 Task: Forward as attachment   from vinny@softage.net including the signature Sign0000000001 to parteek.kumar@softage.net with a cc to Aakash.mishra@softage.net and bcc to Ayush@softage.net with a subject Subject0000000001 and add a message Message0000000003. Forward as attachment   from vinny@softage.net including the signature Sign0000000001 to parteek.kumar@softage.net; aakash.mishra@softage.net with a cc to Ayush@softage.net; pooja.chaudhary@softage.net and bcc to Vanshu.thakur@softage.net with a subject Subject0000000001 and add a message Message0000000003. Forward as attachment   from vinny@softage.net including the signature Sign0000000001 to parteek.kumar@softage.net with a cc to Aakash.mishra@softage.net with a subject Subject0000000001 and add a message Message0000000003 and with an attachment of Attach0000000002. Forward as attachment   from vinny@softage.net including the signature Sign0000000001 to parteek.kumar@softage.net with a cc to Aakash.mishra@softage.net and bcc to Ayush@softage.net with a subject Subject0000000001 and add a message Message0000000003 and with an attachment of Attach0000000003. Forward as attachment   from vinny@softage.net including the signature Sign0000000001 to parteek.kumar@softage.net; aakash.mishra@softage.net with a cc to Ayush@softage.net; pooja.chaudhary@softage.net and bcc to Vanshu.thakur@softage.net with a subject Subject0000000001 and add a message Message0000000003 and with an attachment of Attach0000000004
Action: Mouse moved to (1176, 326)
Screenshot: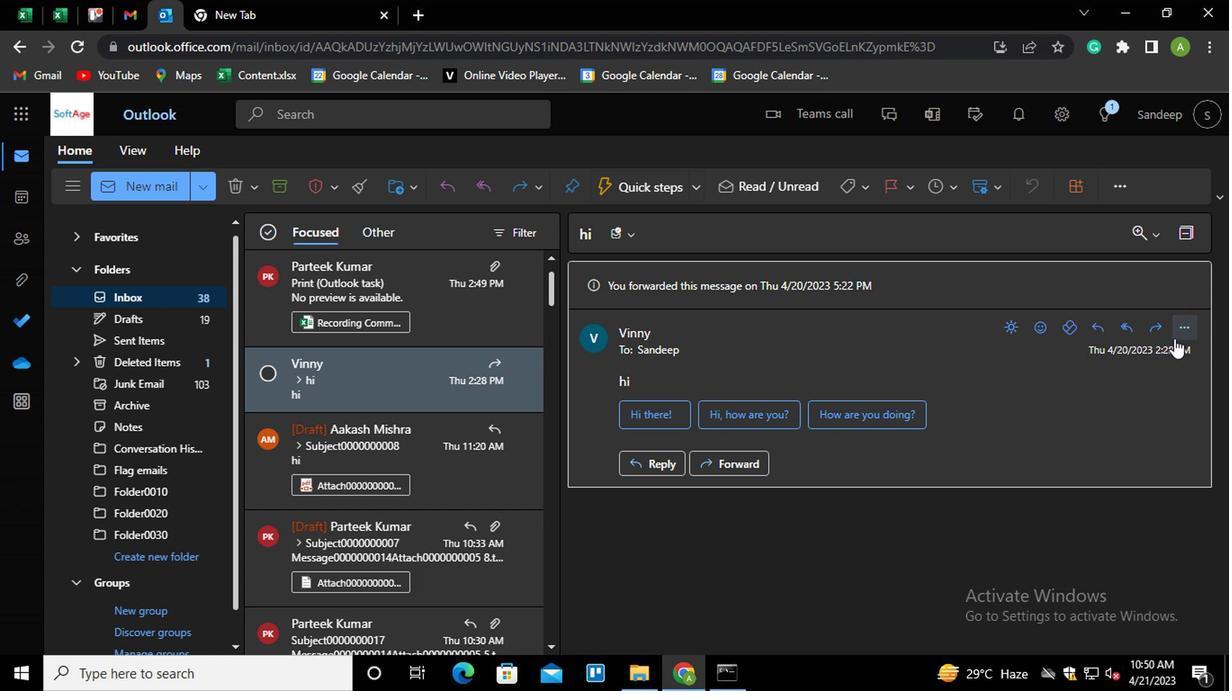 
Action: Mouse pressed left at (1176, 326)
Screenshot: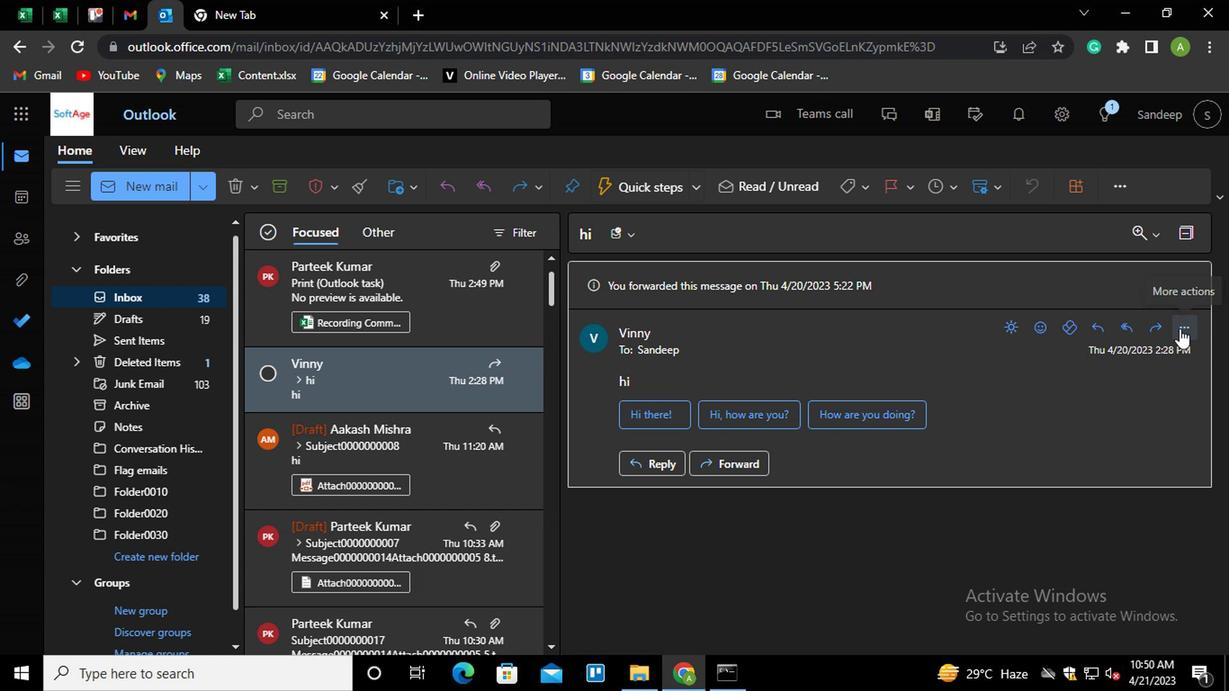 
Action: Mouse moved to (934, 247)
Screenshot: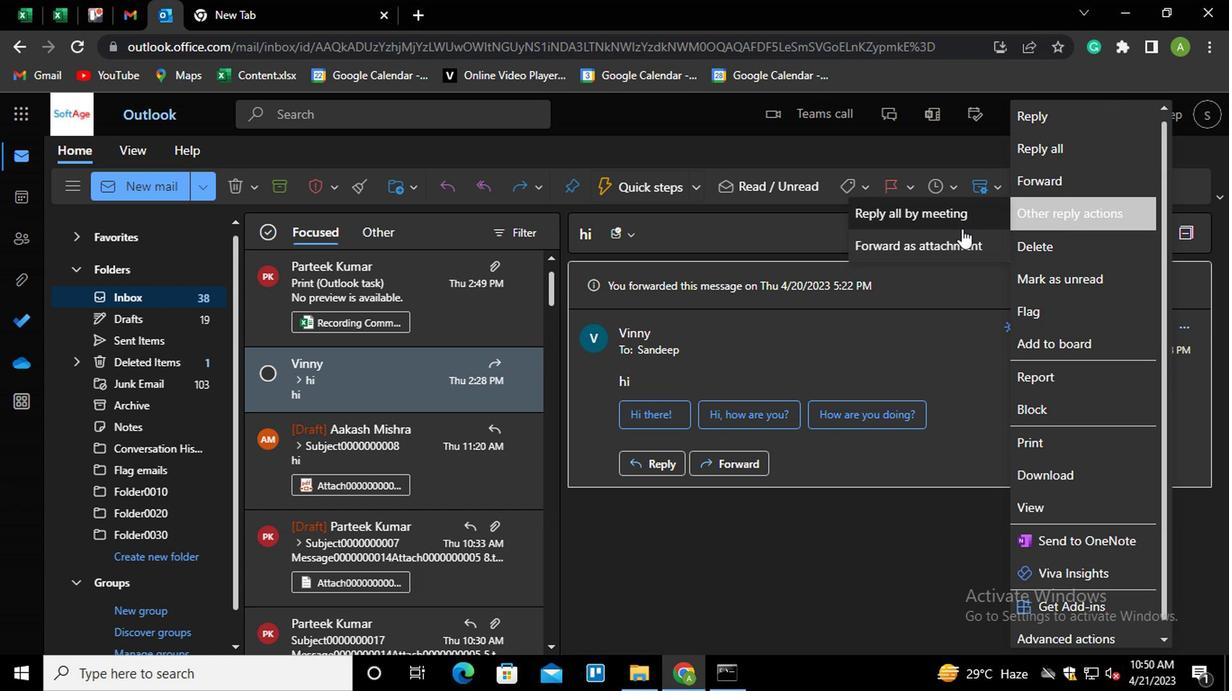 
Action: Mouse pressed left at (934, 247)
Screenshot: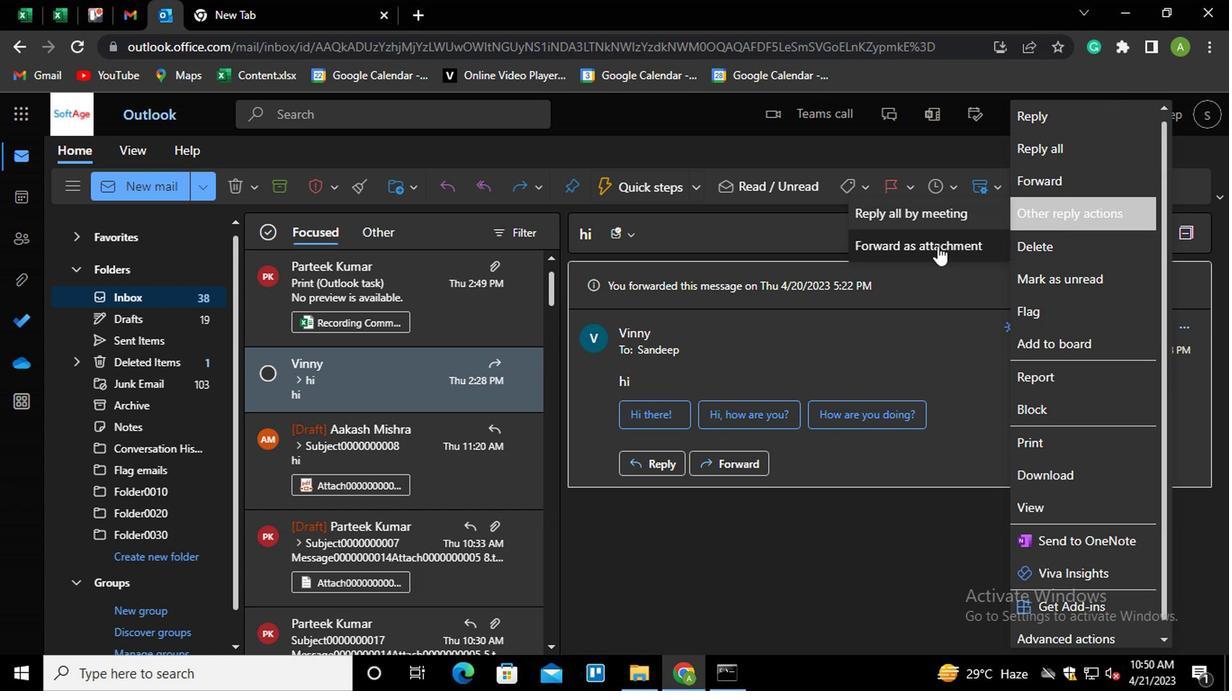 
Action: Mouse moved to (702, 288)
Screenshot: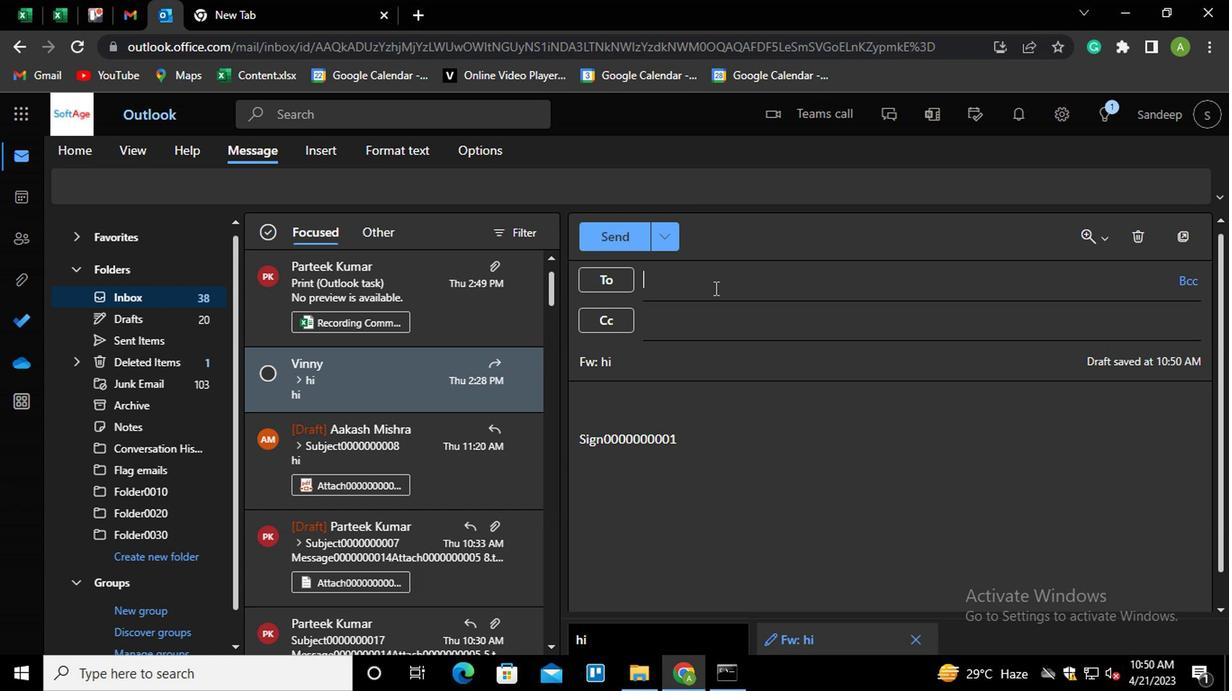 
Action: Mouse pressed left at (702, 288)
Screenshot: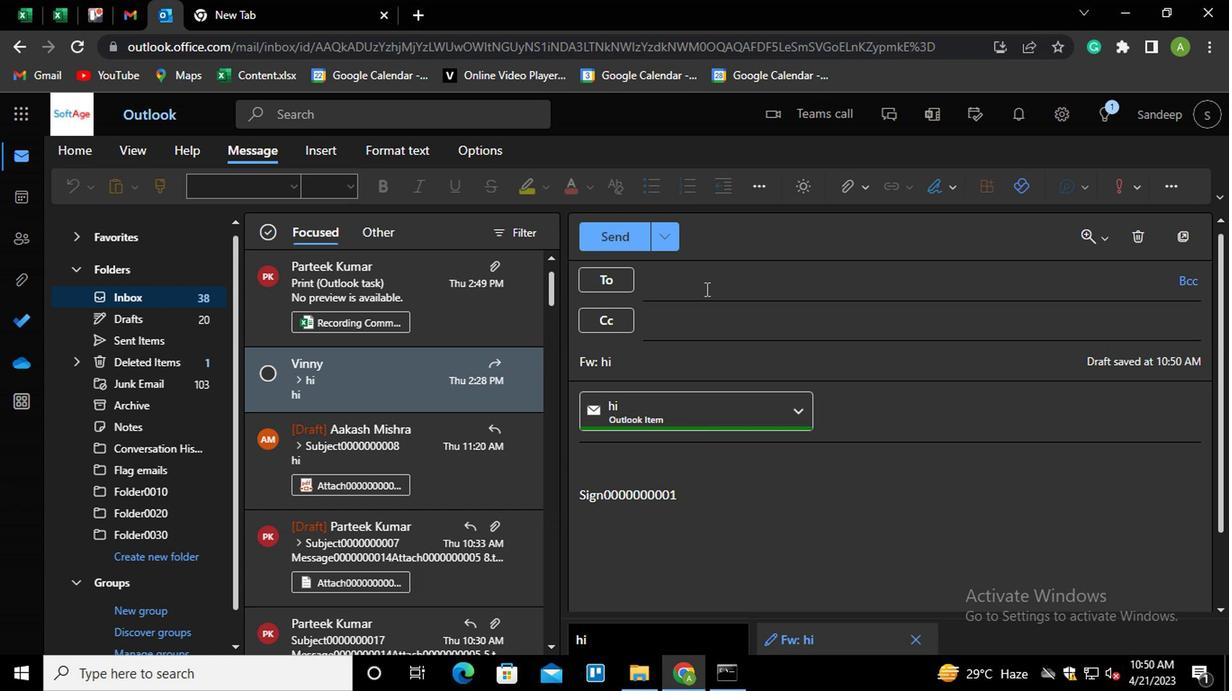 
Action: Key pressed part<Key.enter>
Screenshot: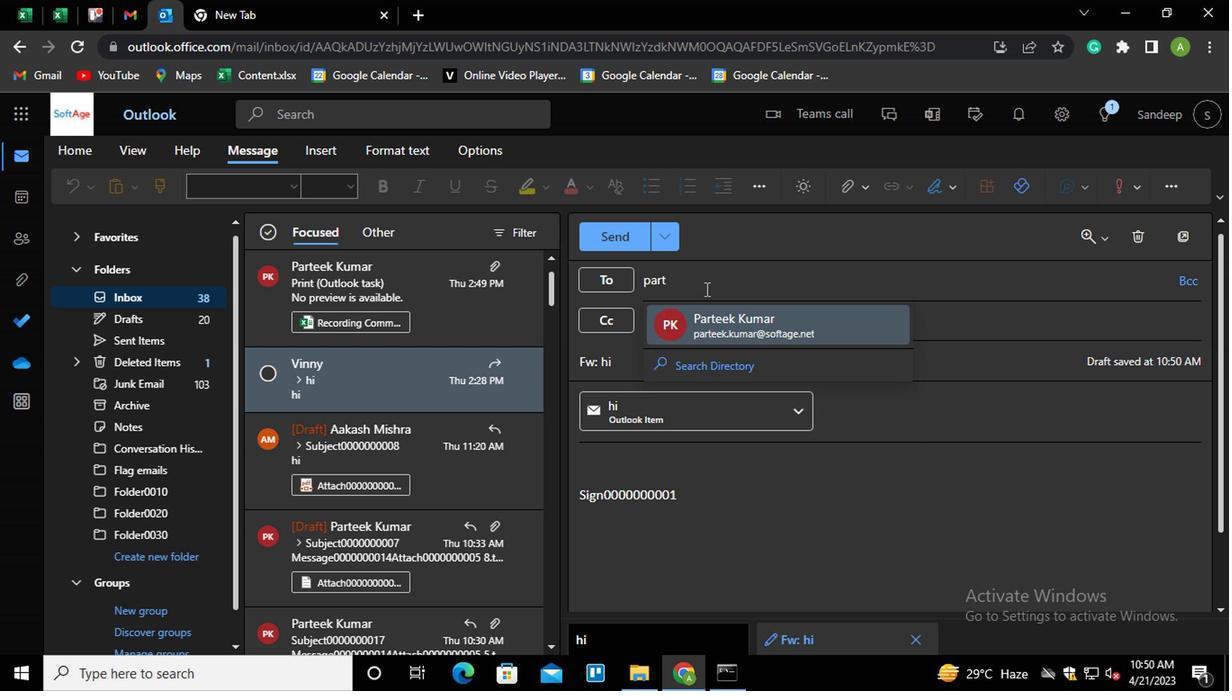 
Action: Mouse moved to (690, 326)
Screenshot: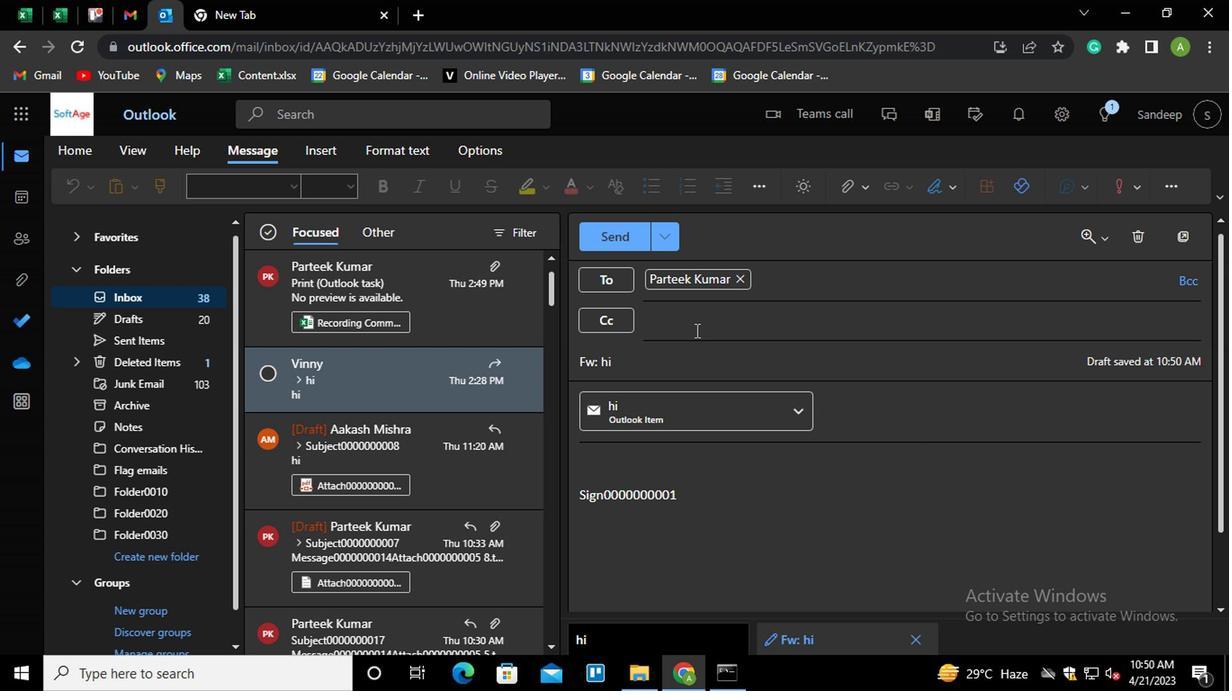 
Action: Mouse pressed left at (690, 326)
Screenshot: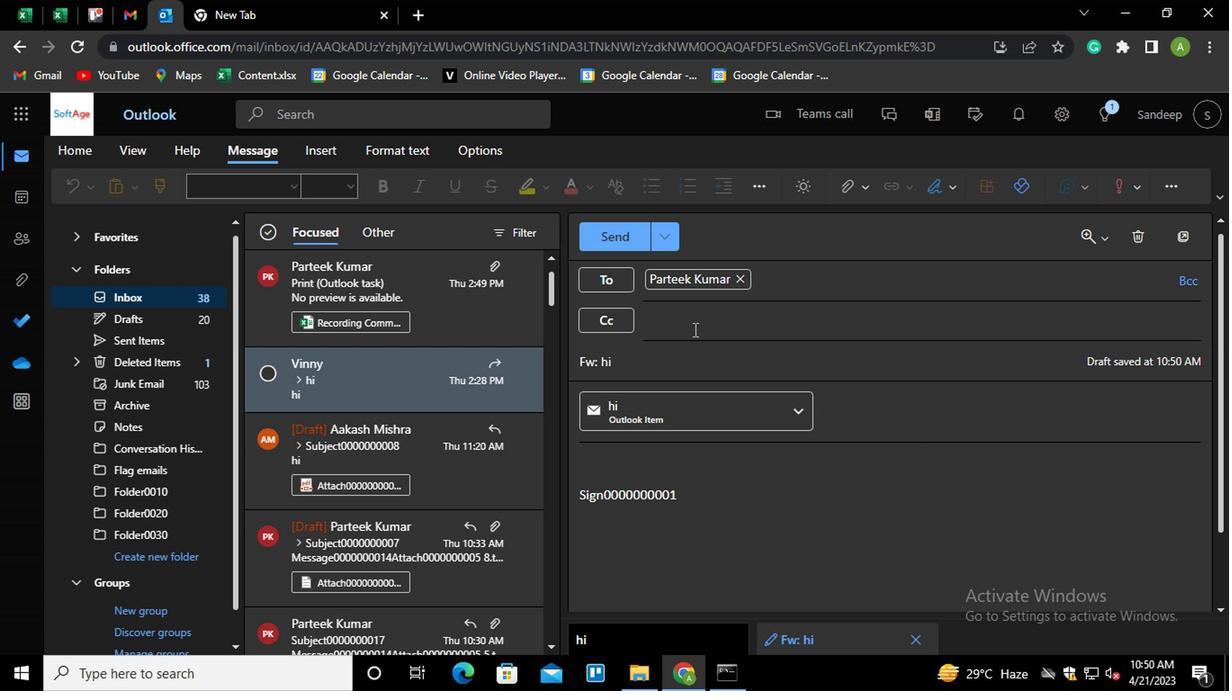 
Action: Mouse moved to (690, 326)
Screenshot: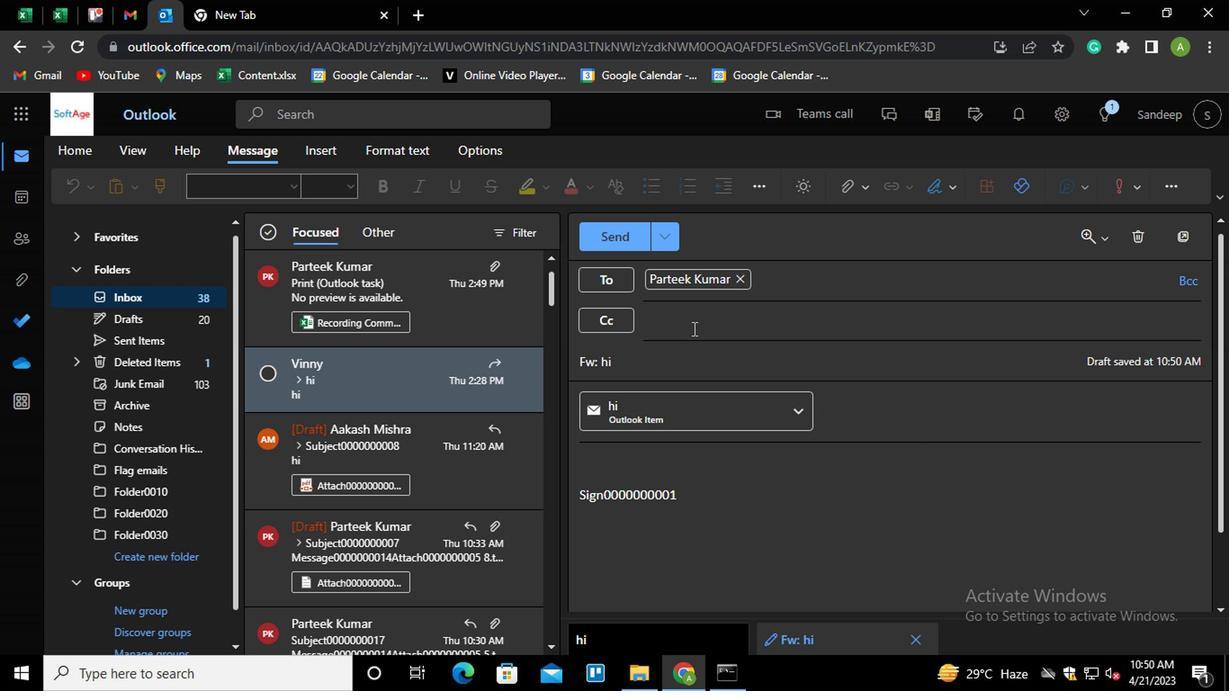 
Action: Key pressed aa<Key.enter>
Screenshot: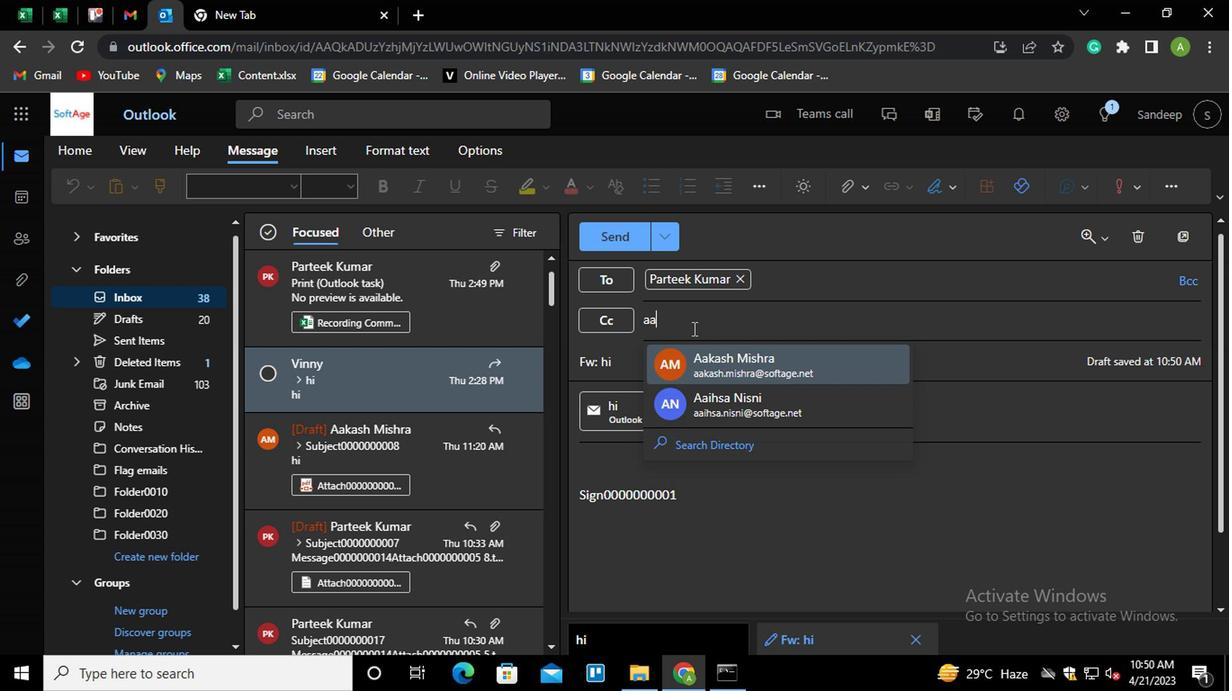 
Action: Mouse moved to (1180, 275)
Screenshot: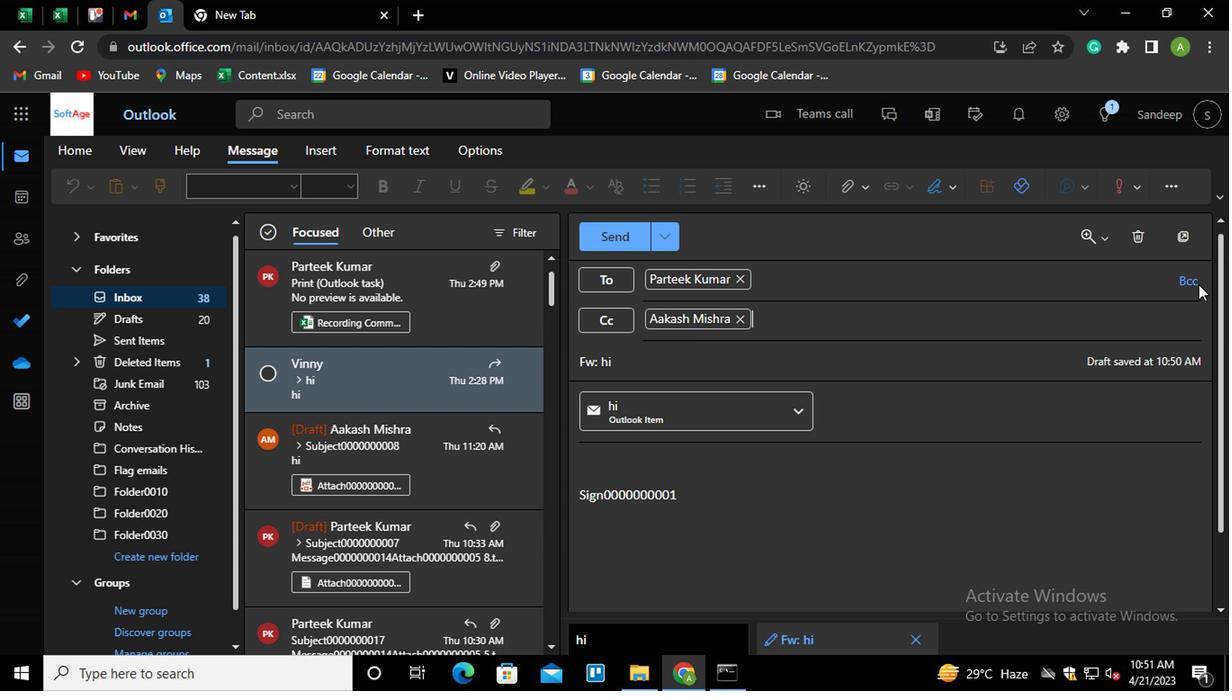 
Action: Mouse pressed left at (1180, 275)
Screenshot: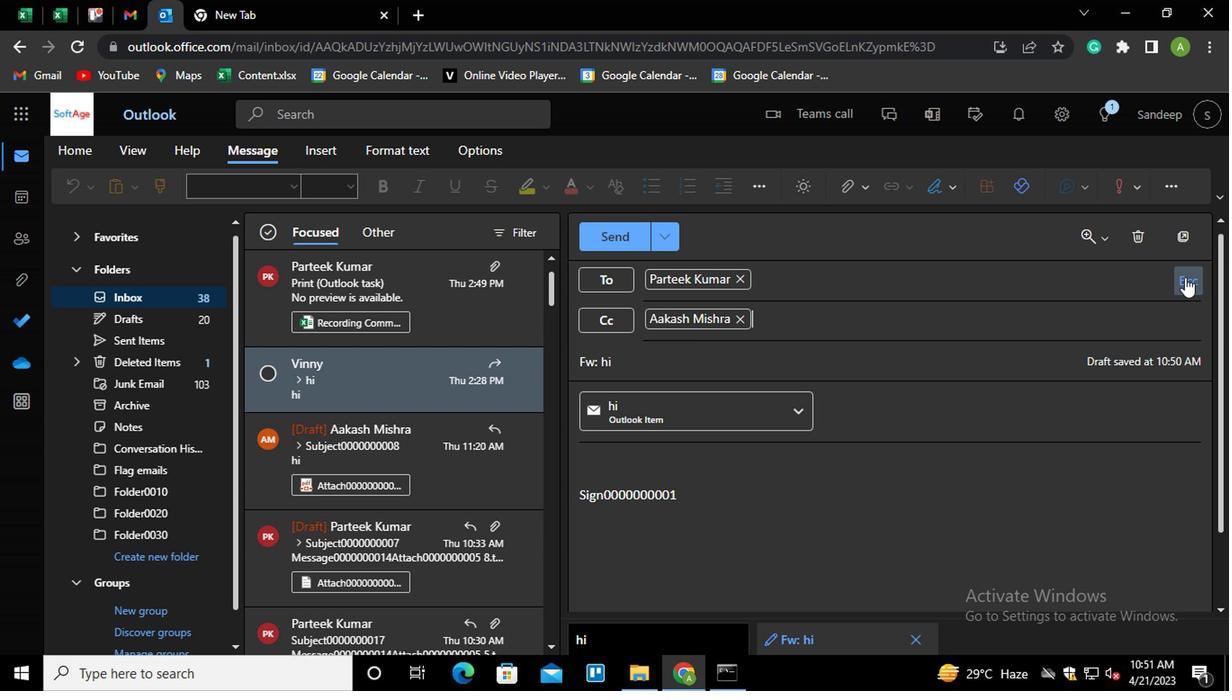 
Action: Mouse moved to (930, 343)
Screenshot: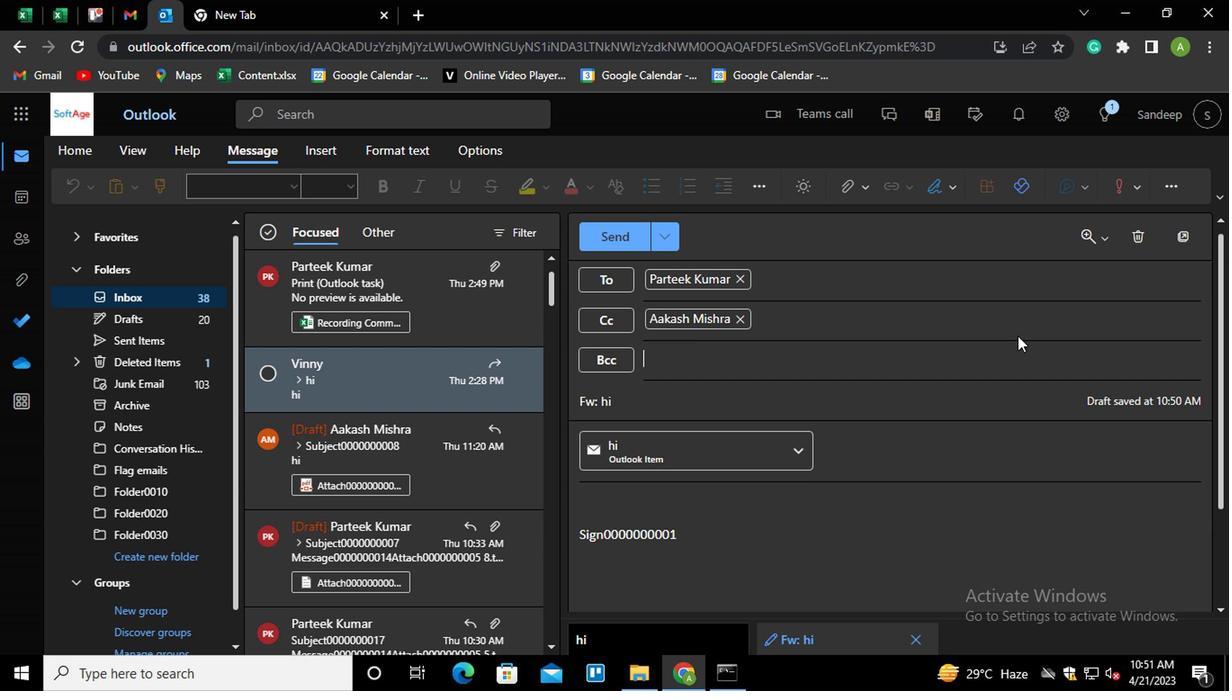 
Action: Key pressed ayu<Key.enter>
Screenshot: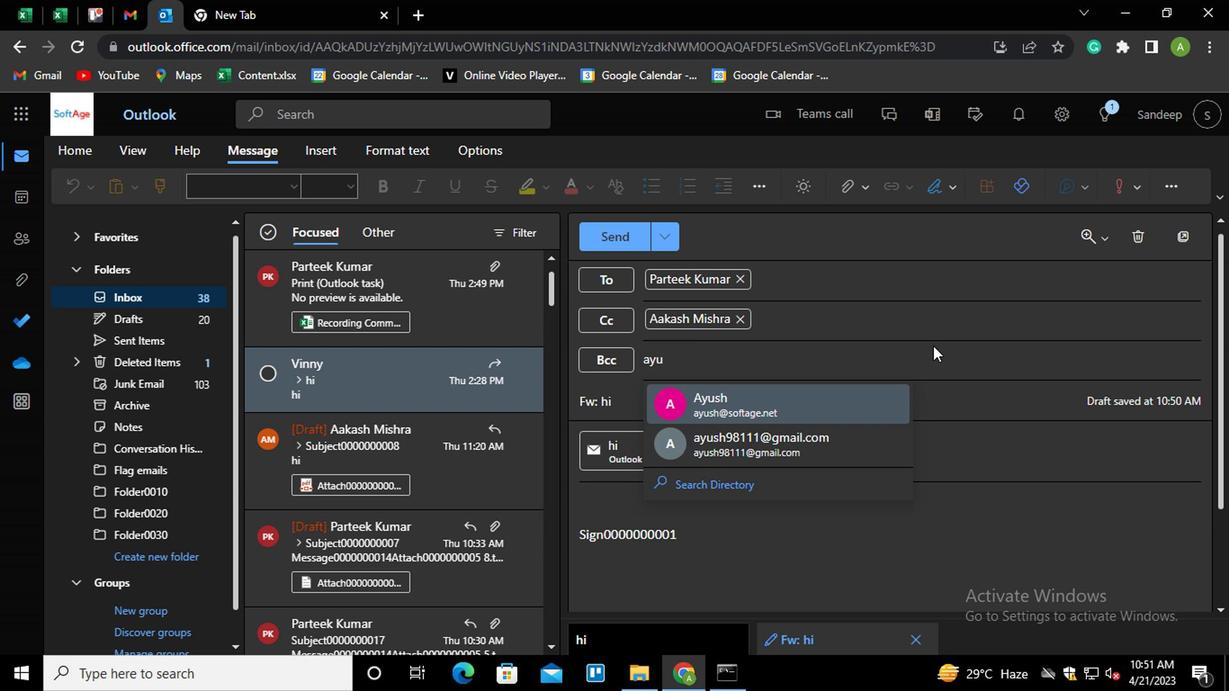 
Action: Mouse moved to (740, 393)
Screenshot: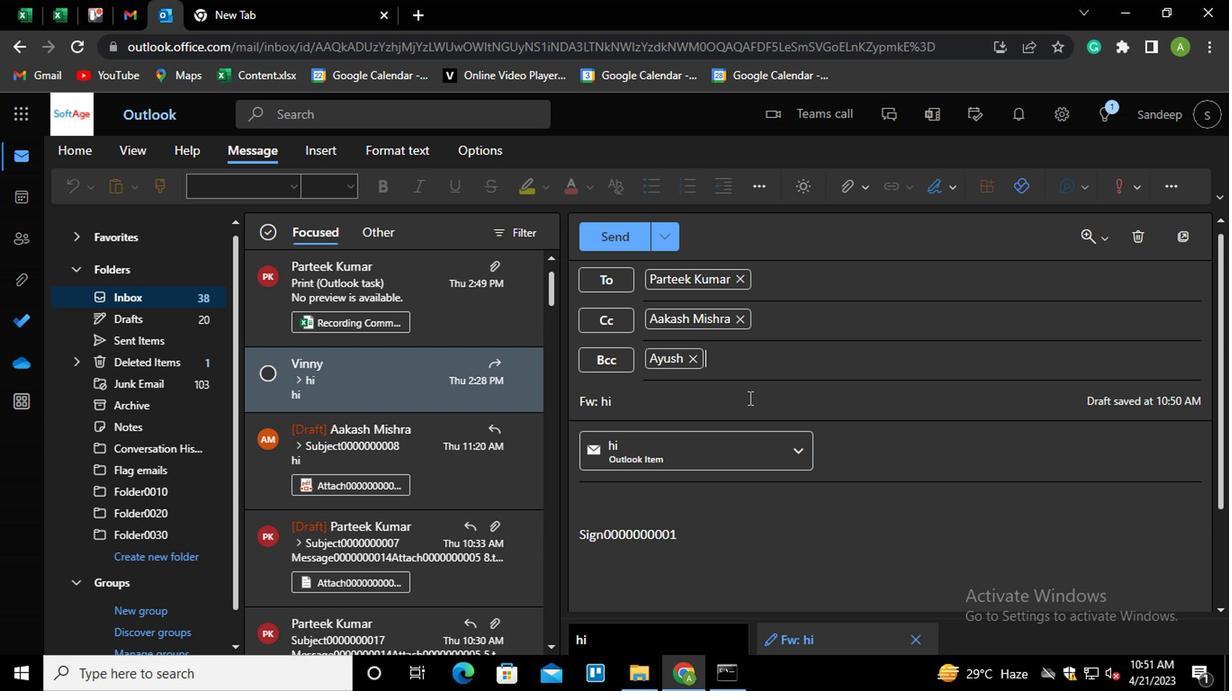 
Action: Mouse pressed left at (740, 393)
Screenshot: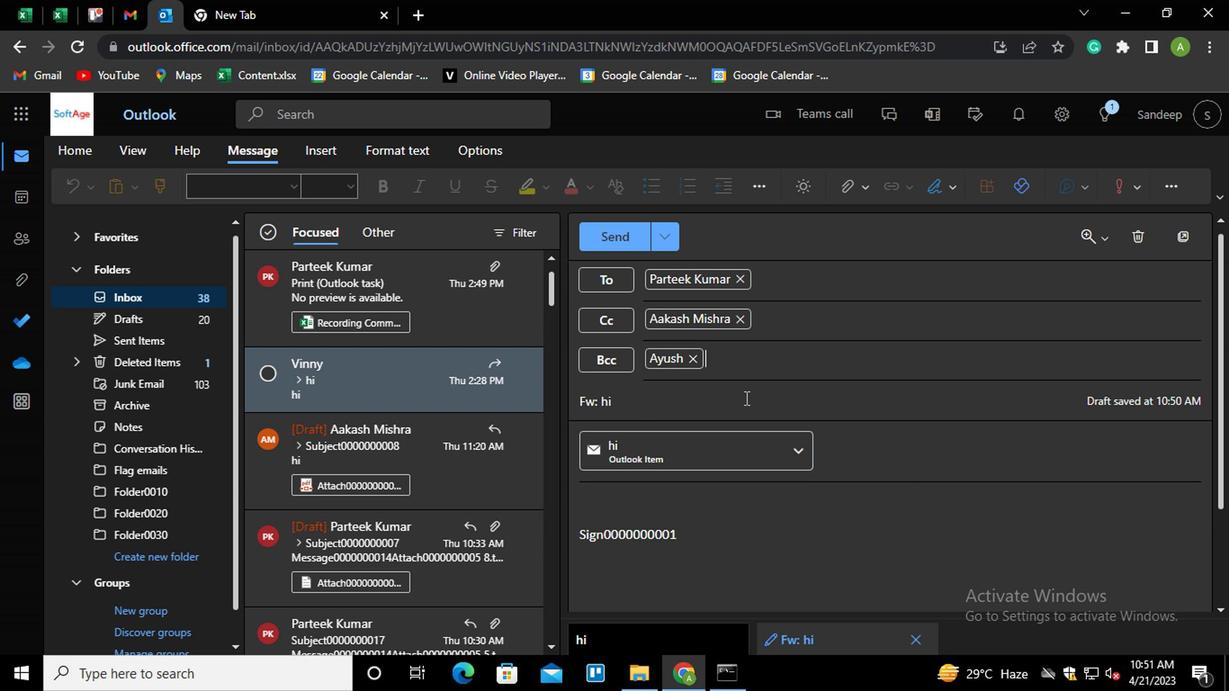 
Action: Key pressed <Key.shift_r><Key.home><Key.shift>SUBJECT0000000001
Screenshot: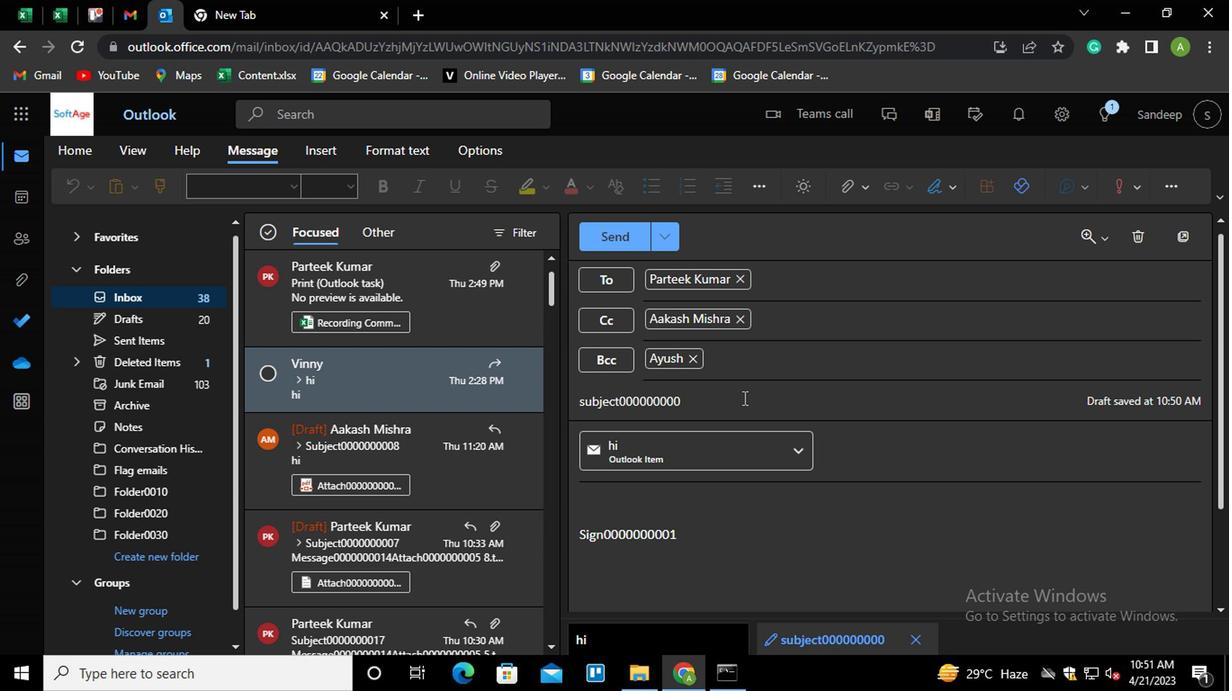 
Action: Mouse moved to (704, 523)
Screenshot: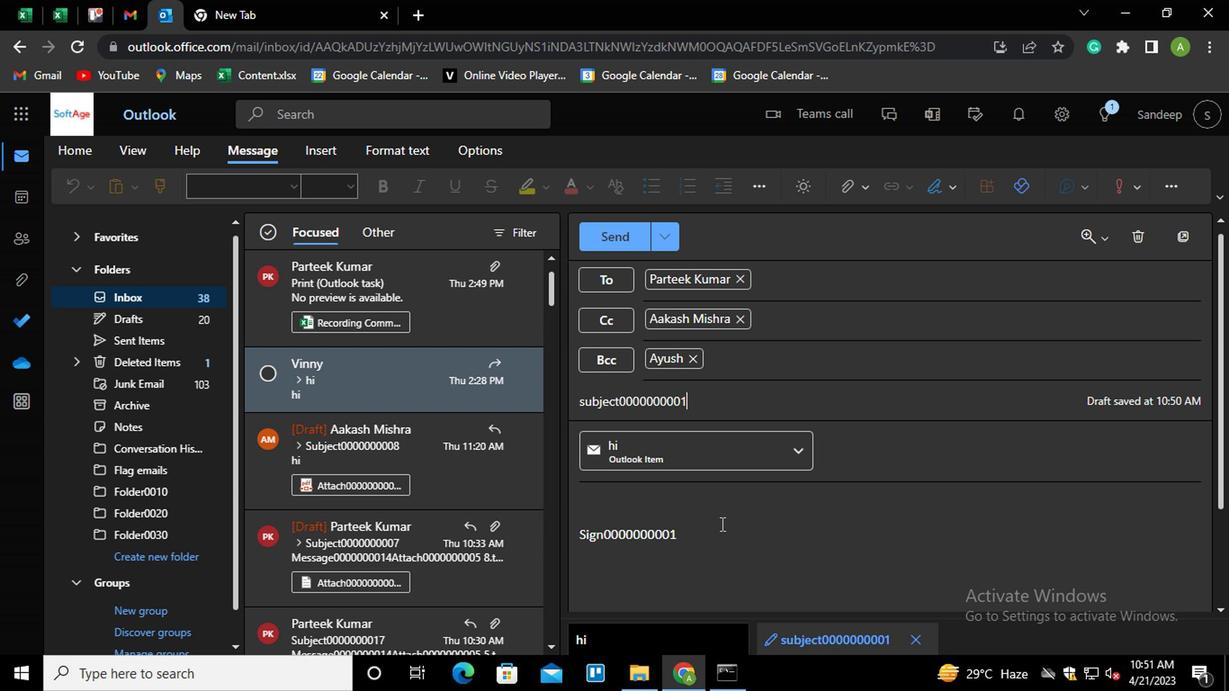 
Action: Mouse pressed left at (704, 523)
Screenshot: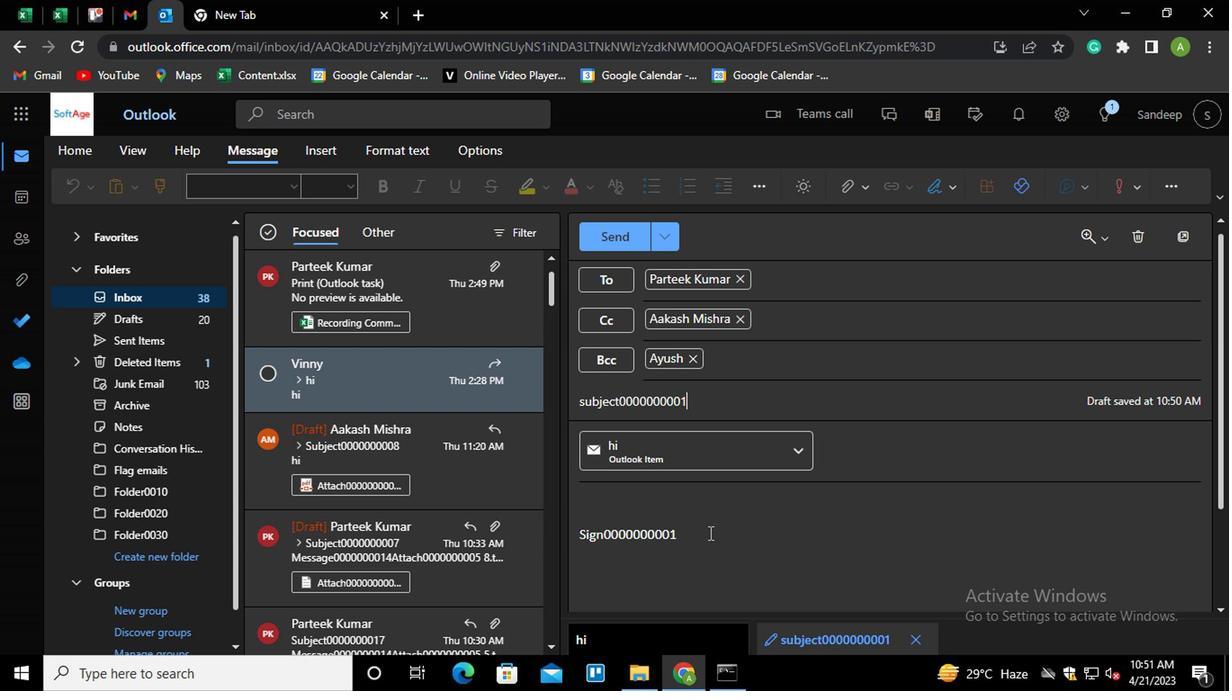 
Action: Mouse moved to (704, 523)
Screenshot: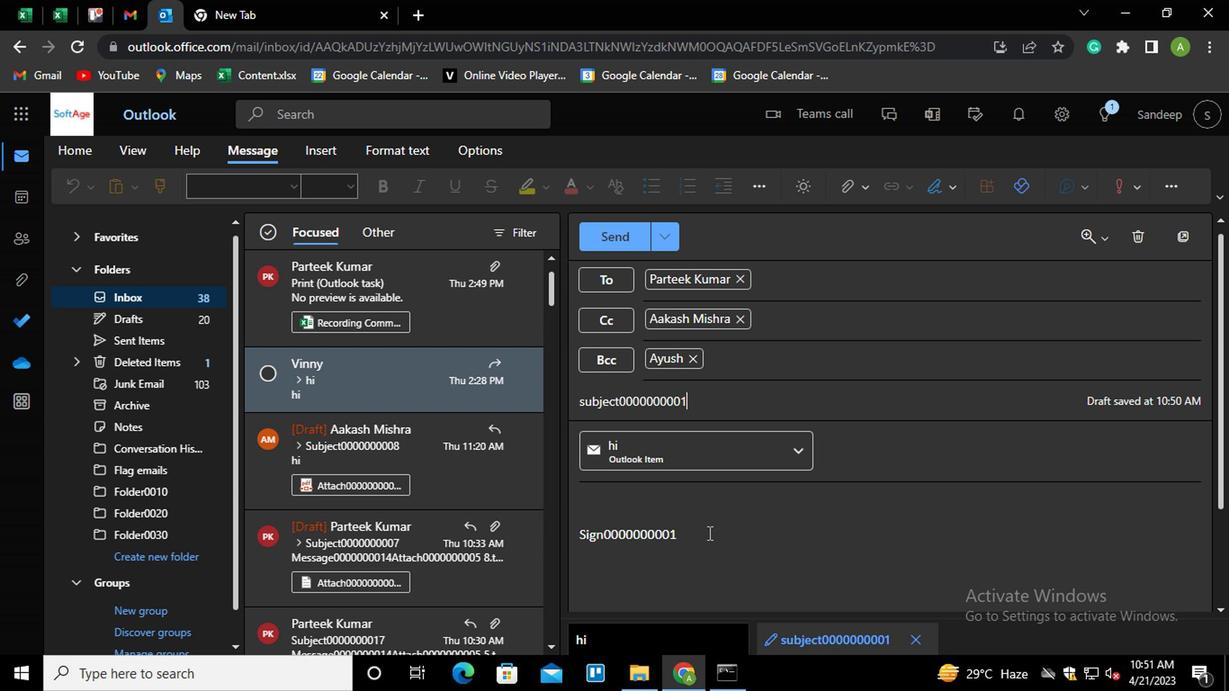 
Action: Key pressed <Key.shift_r><Key.enter><Key.shift_r>MESSAGE0000000003
Screenshot: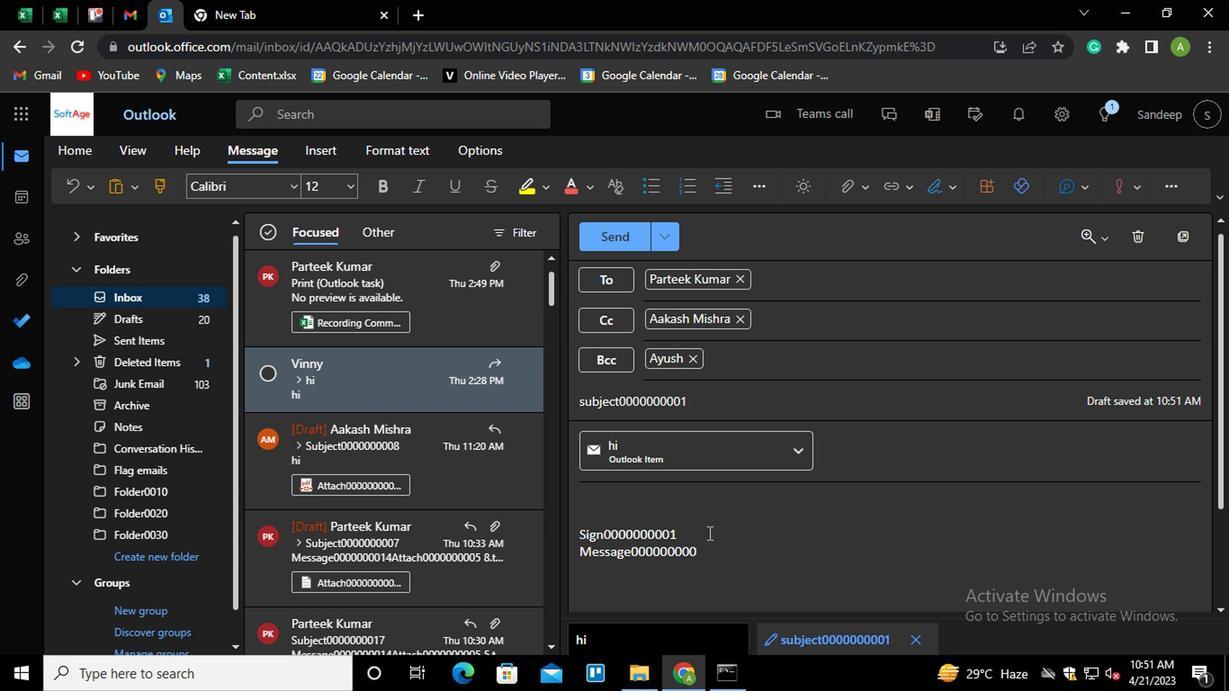 
Action: Mouse moved to (617, 236)
Screenshot: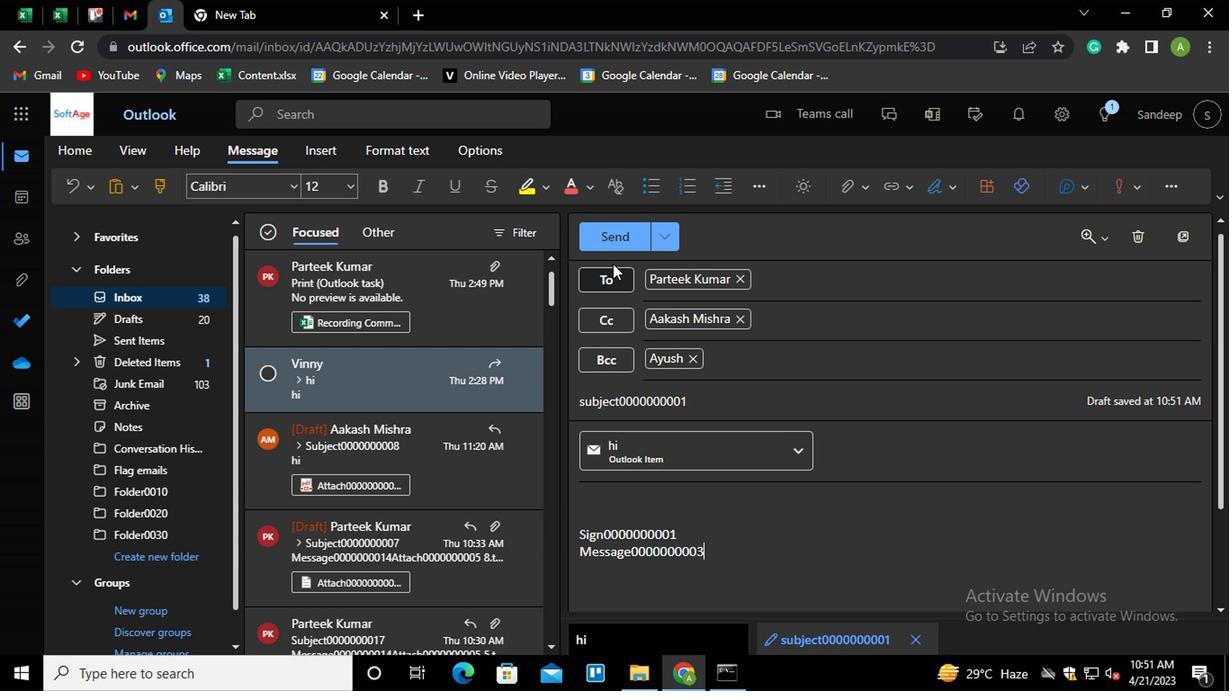 
Action: Mouse pressed left at (617, 236)
Screenshot: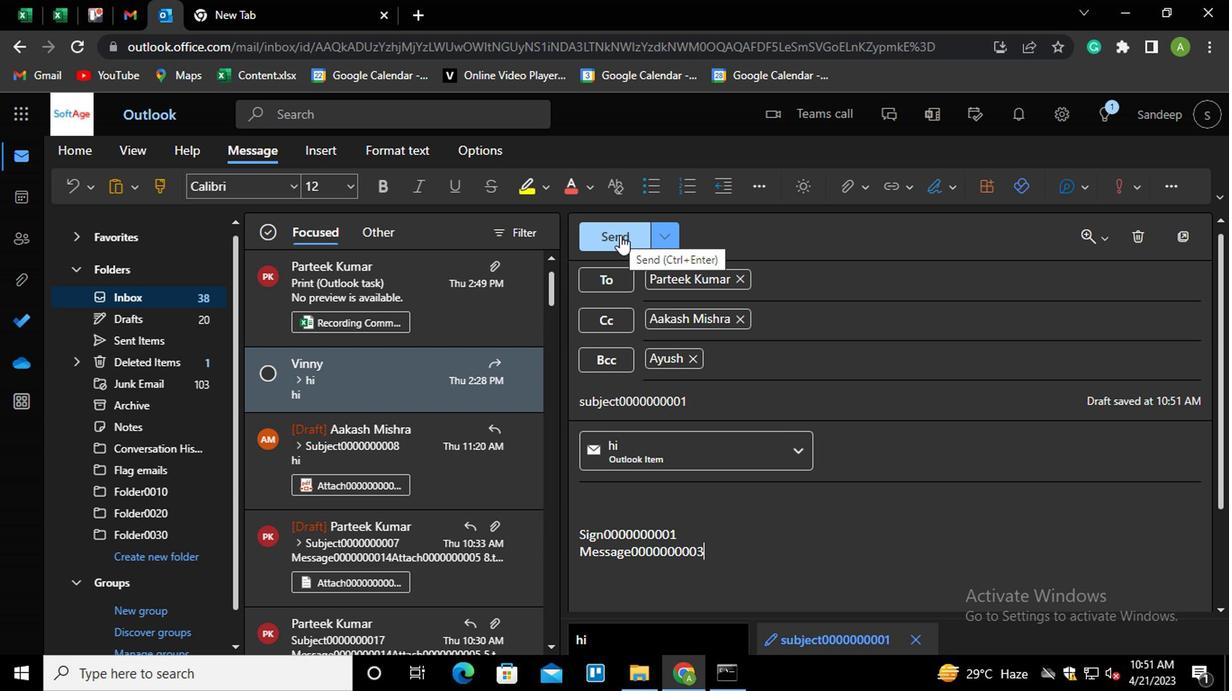 
Action: Mouse moved to (1181, 324)
Screenshot: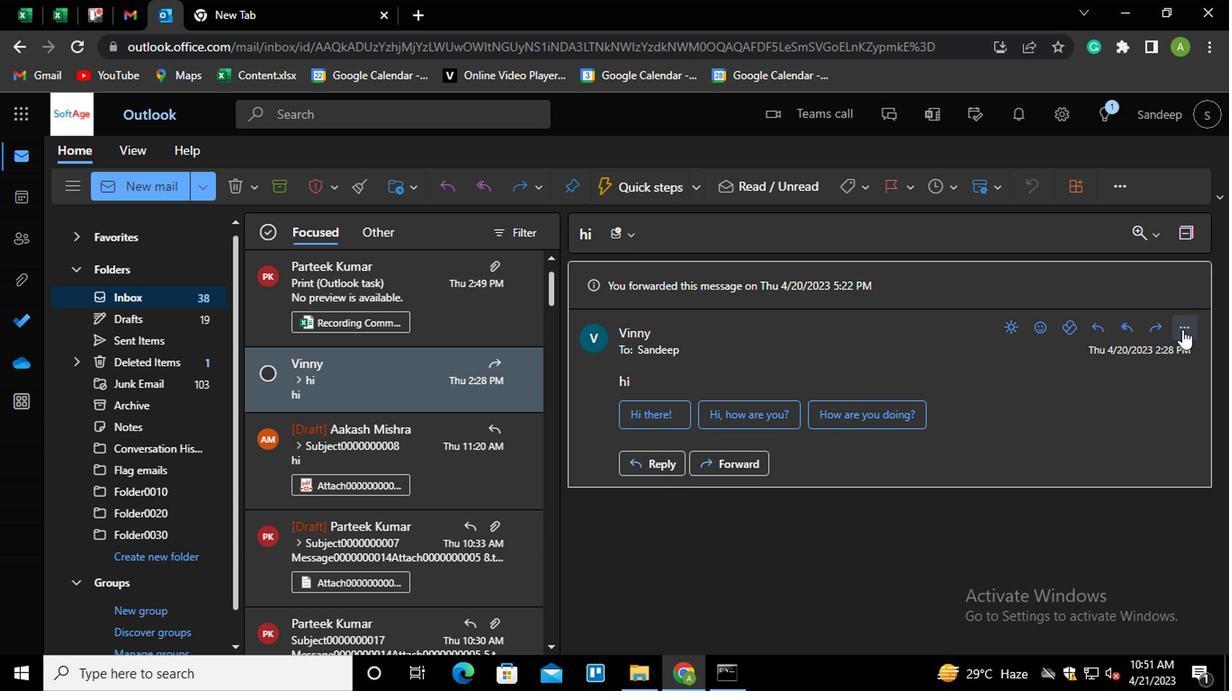 
Action: Mouse pressed left at (1181, 324)
Screenshot: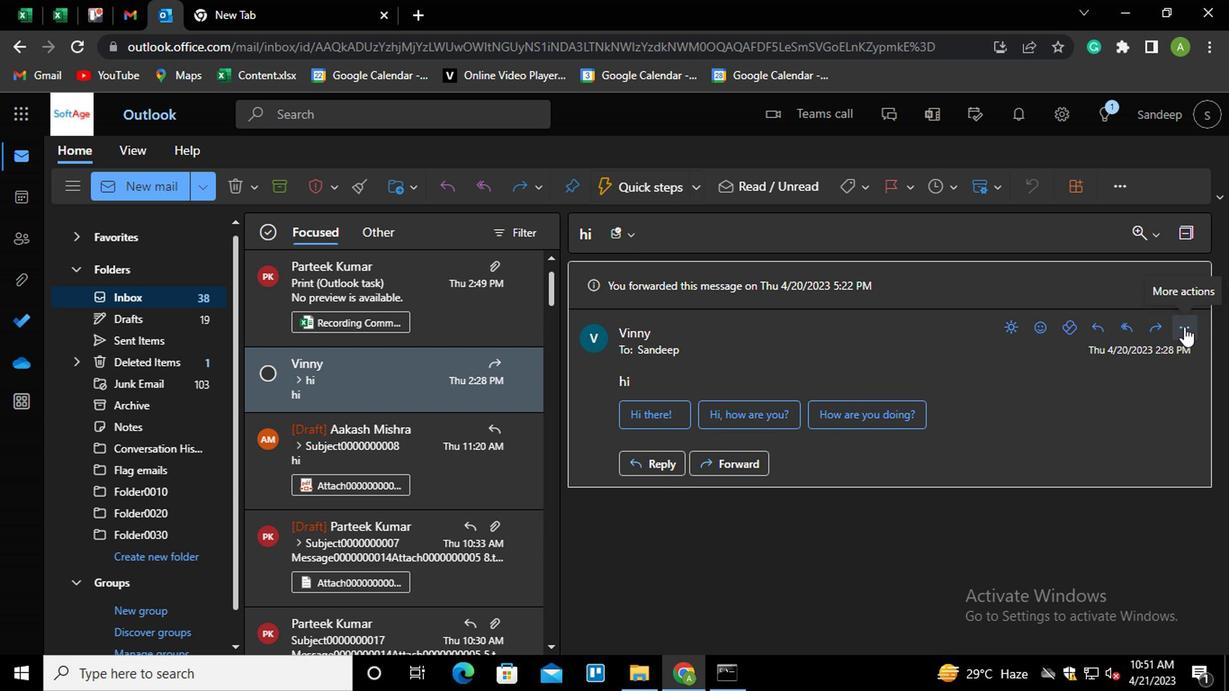 
Action: Mouse moved to (950, 248)
Screenshot: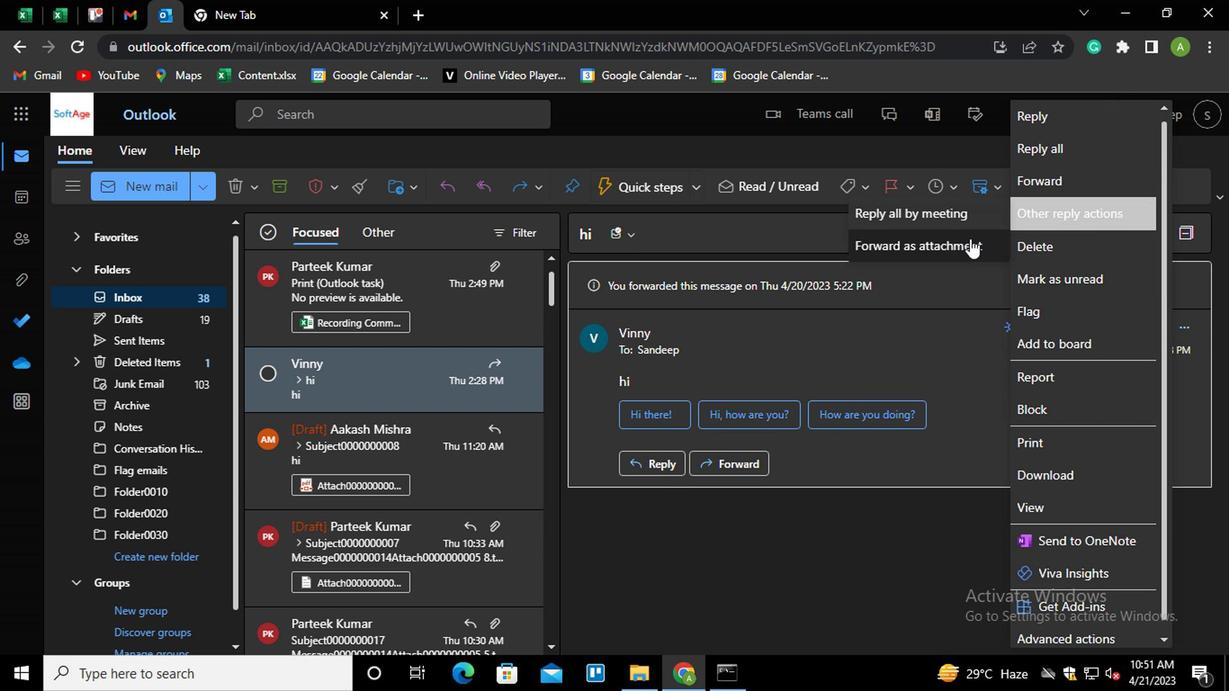 
Action: Mouse pressed left at (950, 248)
Screenshot: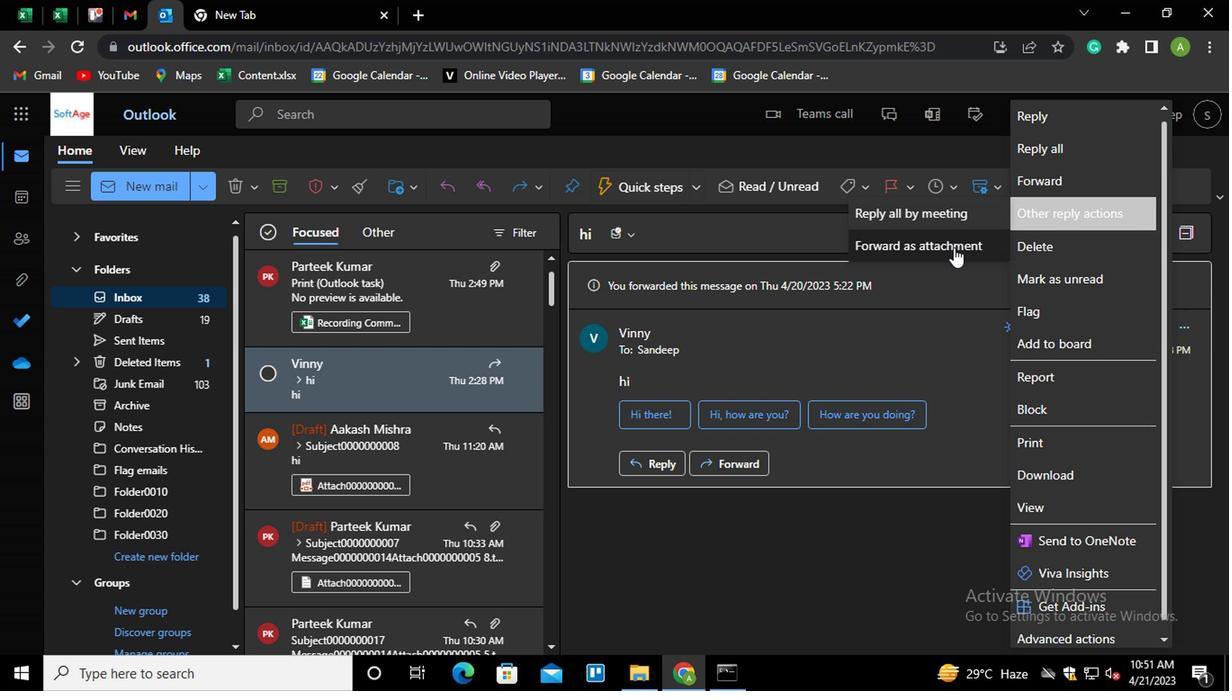 
Action: Mouse moved to (725, 273)
Screenshot: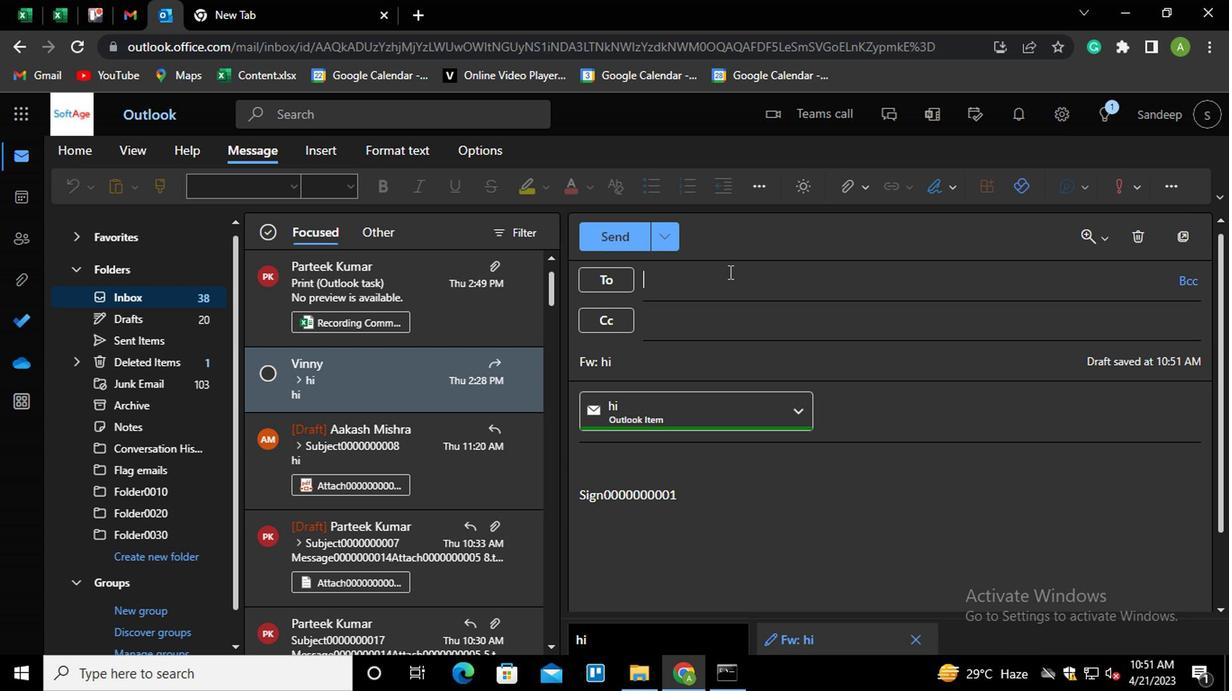 
Action: Mouse pressed left at (725, 273)
Screenshot: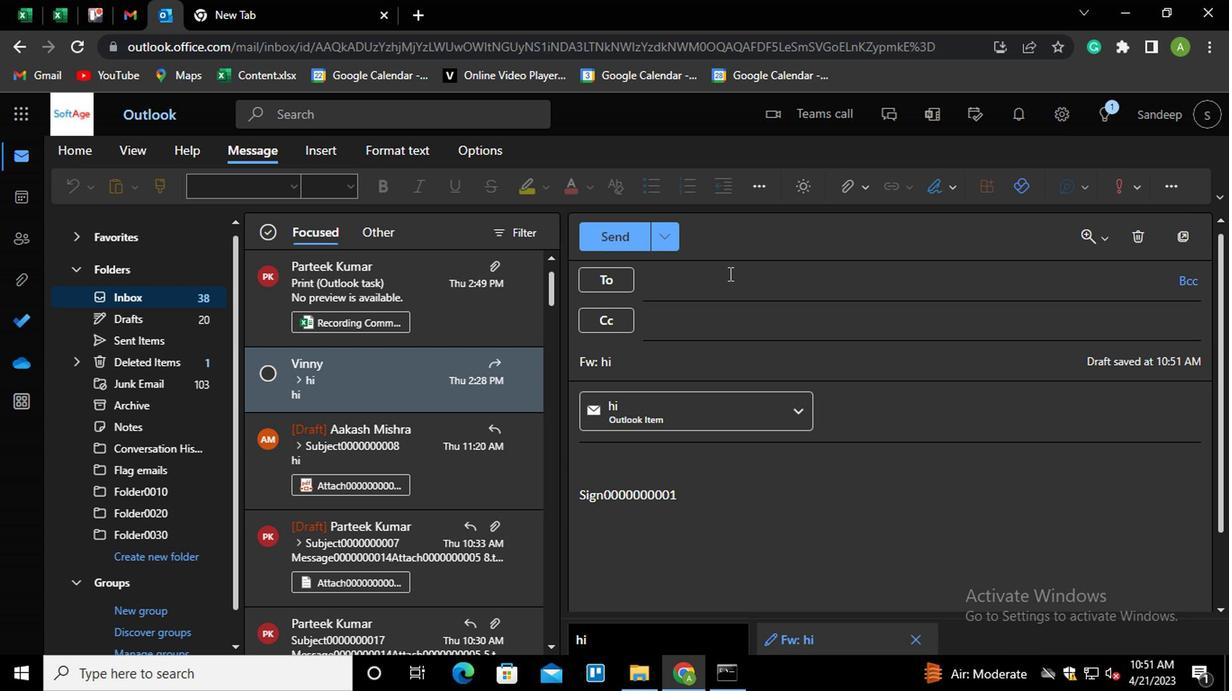 
Action: Key pressed PART<Key.enter>AA<Key.enter>
Screenshot: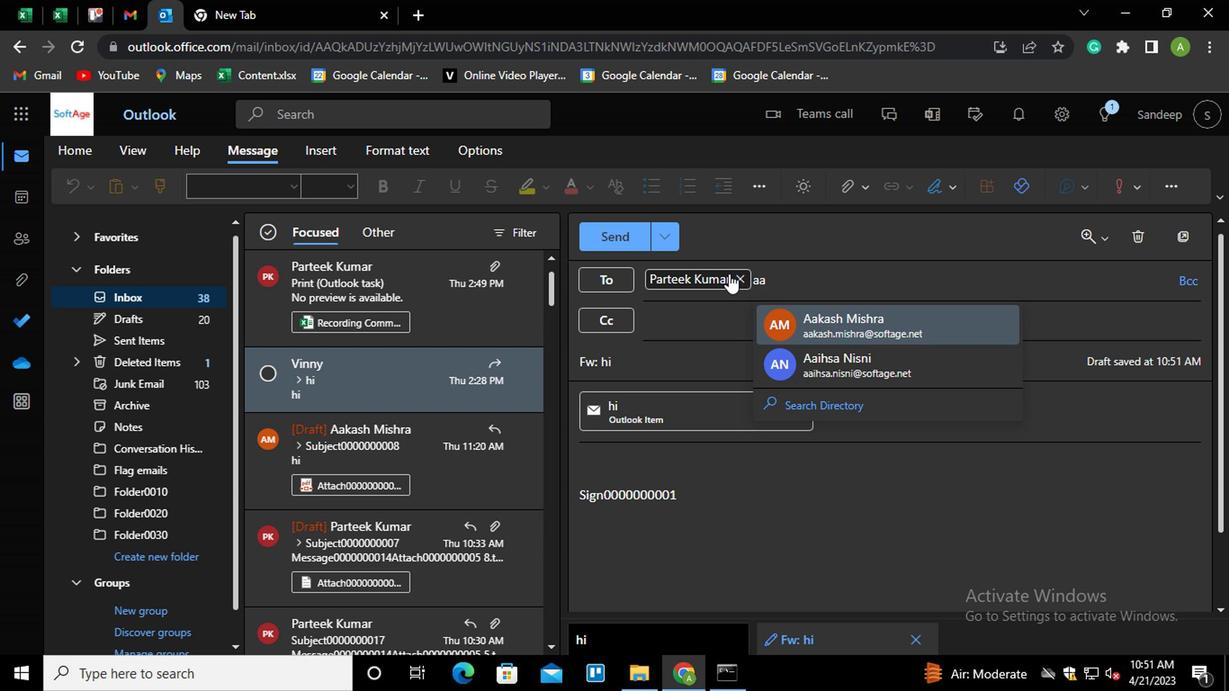 
Action: Mouse moved to (642, 323)
Screenshot: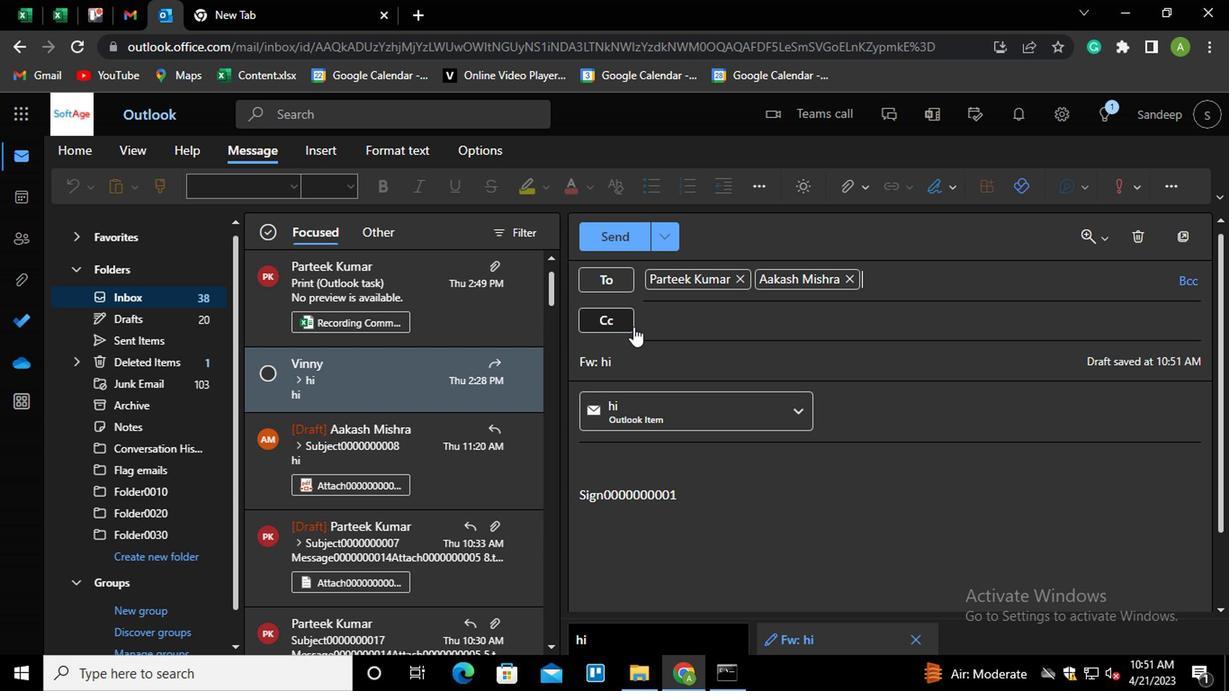 
Action: Mouse pressed left at (642, 323)
Screenshot: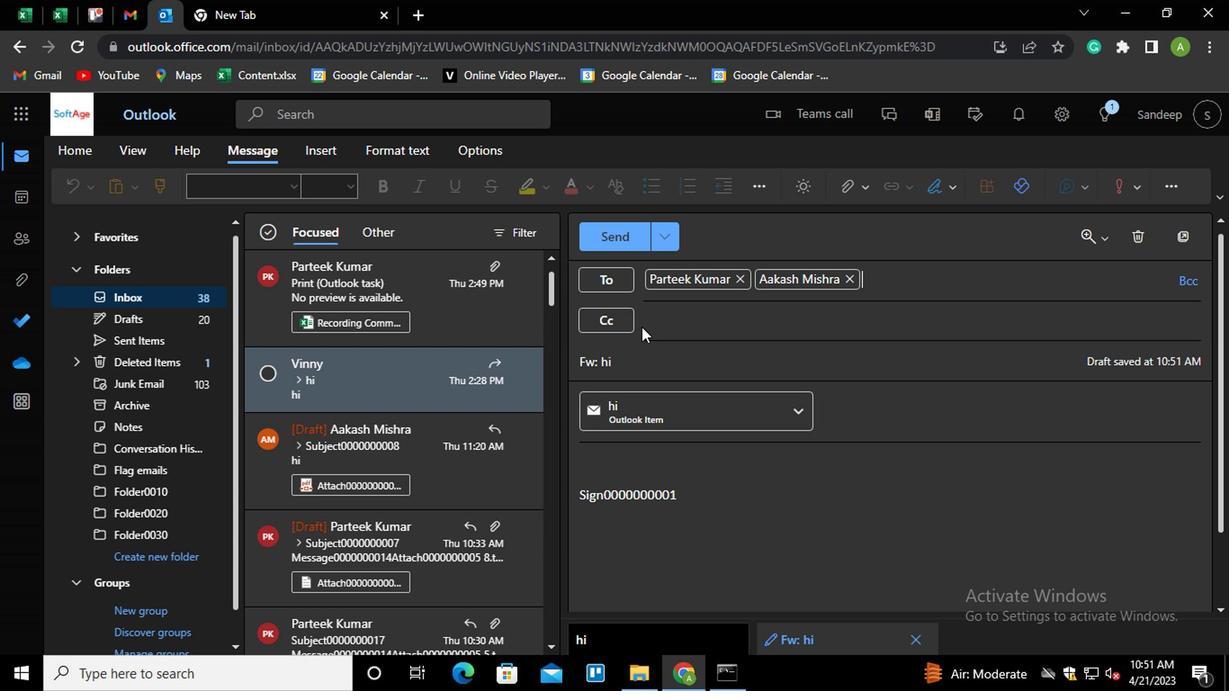 
Action: Mouse moved to (642, 323)
Screenshot: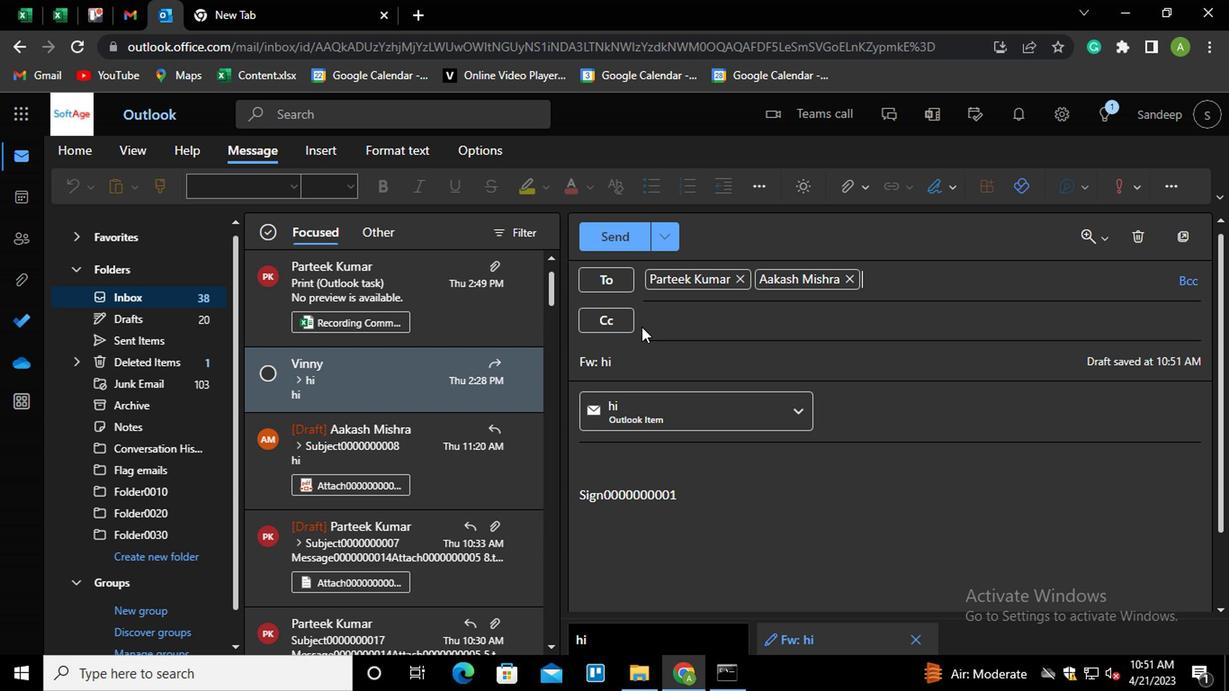 
Action: Key pressed AYU<Key.enter>POOO<Key.enter>
Screenshot: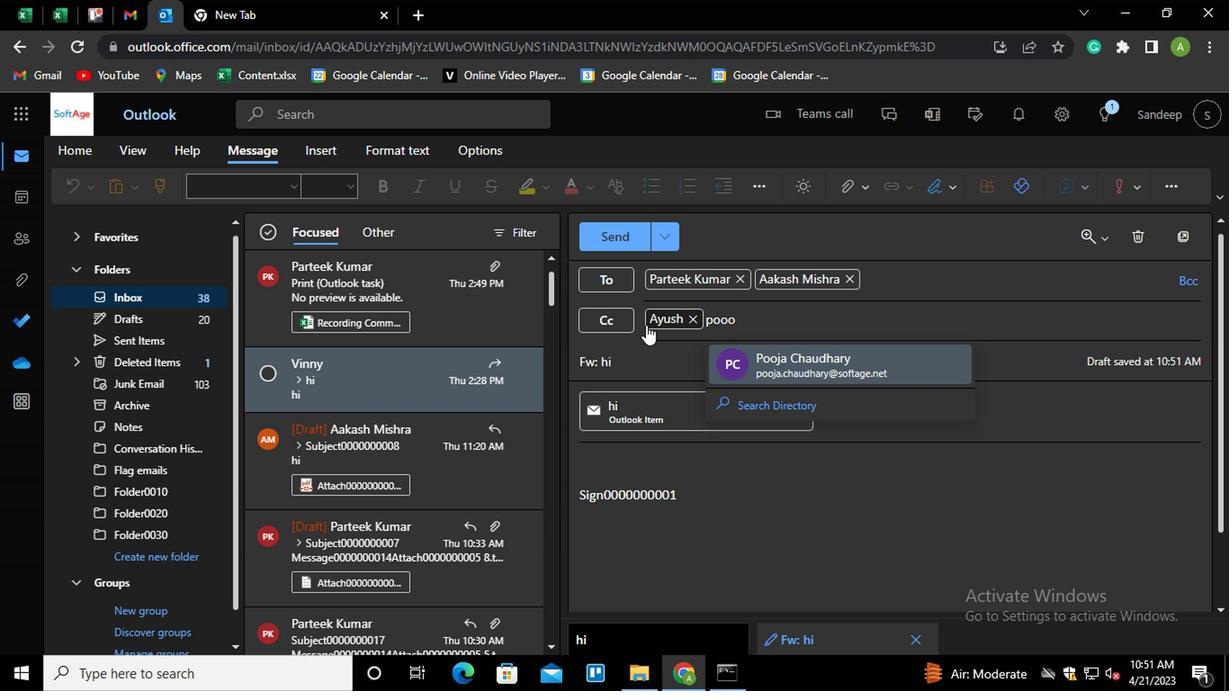 
Action: Mouse moved to (1180, 276)
Screenshot: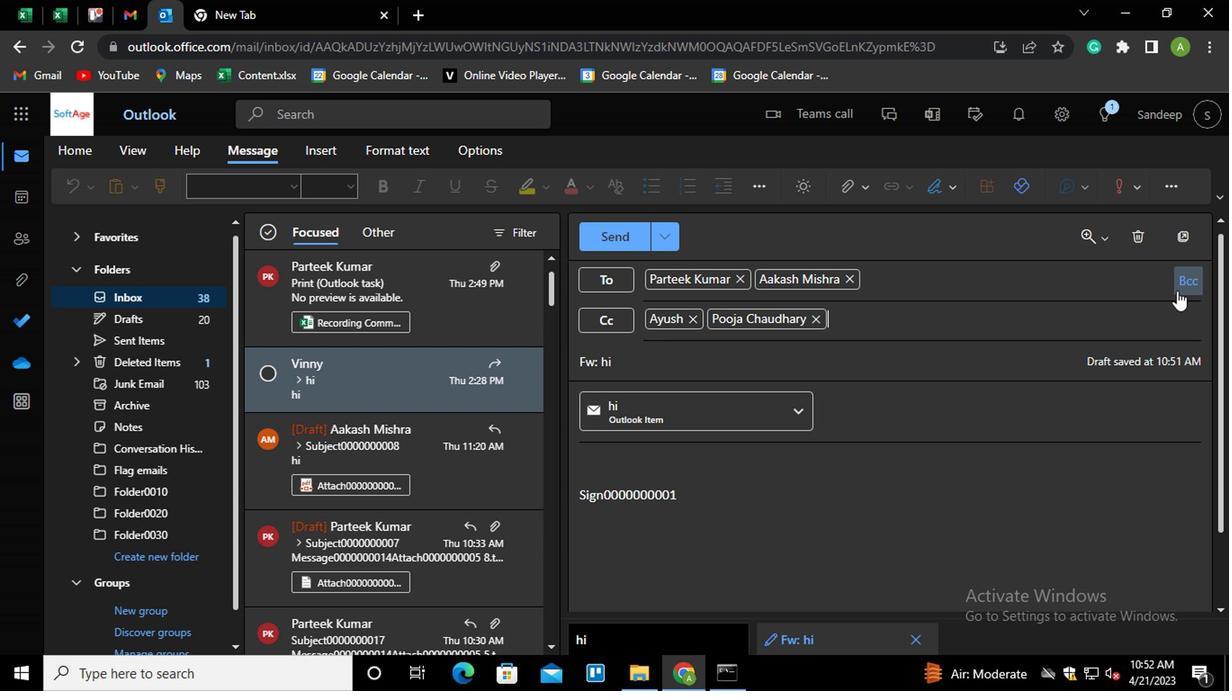 
Action: Mouse pressed left at (1180, 276)
Screenshot: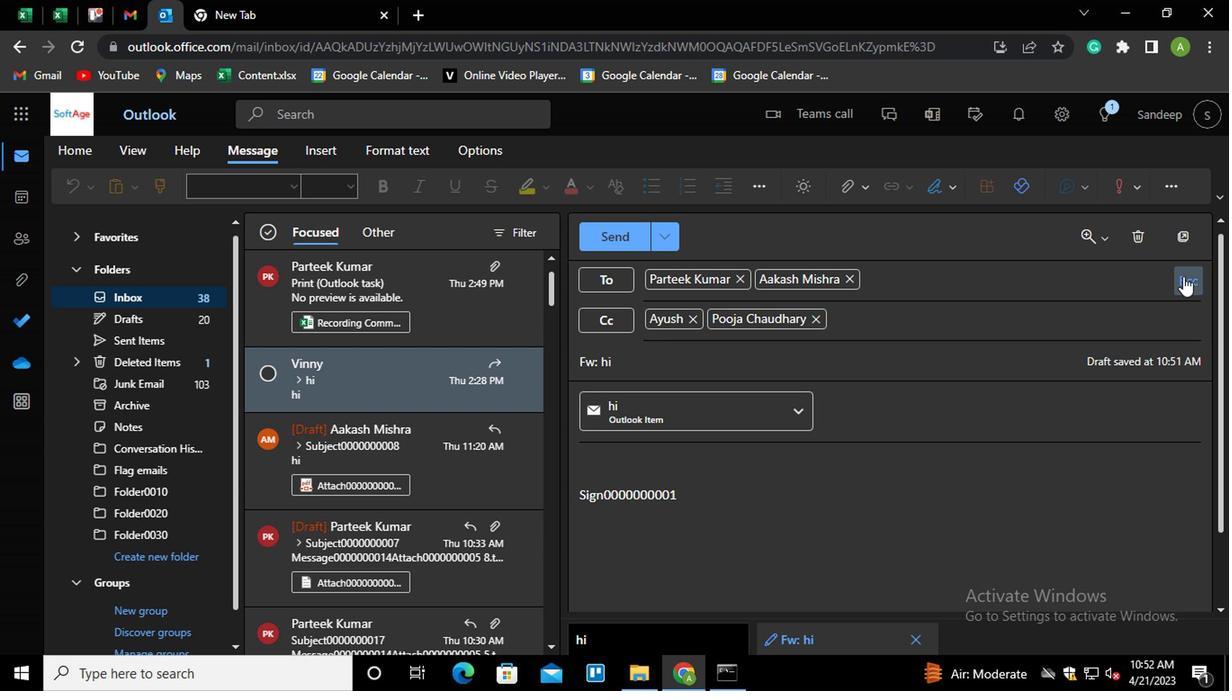 
Action: Mouse moved to (775, 357)
Screenshot: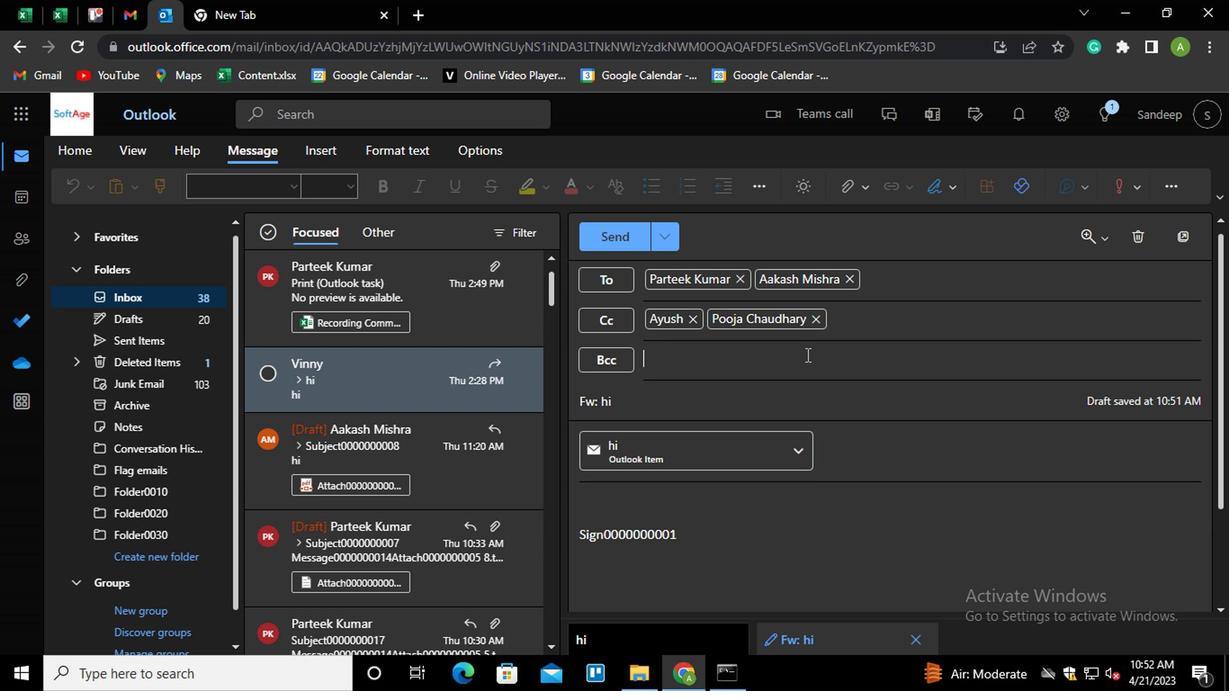 
Action: Key pressed VAN<Key.enter>
Screenshot: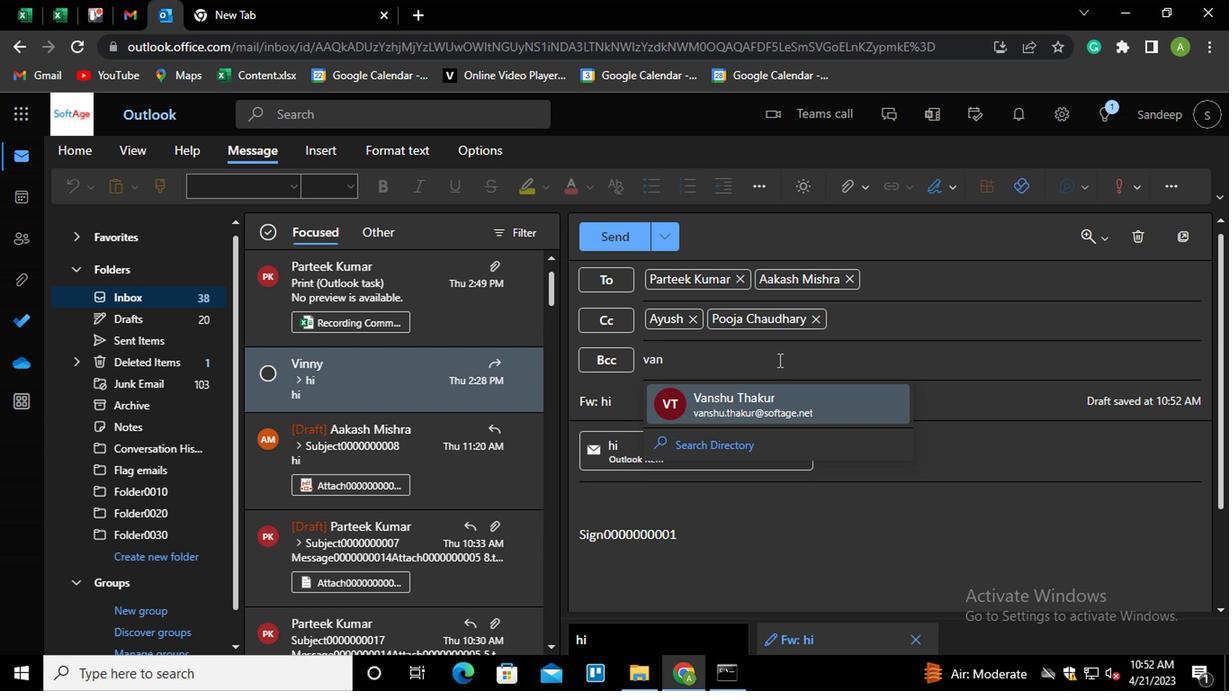 
Action: Mouse moved to (670, 391)
Screenshot: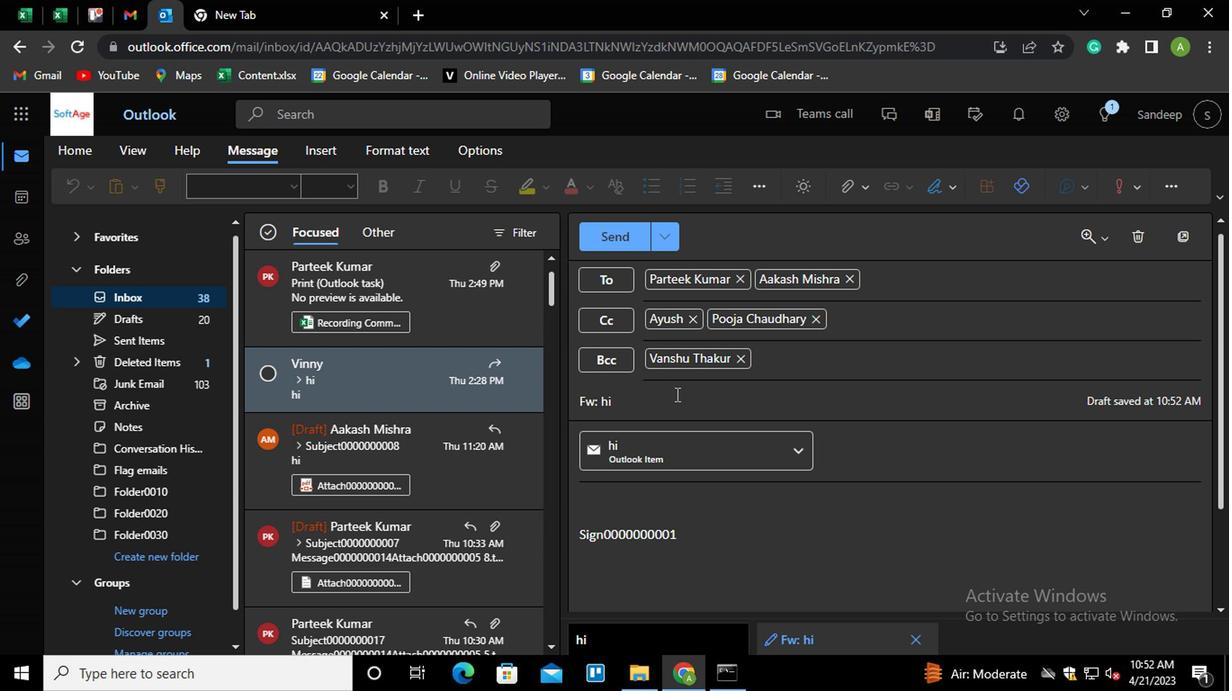 
Action: Mouse pressed left at (670, 391)
Screenshot: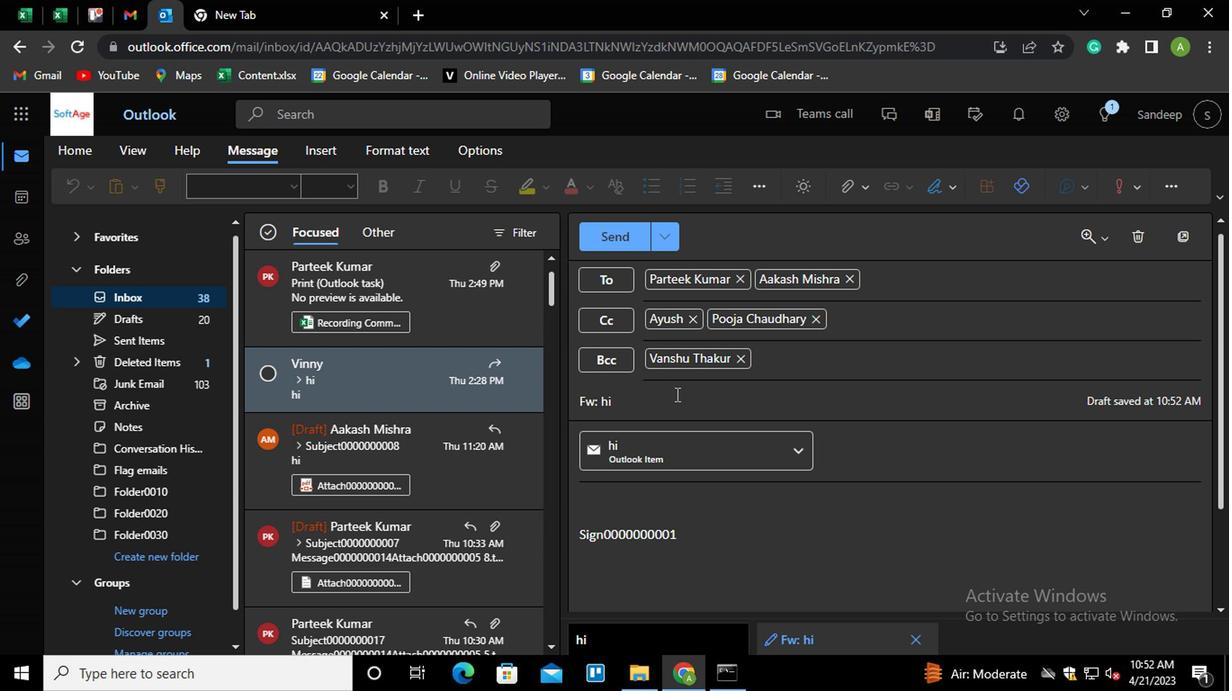 
Action: Key pressed <Key.shift_r><Key.home><Key.shift>SUBJECT0000000001
Screenshot: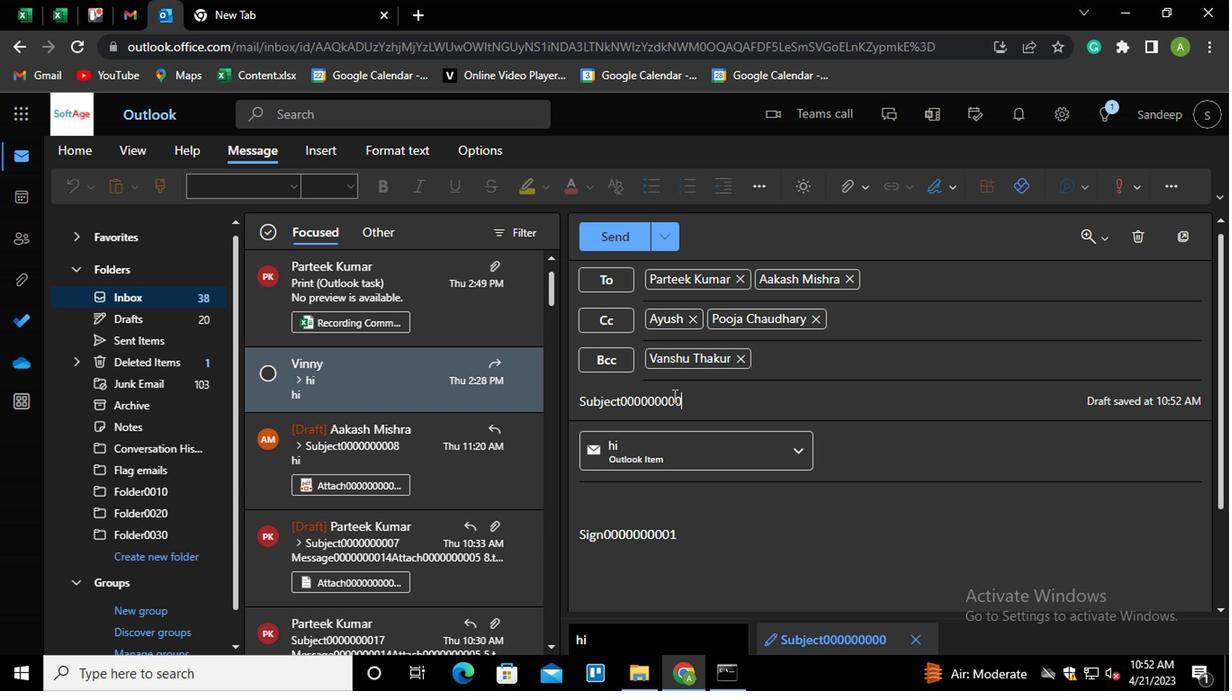 
Action: Mouse moved to (683, 526)
Screenshot: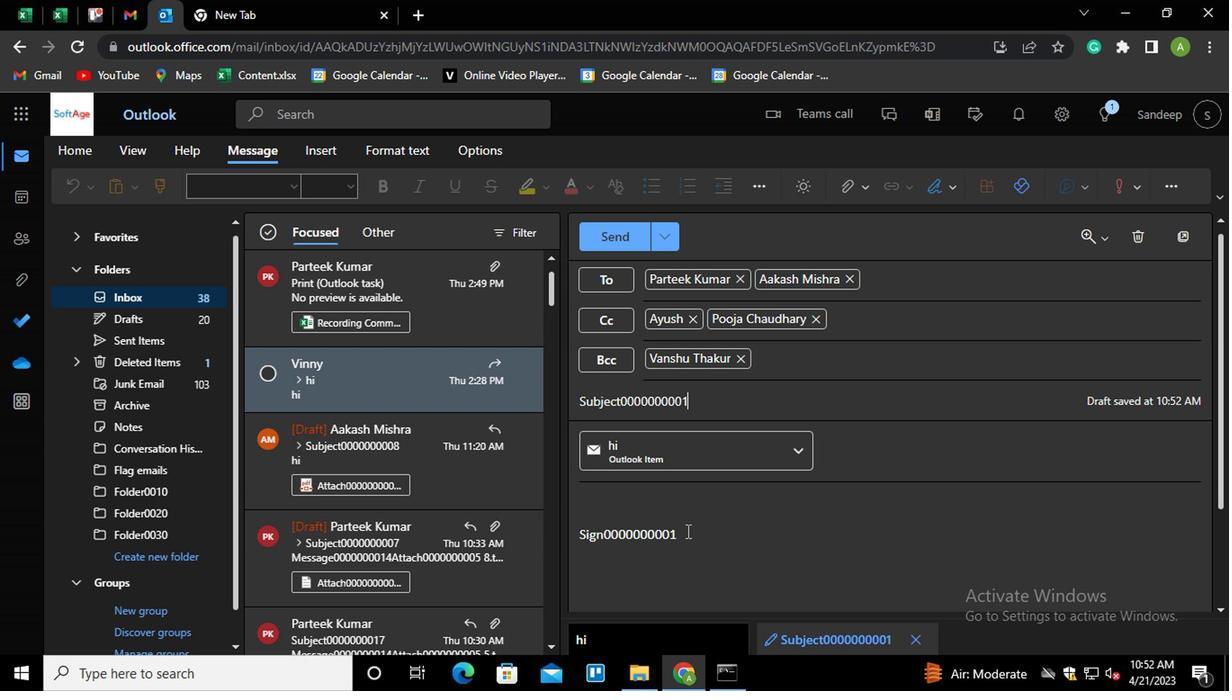 
Action: Mouse pressed left at (683, 526)
Screenshot: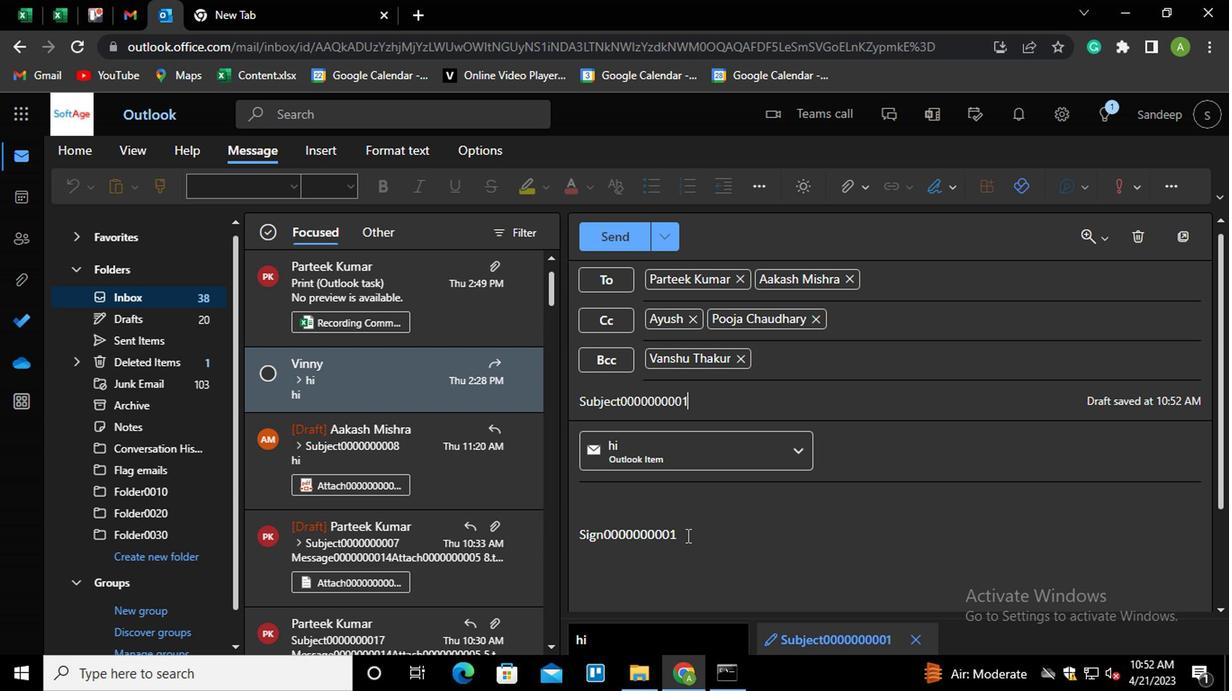 
Action: Mouse moved to (682, 528)
Screenshot: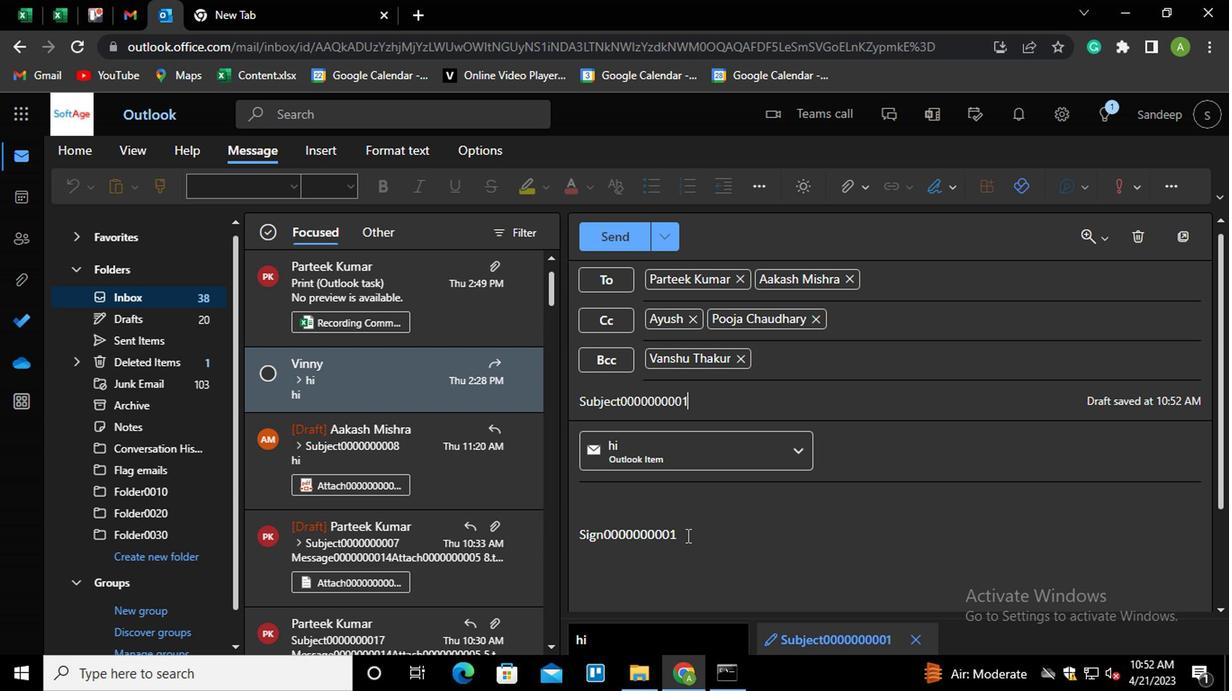 
Action: Key pressed <Key.shift_r><Key.enter><Key.shift_r>MESSAGE0000000003
Screenshot: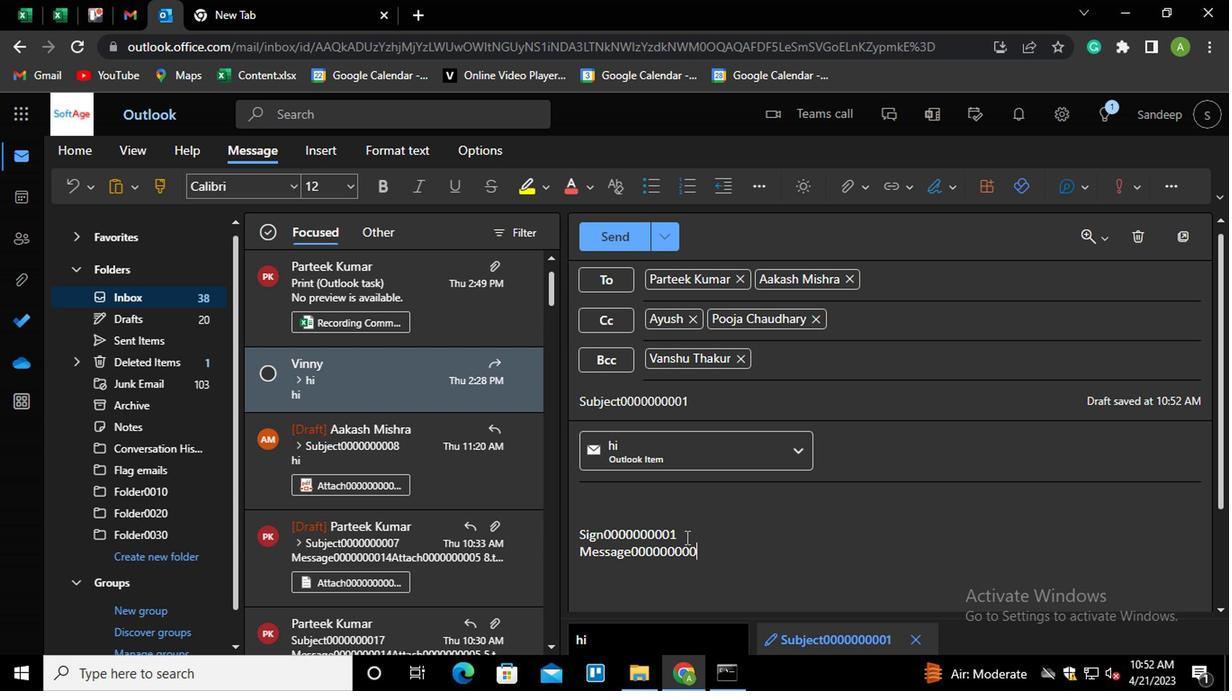 
Action: Mouse moved to (624, 237)
Screenshot: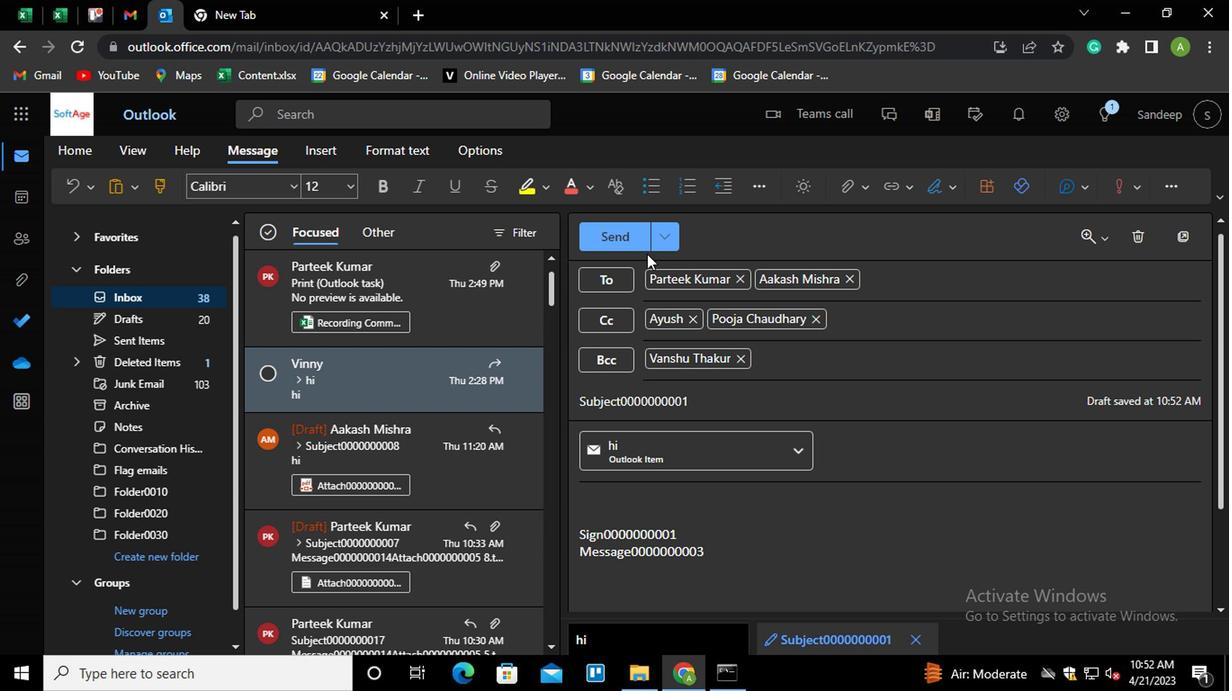 
Action: Mouse pressed left at (624, 237)
Screenshot: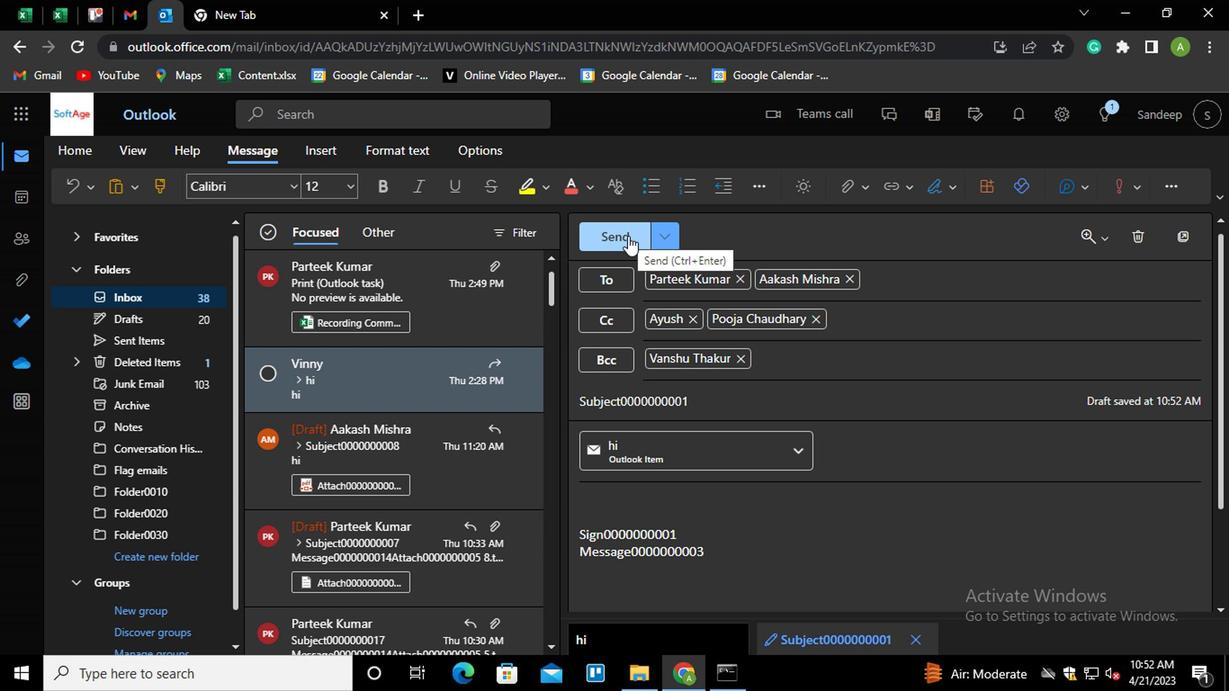 
Action: Mouse moved to (1186, 321)
Screenshot: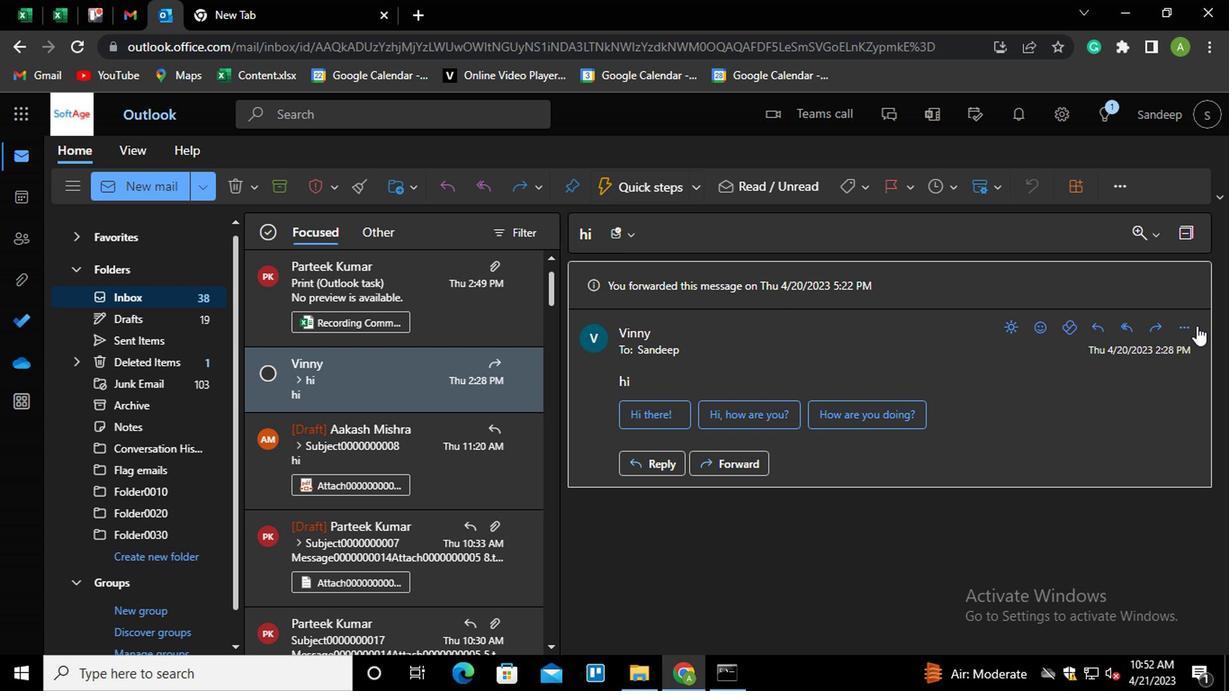 
Action: Mouse pressed left at (1186, 321)
Screenshot: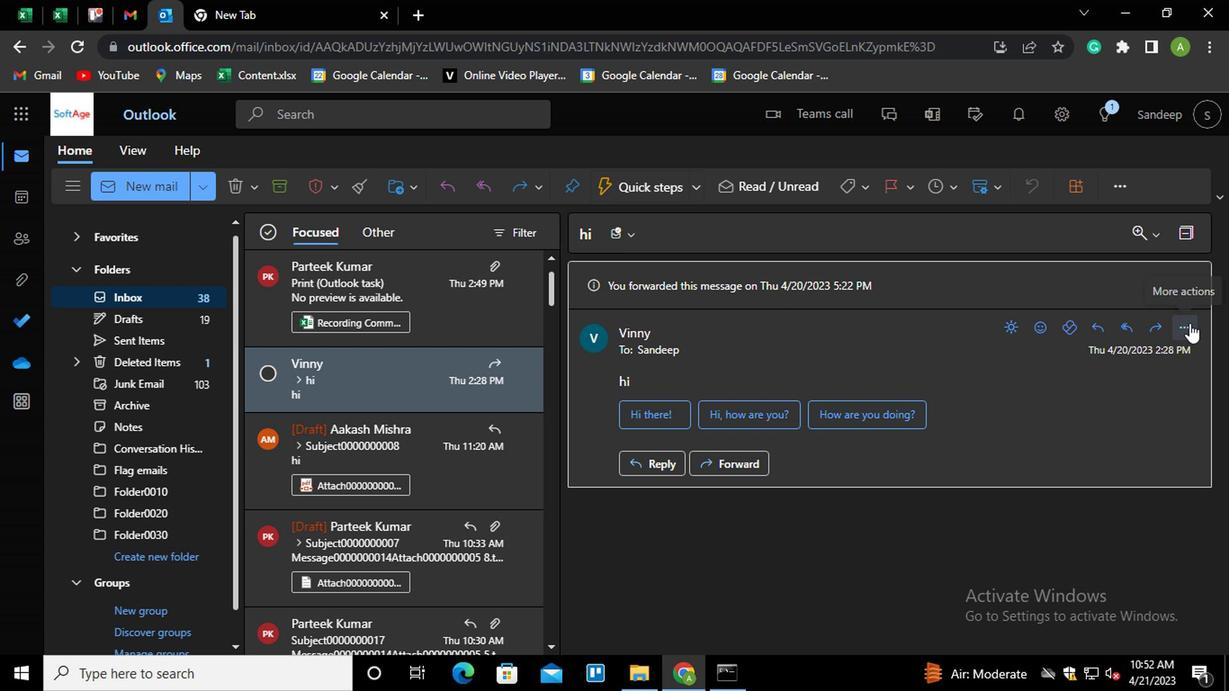 
Action: Mouse moved to (935, 247)
Screenshot: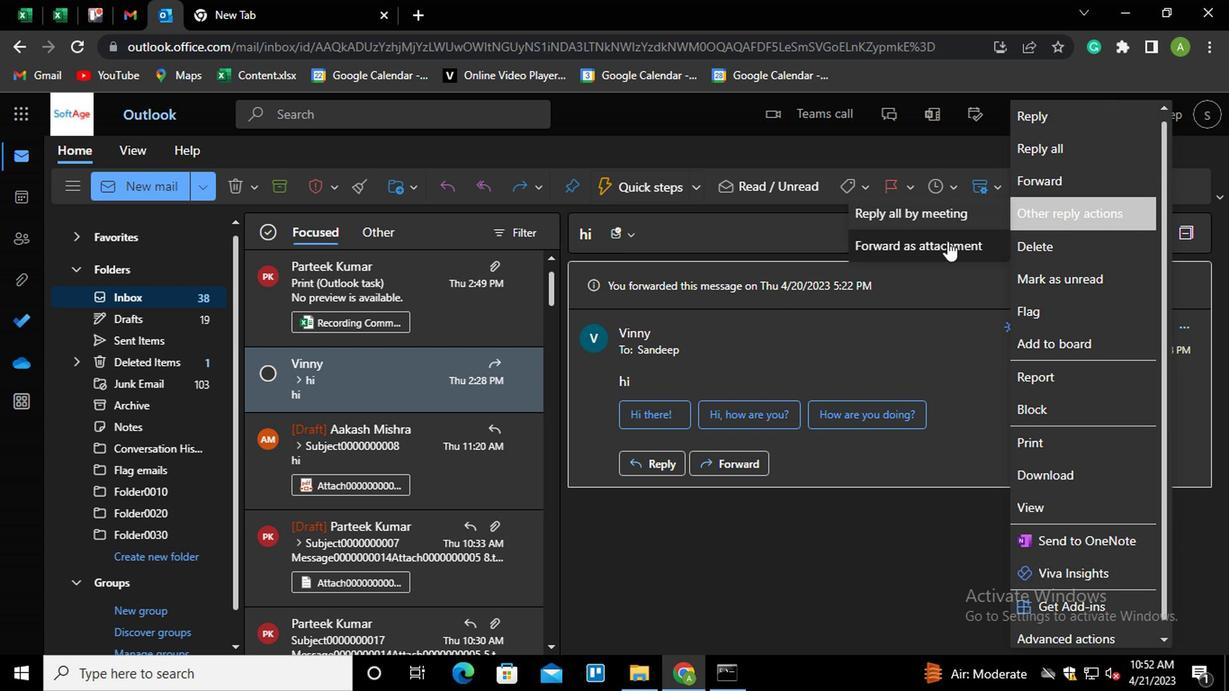 
Action: Mouse pressed left at (935, 247)
Screenshot: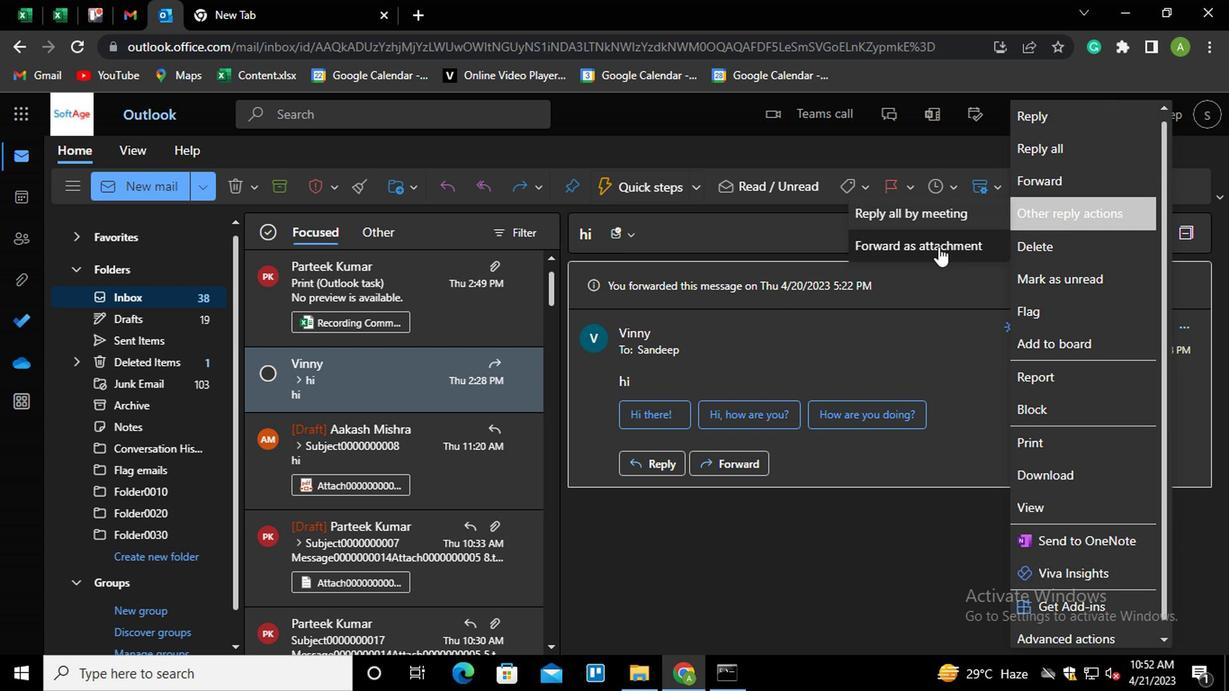 
Action: Mouse moved to (718, 277)
Screenshot: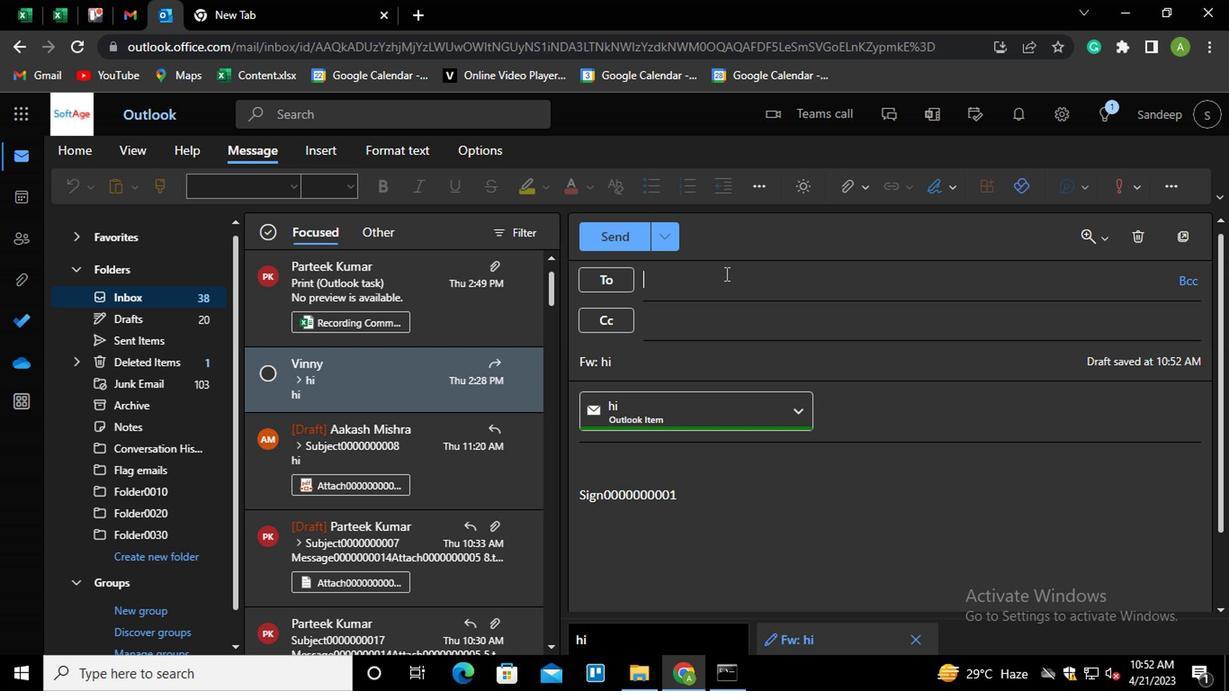 
Action: Mouse pressed left at (718, 277)
Screenshot: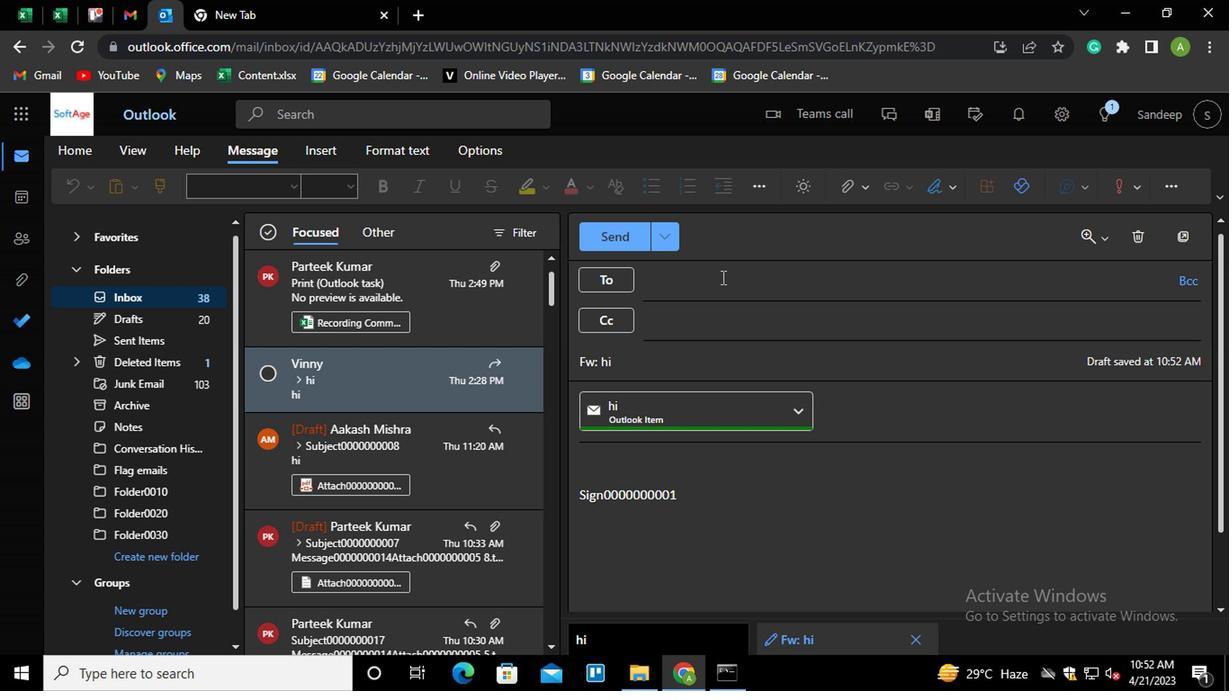 
Action: Key pressed PART<Key.enter>
Screenshot: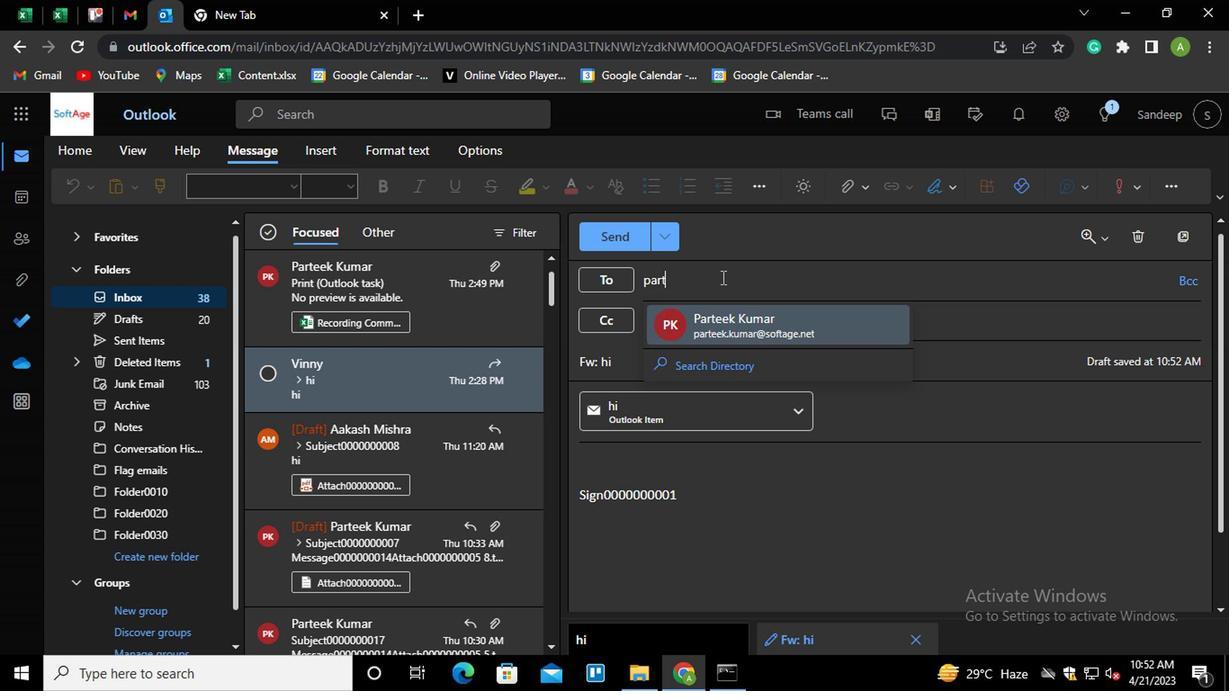 
Action: Mouse moved to (694, 319)
Screenshot: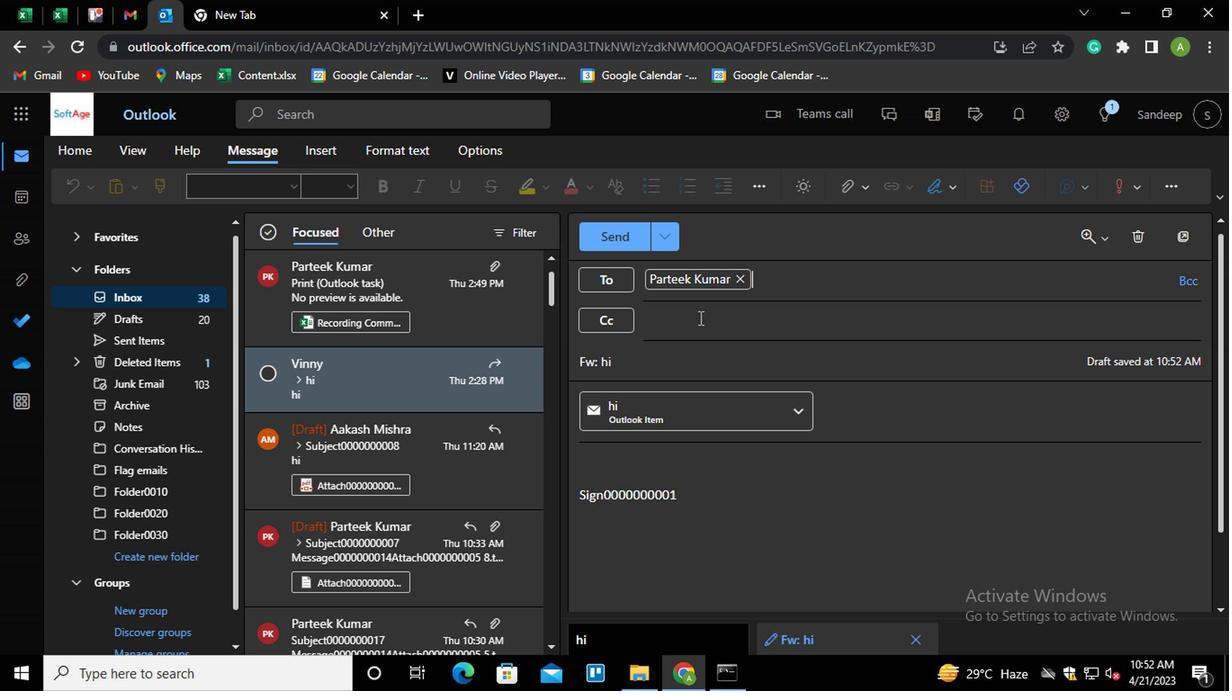 
Action: Mouse pressed left at (694, 319)
Screenshot: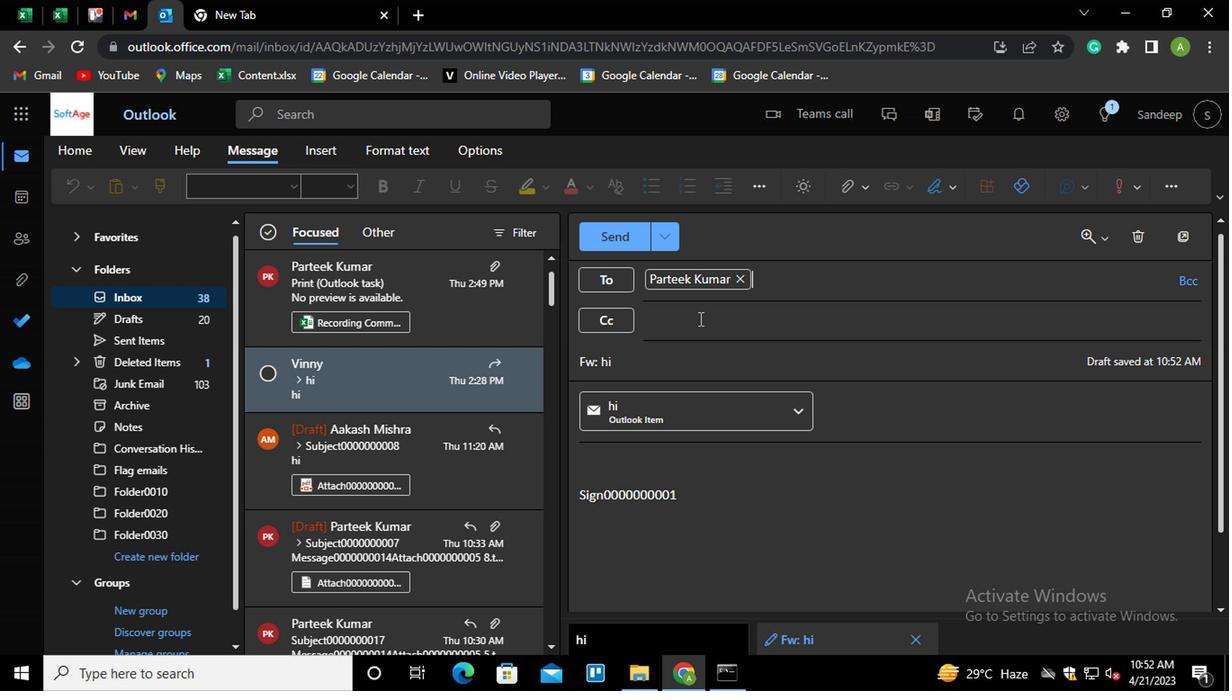 
Action: Key pressed AA<Key.enter>
Screenshot: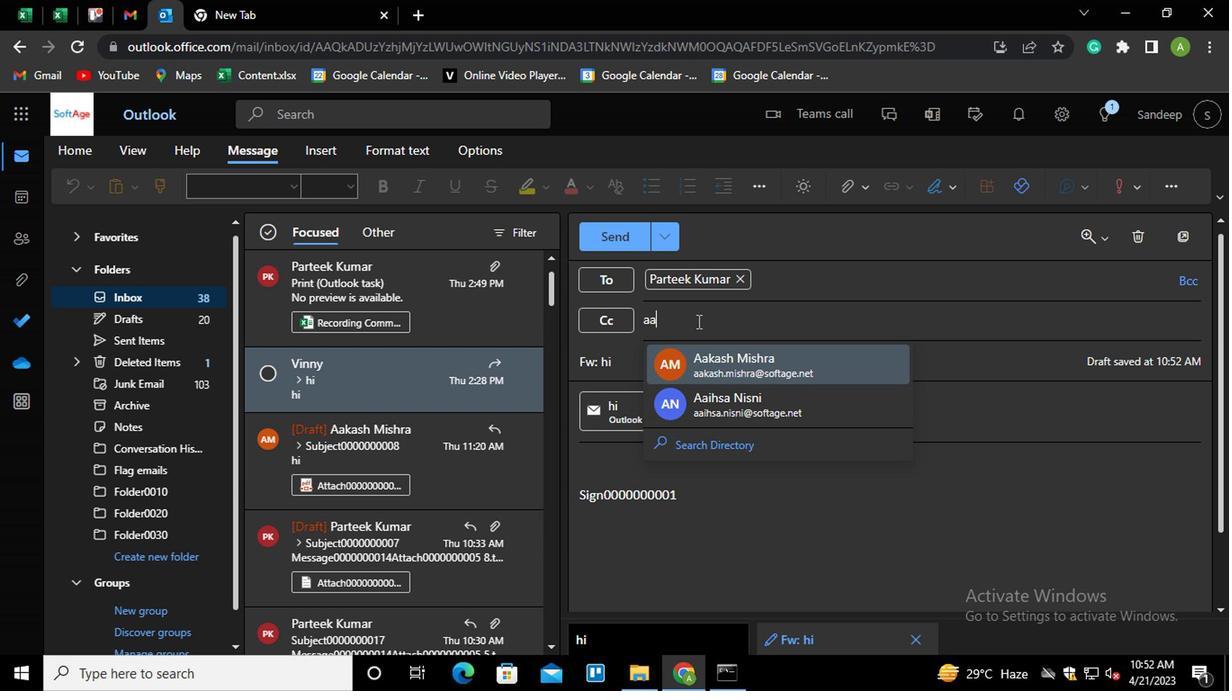 
Action: Mouse moved to (674, 372)
Screenshot: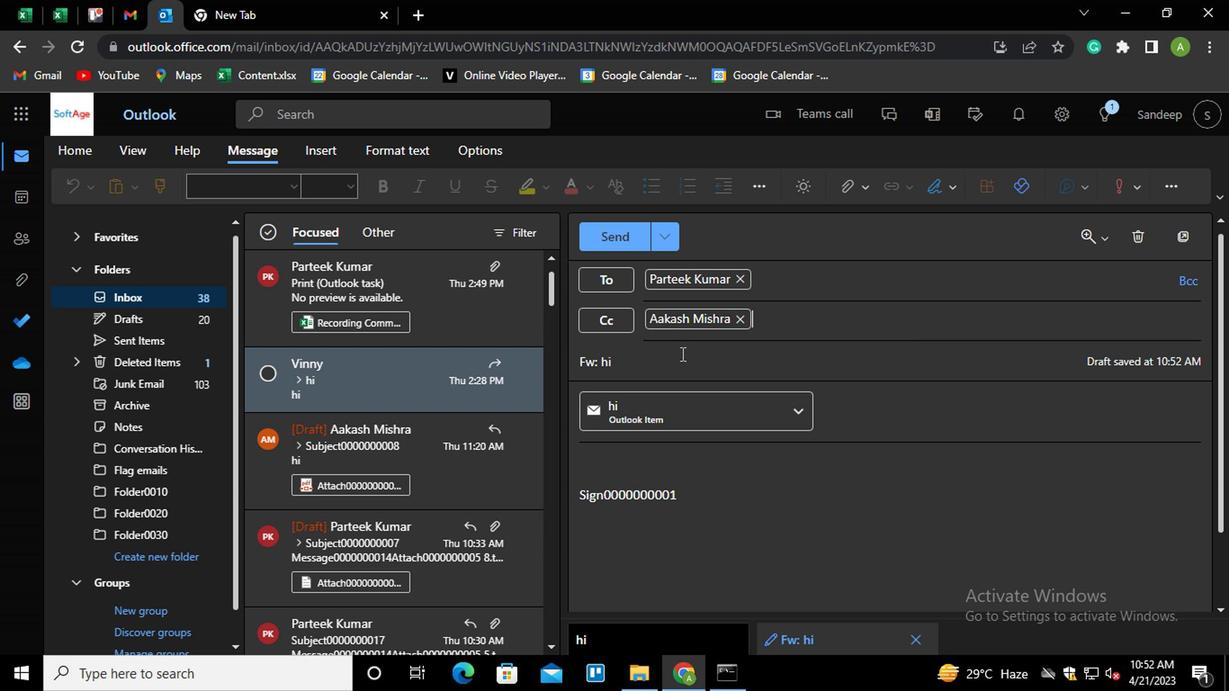 
Action: Mouse pressed left at (674, 372)
Screenshot: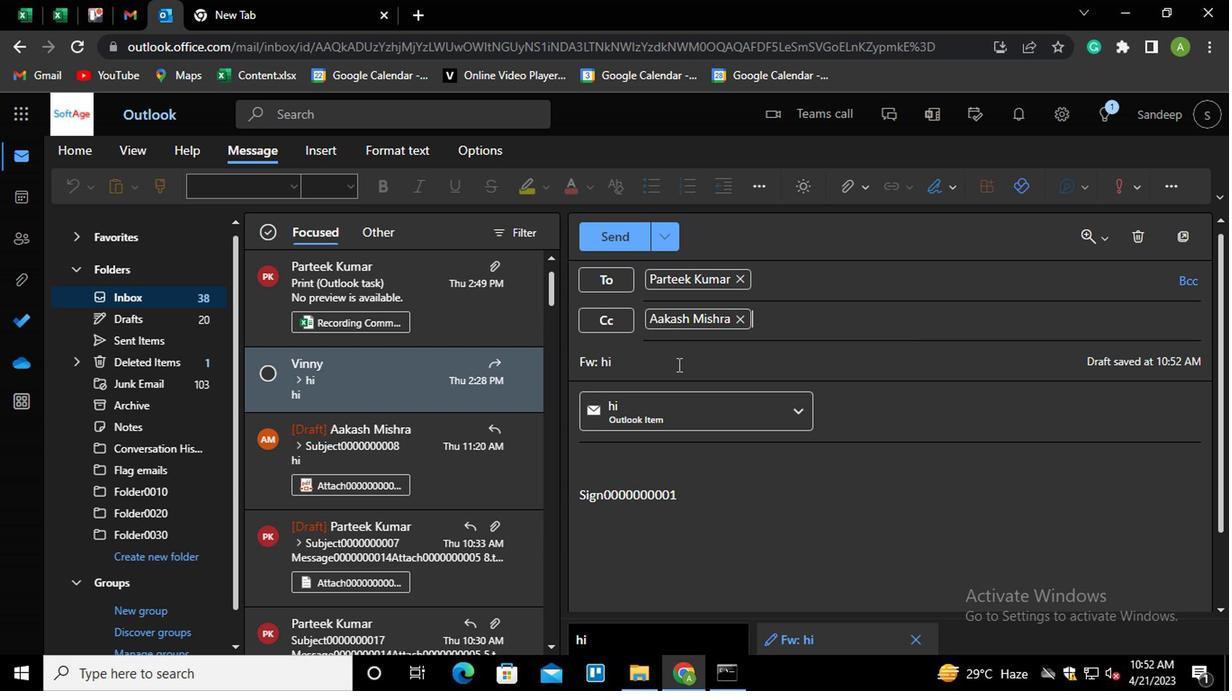 
Action: Mouse moved to (674, 363)
Screenshot: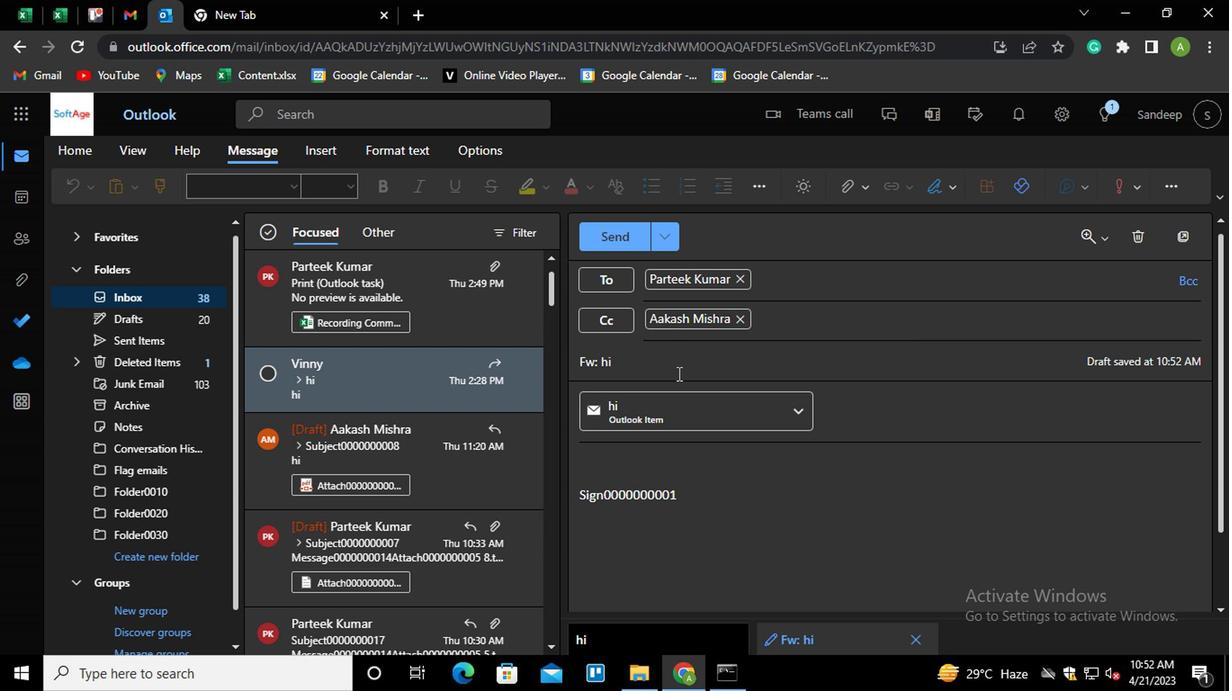 
Action: Mouse pressed left at (674, 363)
Screenshot: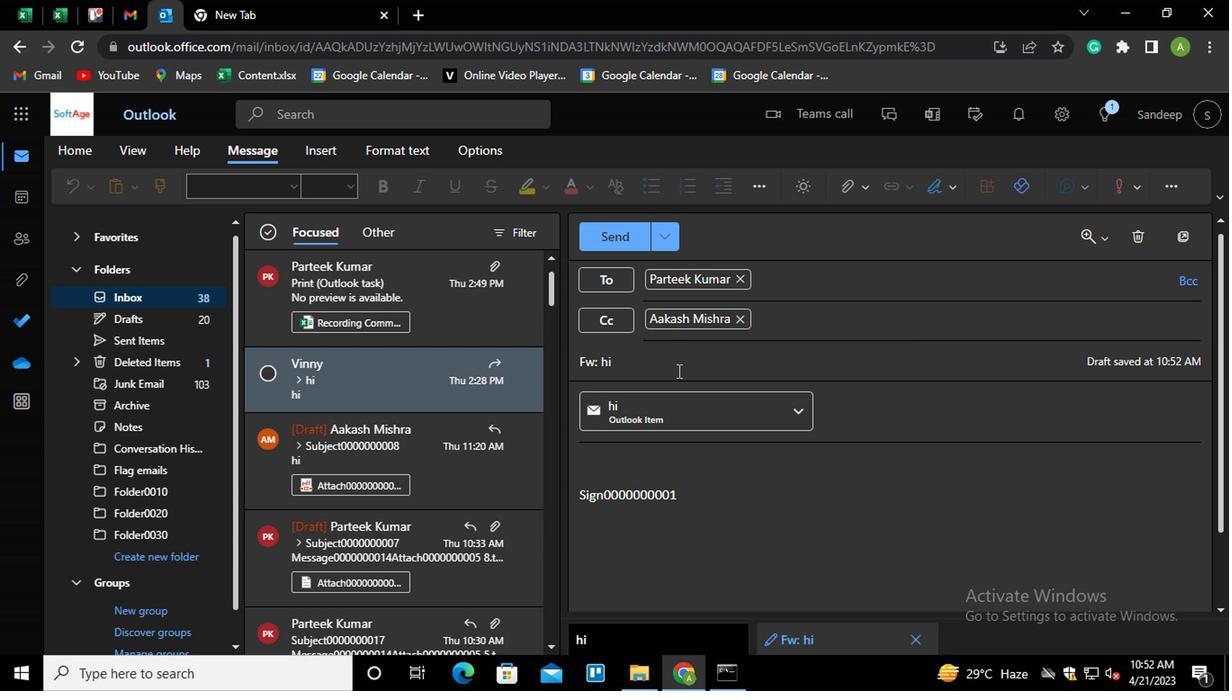 
Action: Key pressed <Key.shift_r><Key.home><Key.shift>SUBJECT0000000001
Screenshot: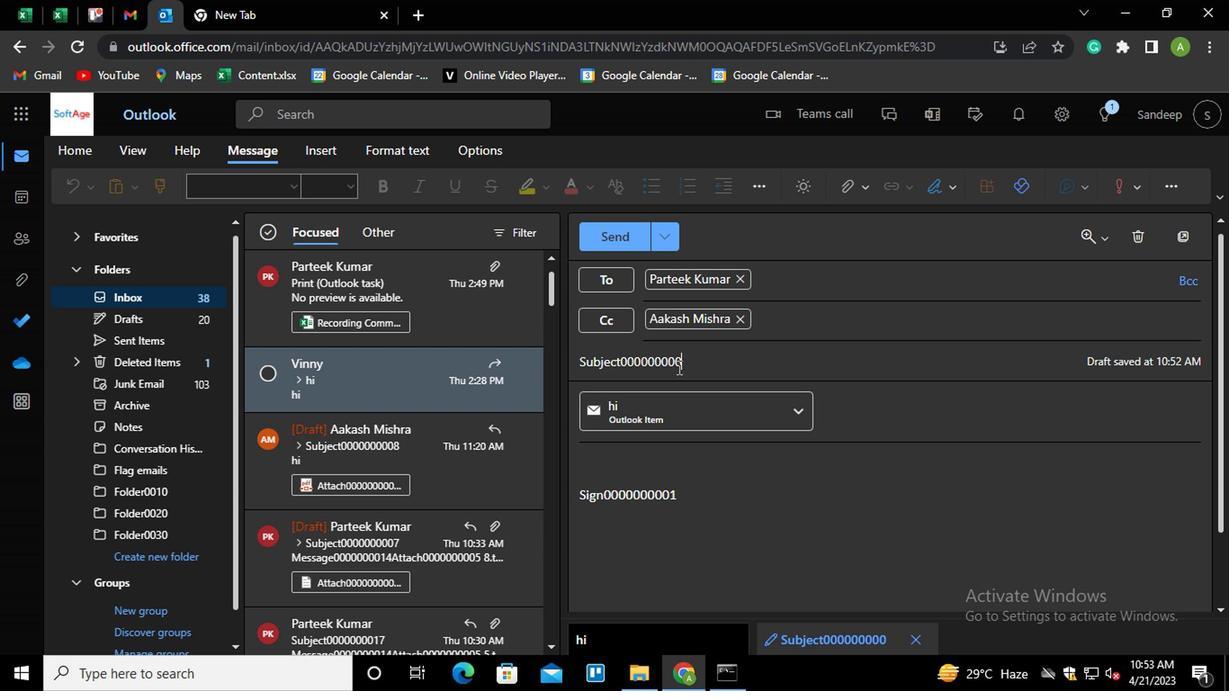 
Action: Mouse moved to (700, 486)
Screenshot: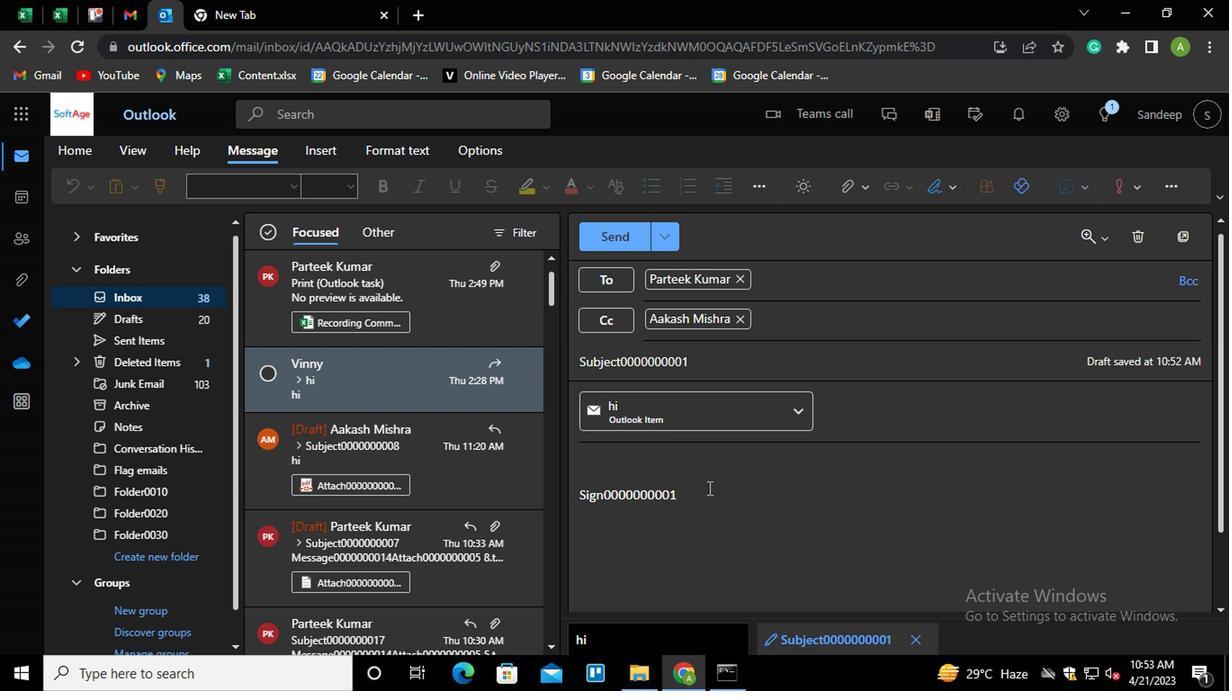 
Action: Mouse pressed left at (700, 486)
Screenshot: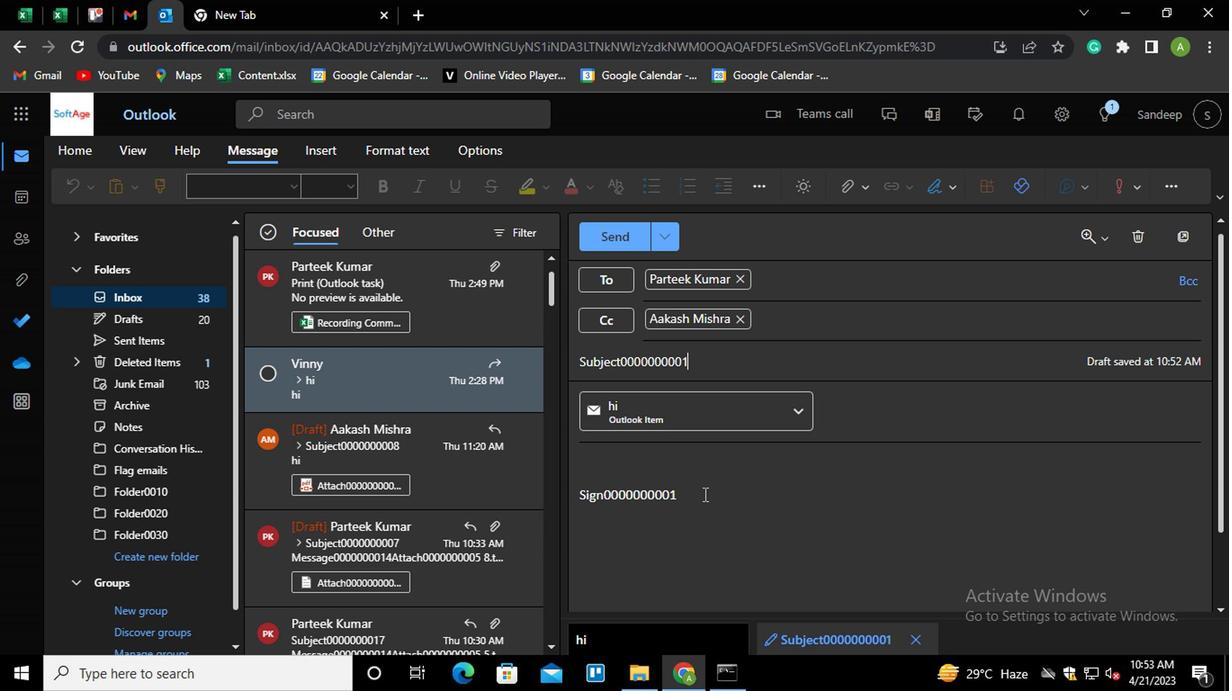 
Action: Mouse moved to (699, 486)
Screenshot: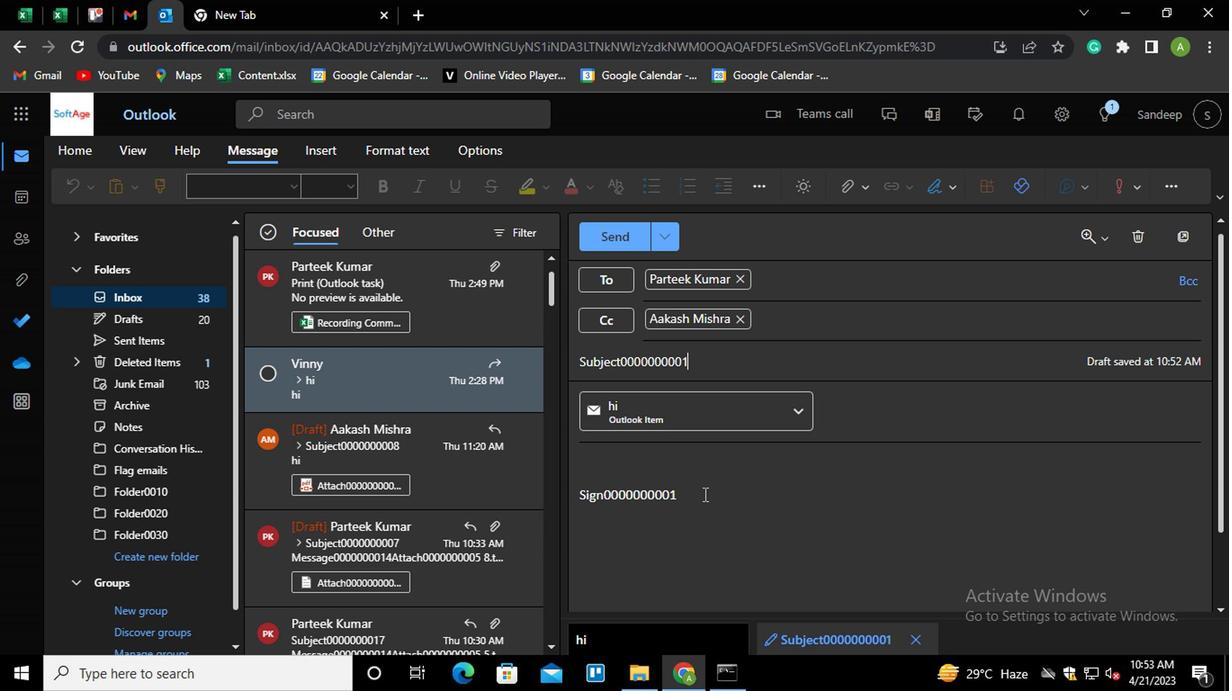 
Action: Key pressed <Key.shift_r><Key.home><Key.shift_r>MESSAGE0000000003
Screenshot: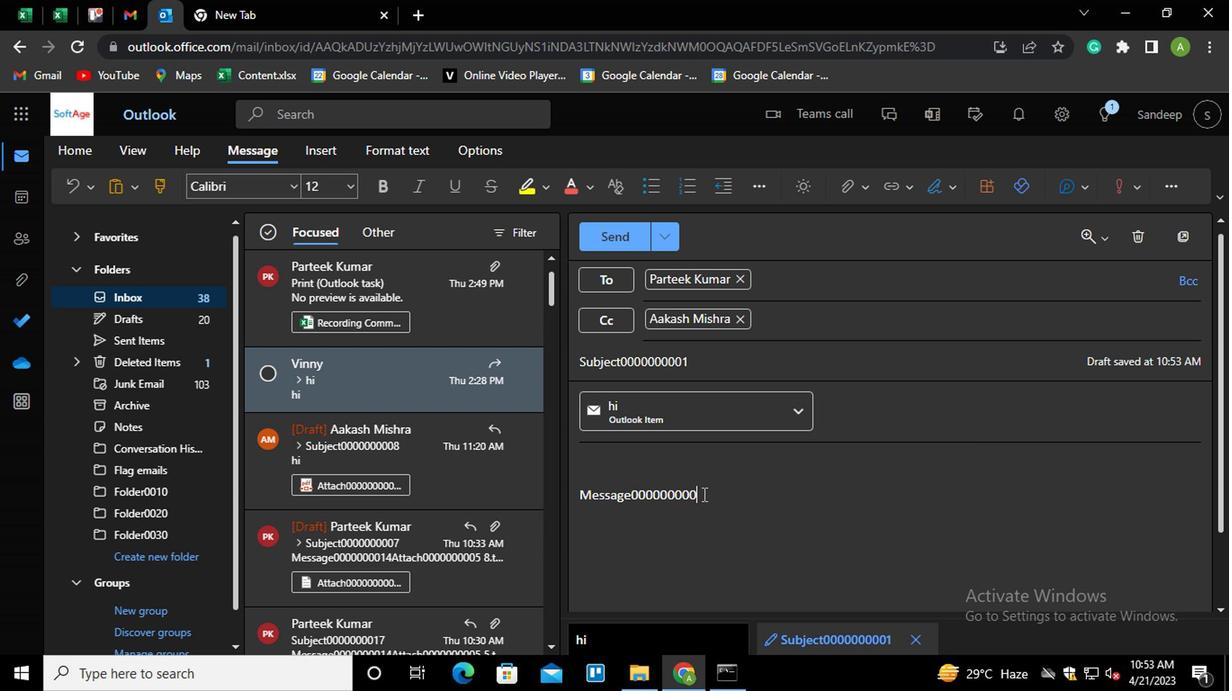 
Action: Mouse moved to (852, 193)
Screenshot: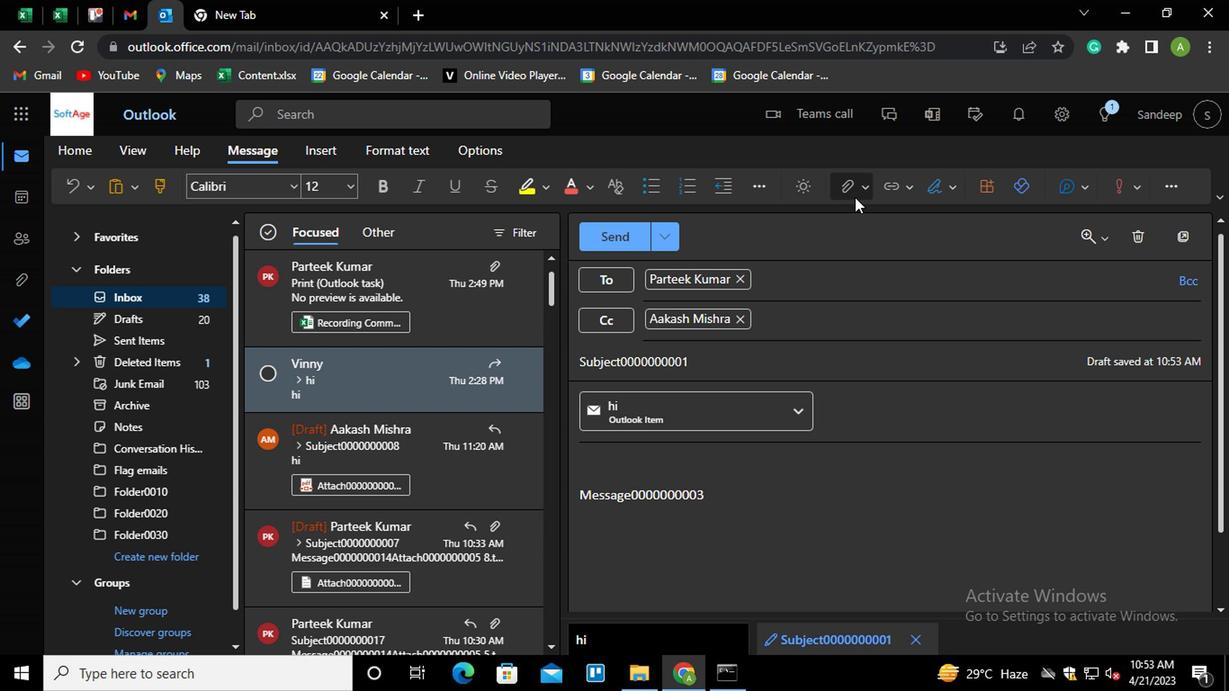 
Action: Mouse pressed left at (852, 193)
Screenshot: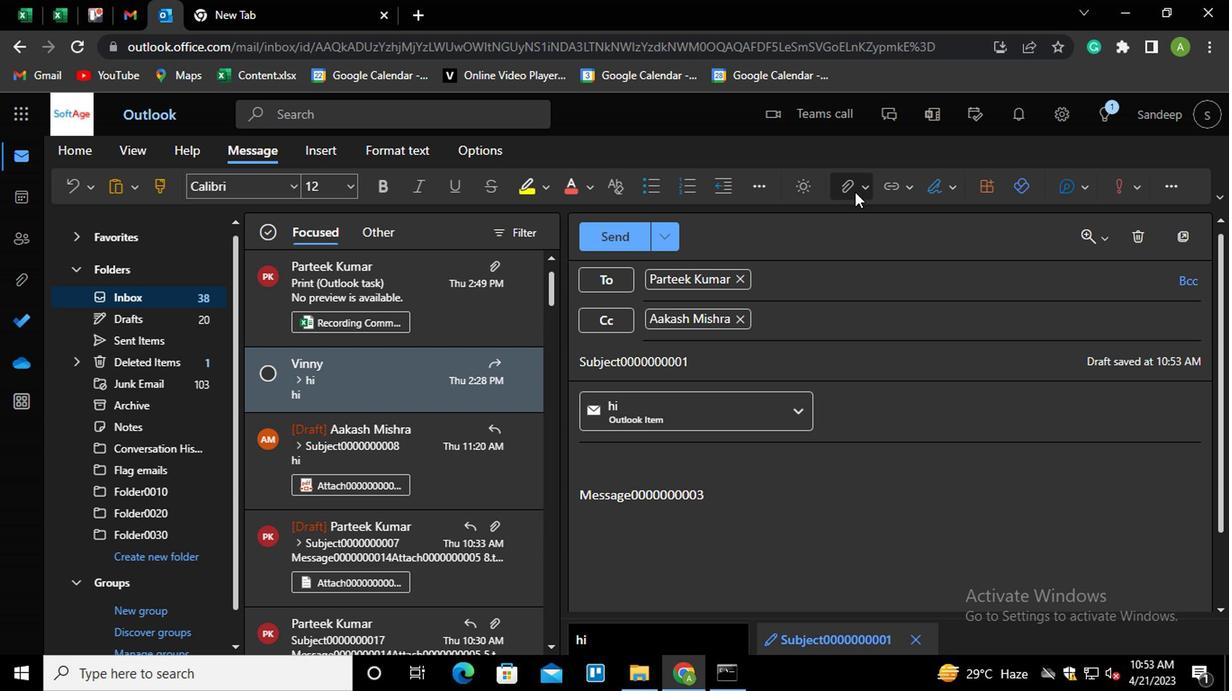 
Action: Mouse moved to (752, 225)
Screenshot: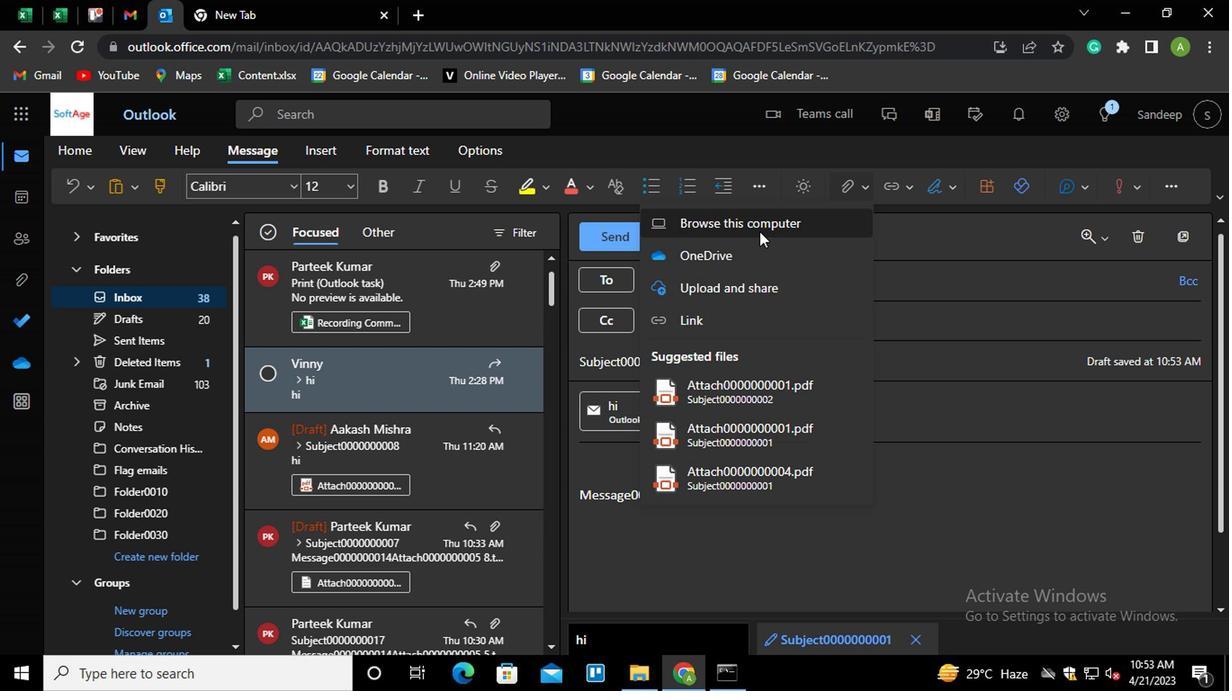 
Action: Mouse pressed left at (752, 225)
Screenshot: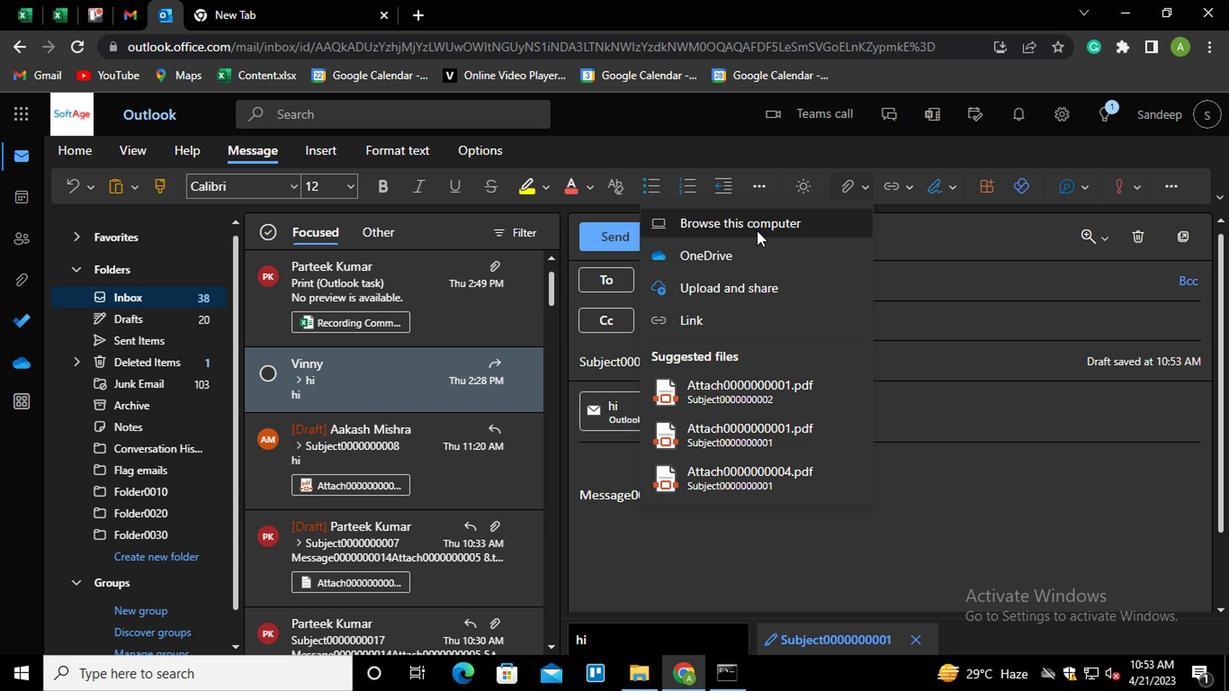 
Action: Mouse moved to (332, 157)
Screenshot: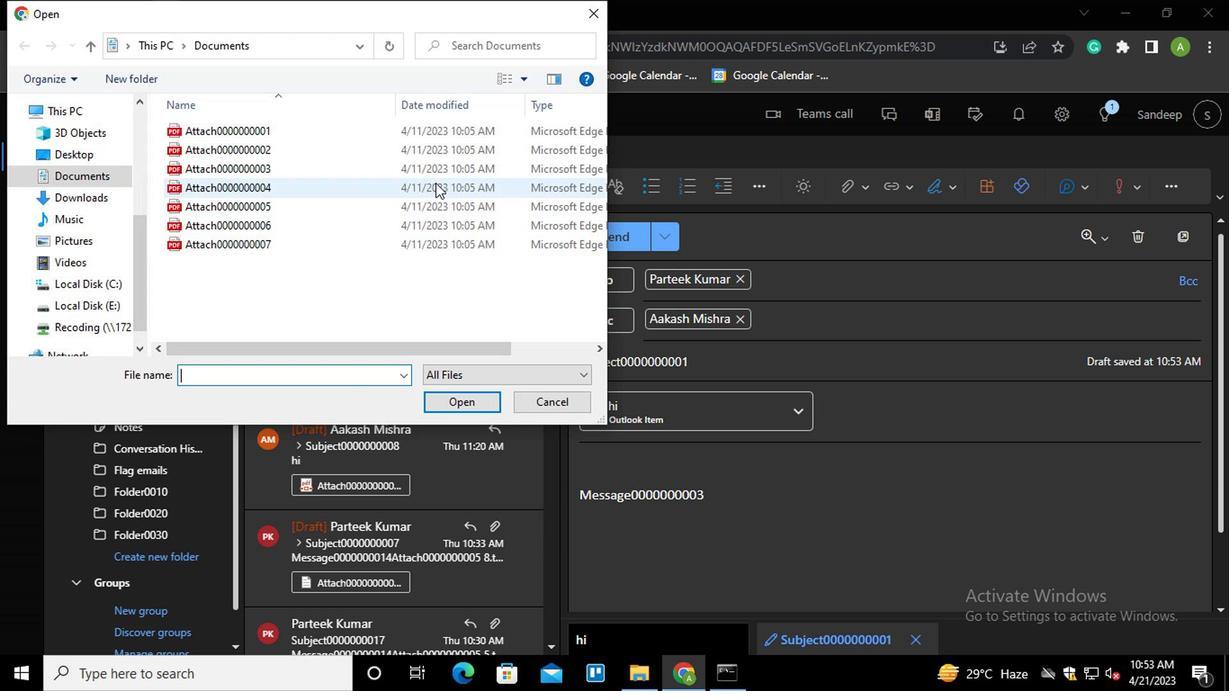 
Action: Mouse pressed left at (332, 157)
Screenshot: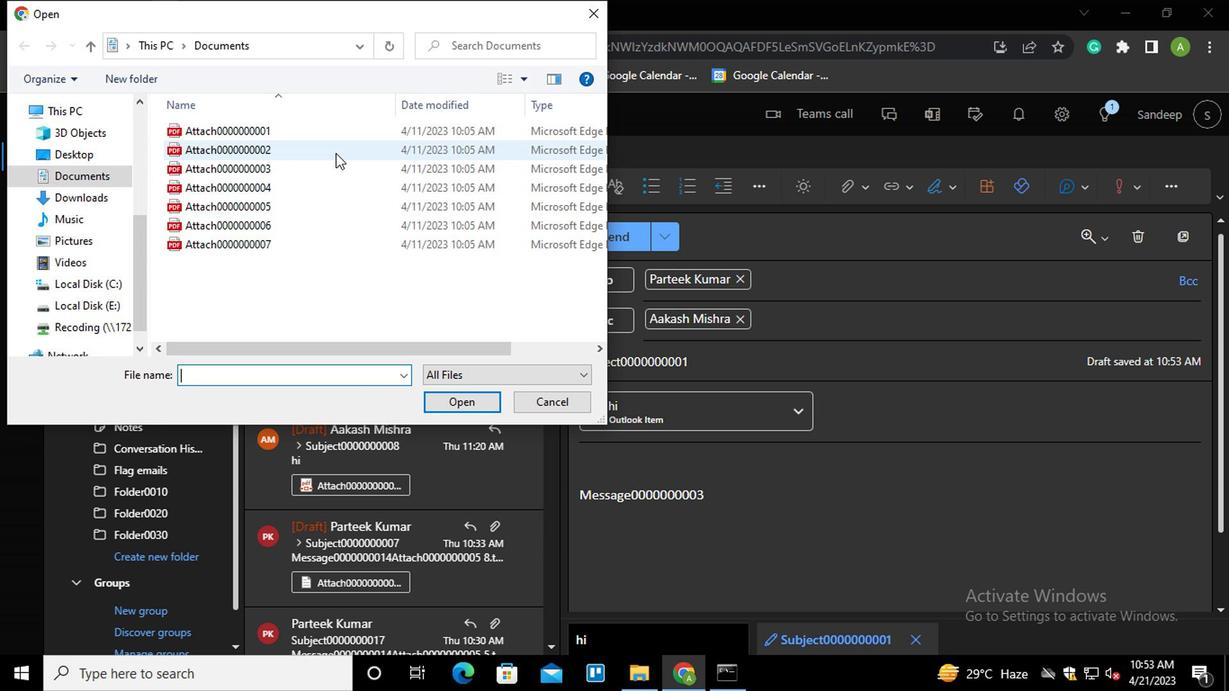 
Action: Mouse moved to (444, 399)
Screenshot: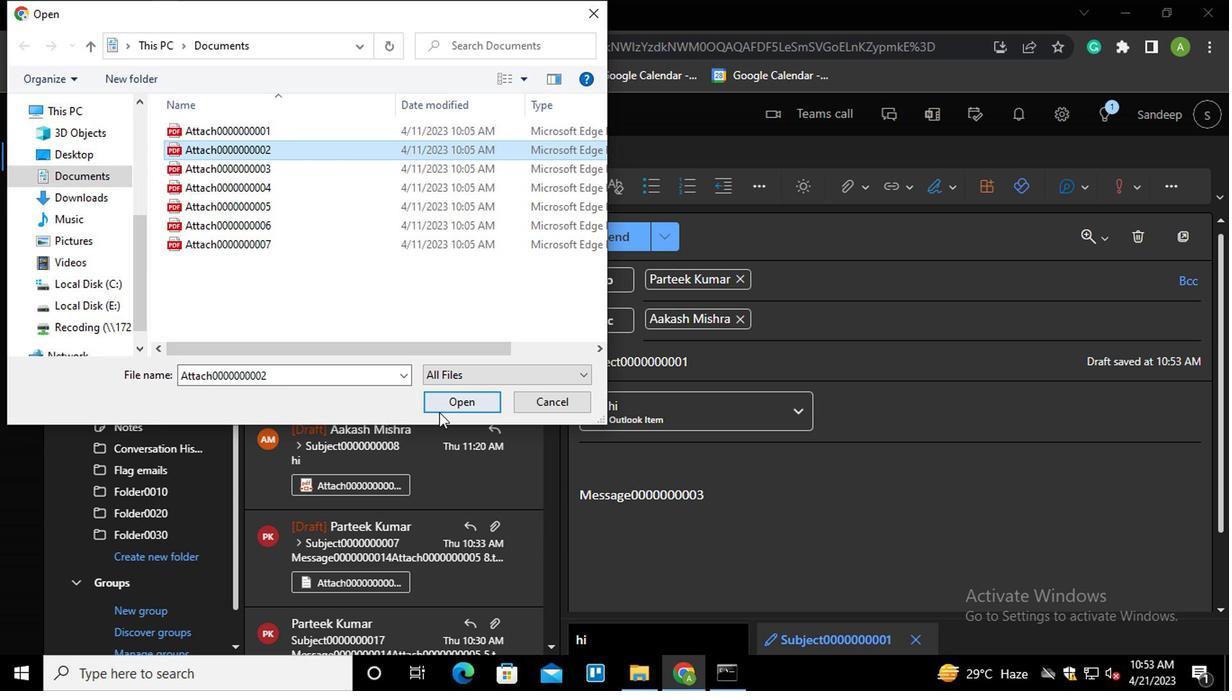 
Action: Mouse pressed left at (444, 399)
Screenshot: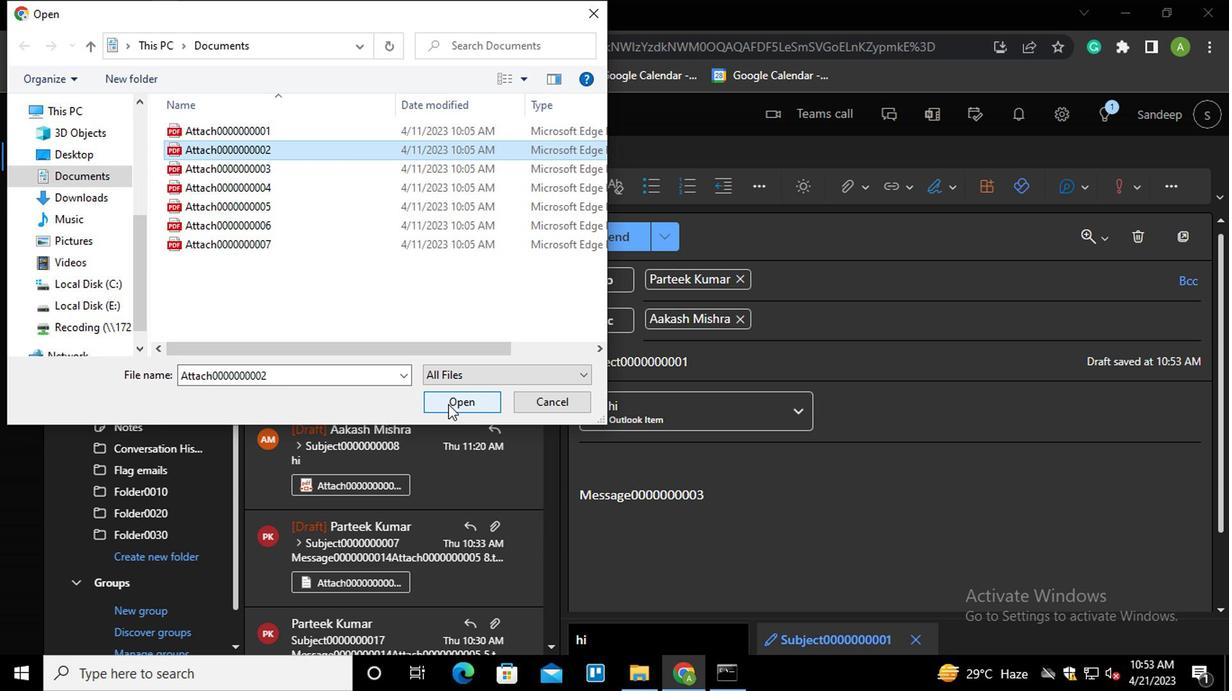 
Action: Mouse moved to (600, 236)
Screenshot: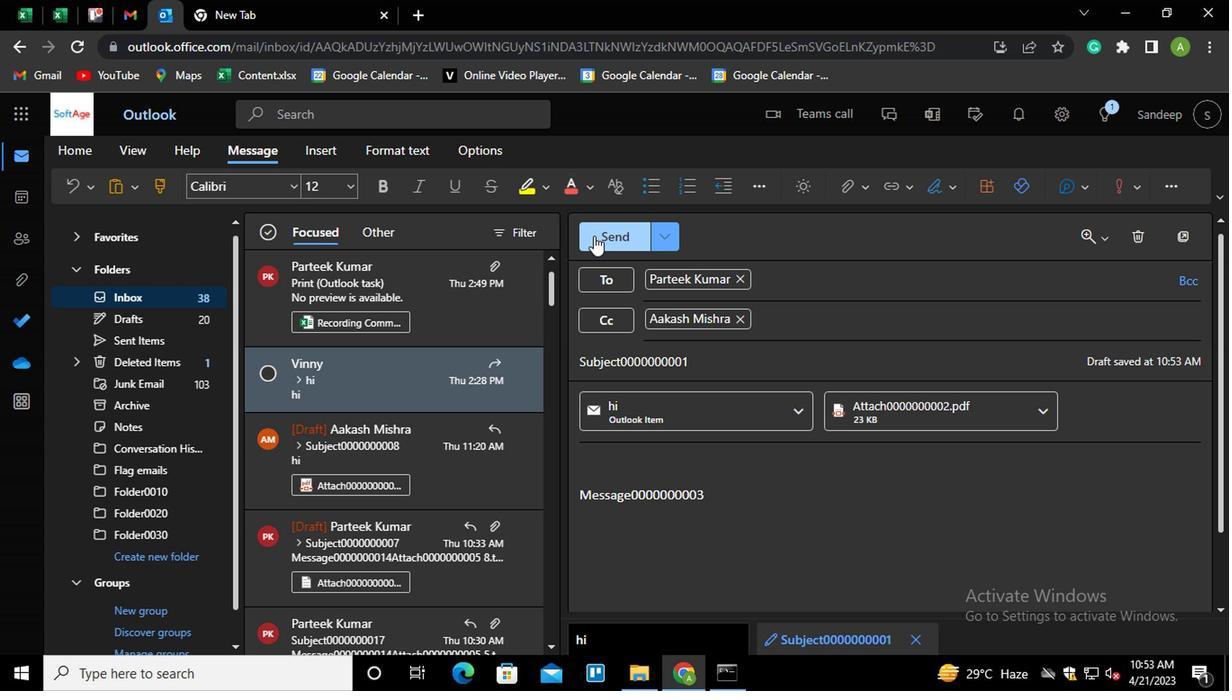 
Action: Mouse pressed left at (600, 236)
Screenshot: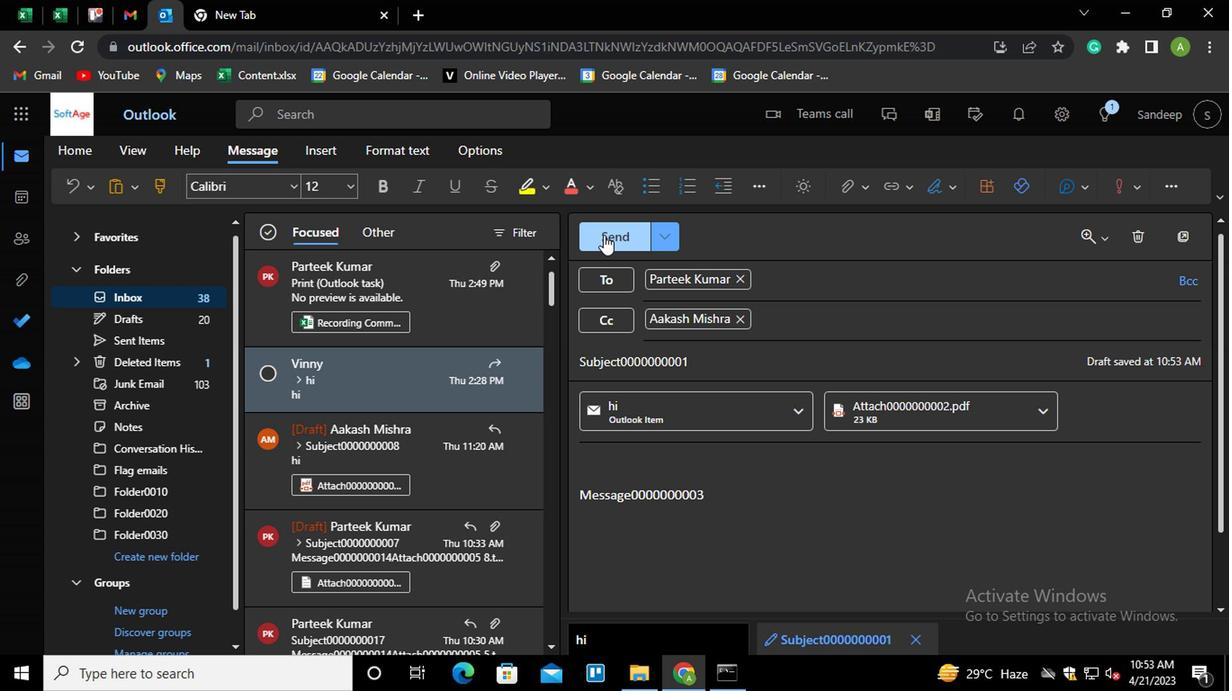 
Action: Mouse moved to (1180, 323)
Screenshot: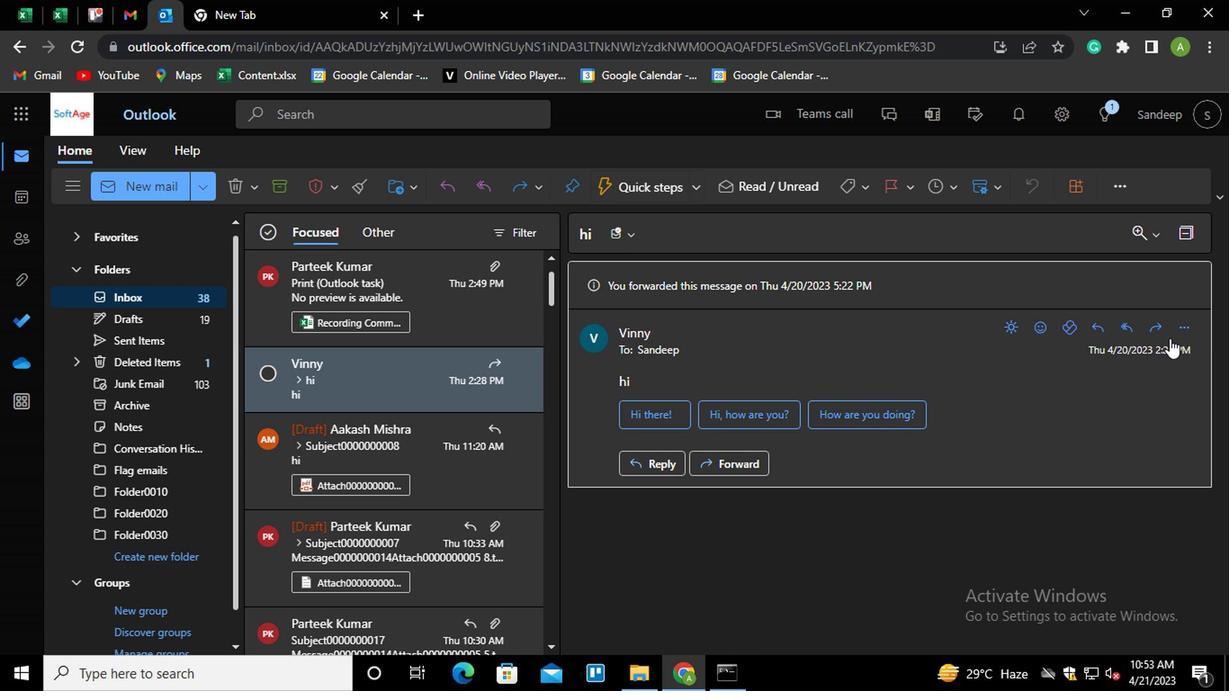 
Action: Mouse pressed left at (1180, 323)
Screenshot: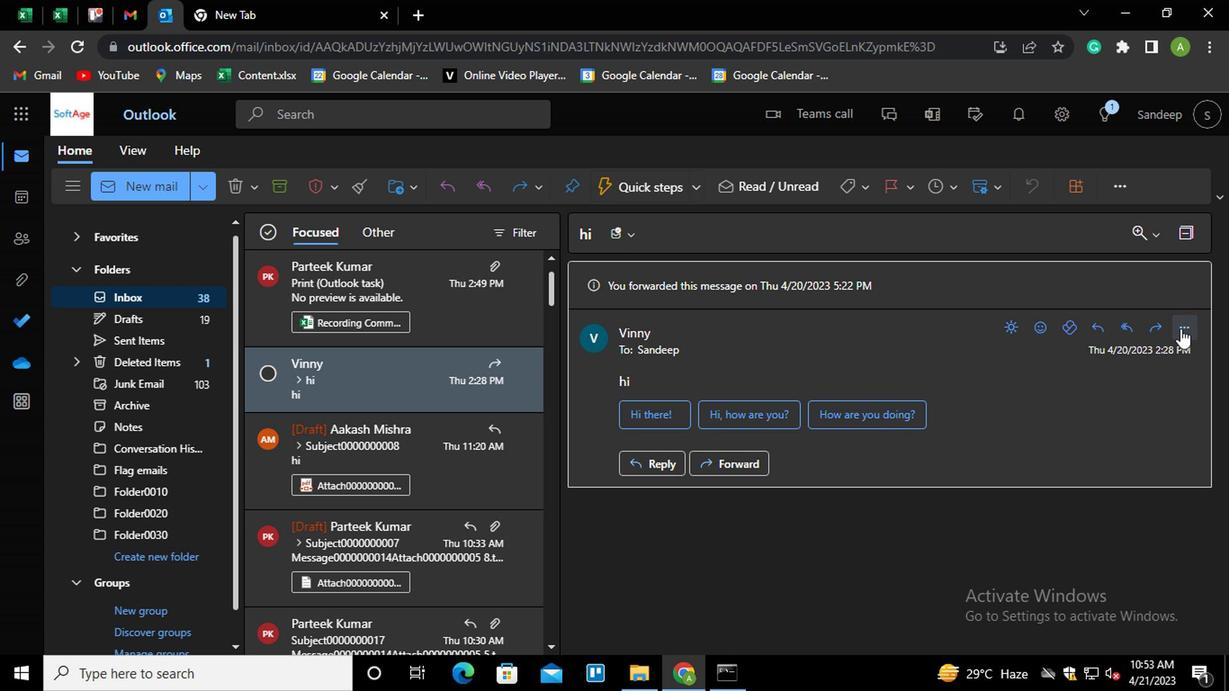 
Action: Mouse moved to (936, 240)
Screenshot: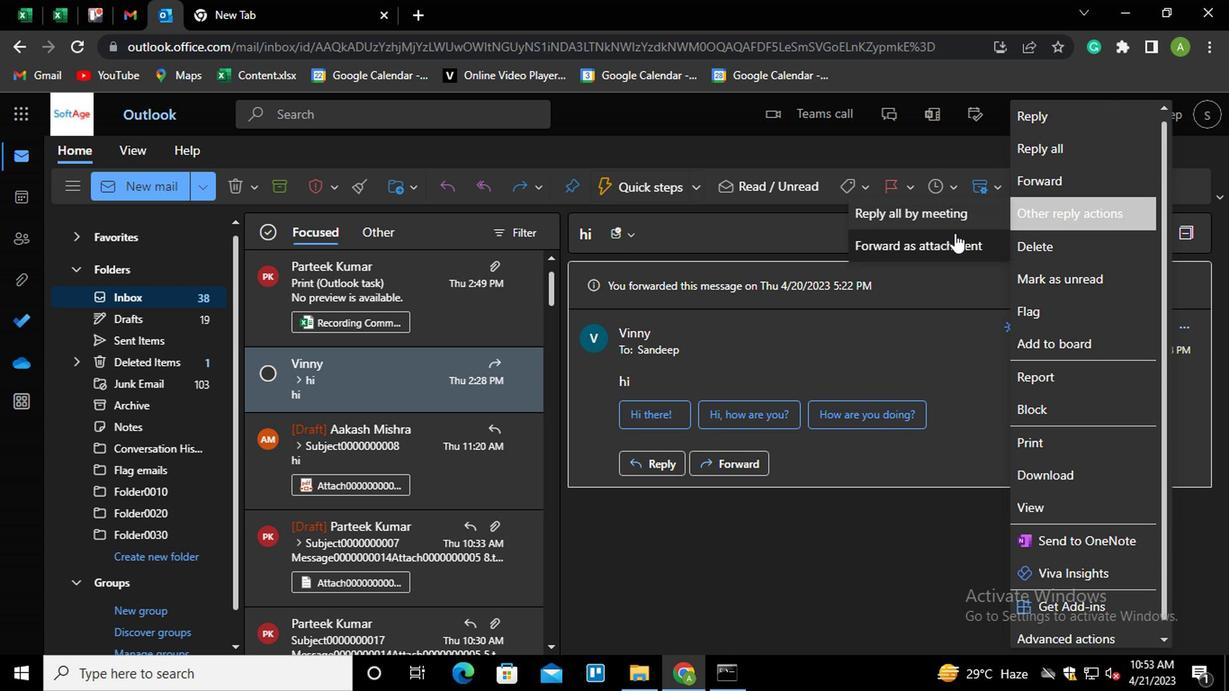 
Action: Mouse pressed left at (936, 240)
Screenshot: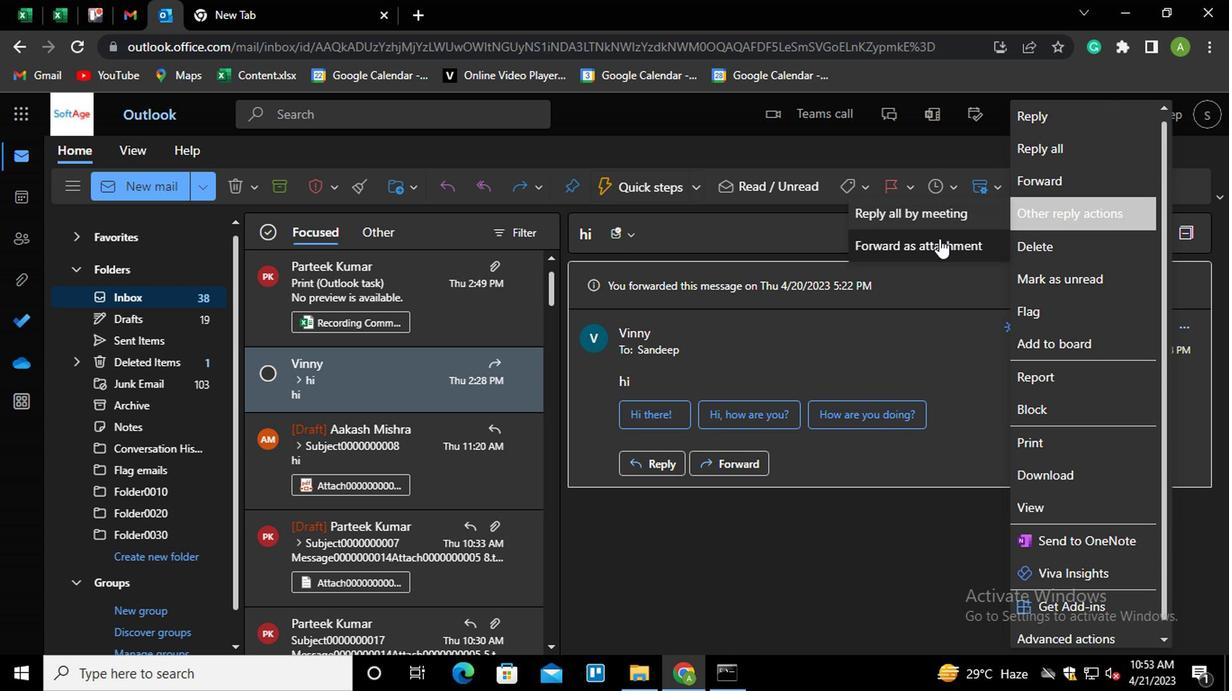 
Action: Mouse moved to (675, 280)
Screenshot: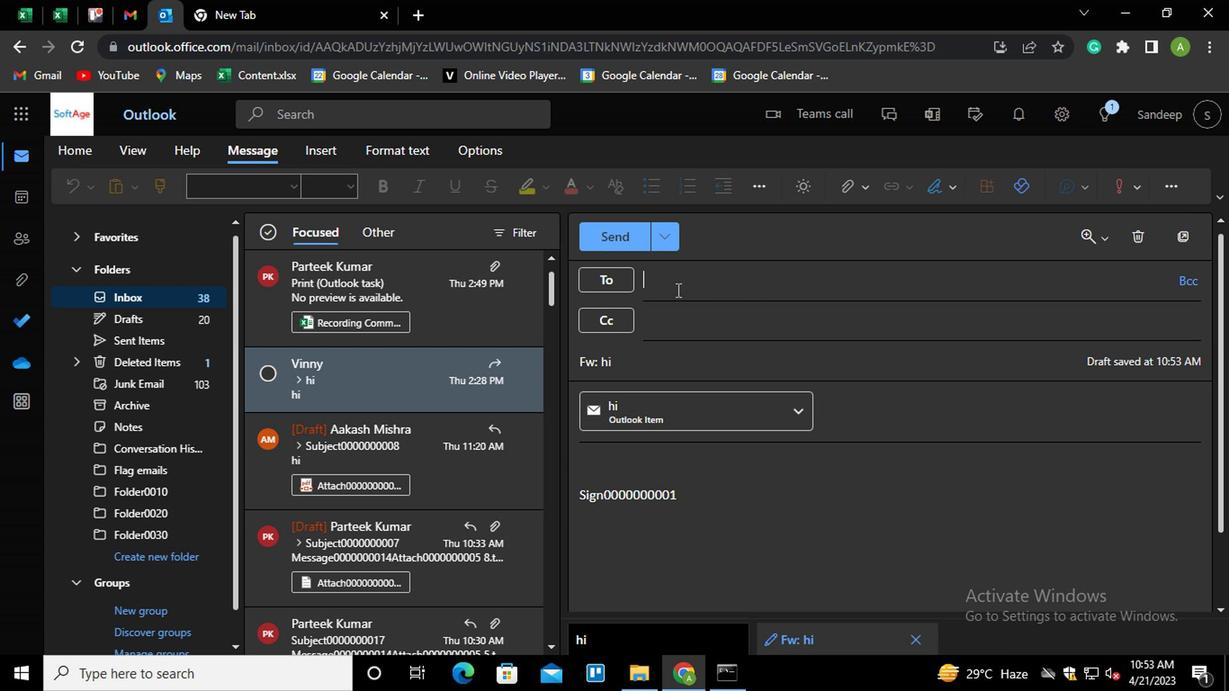 
Action: Mouse pressed left at (675, 280)
Screenshot: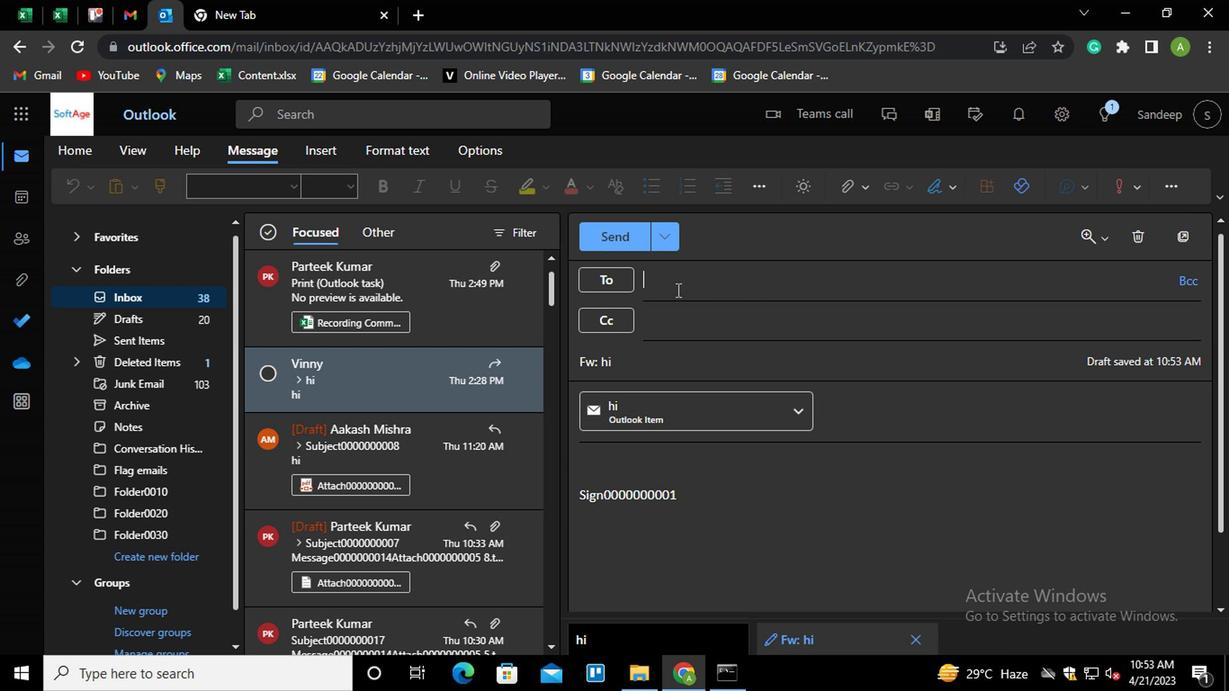 
Action: Key pressed PART<Key.enter>
Screenshot: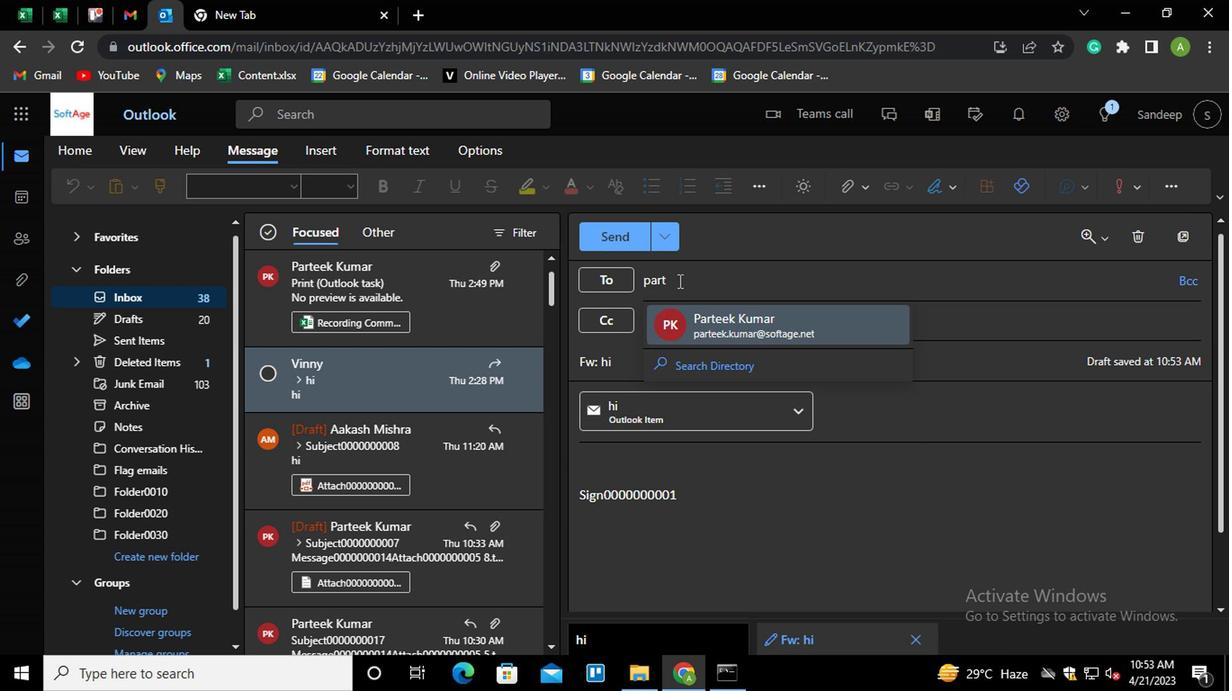
Action: Mouse moved to (671, 321)
Screenshot: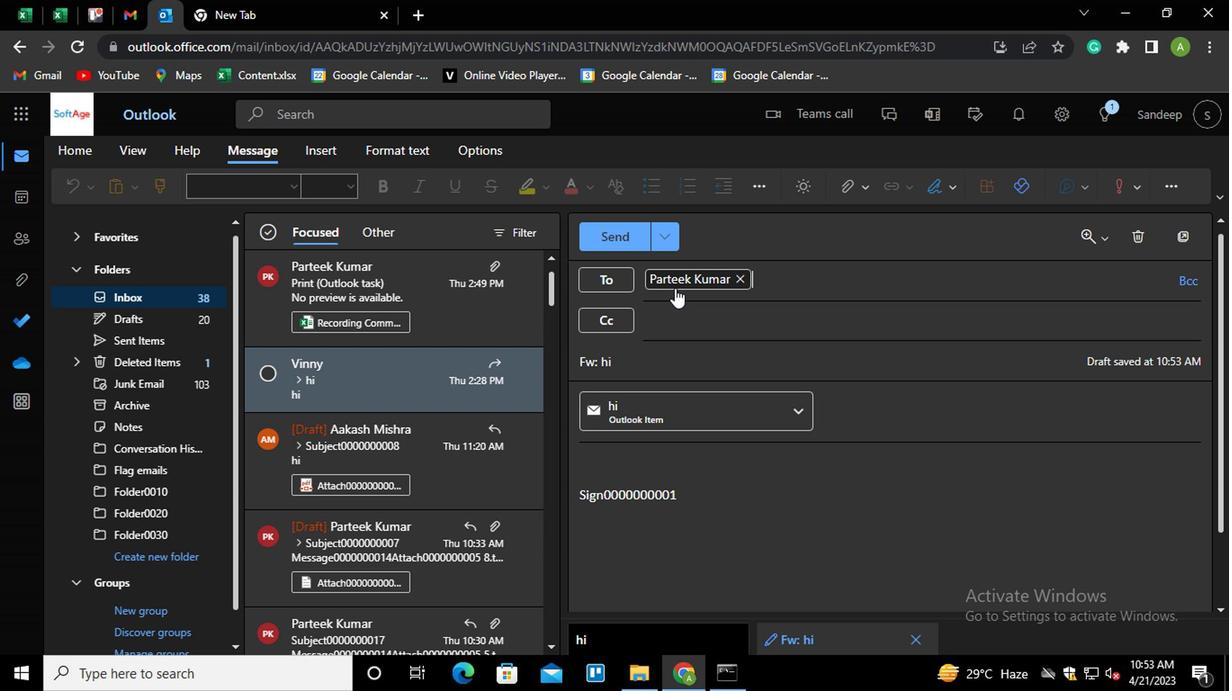 
Action: Mouse pressed left at (671, 321)
Screenshot: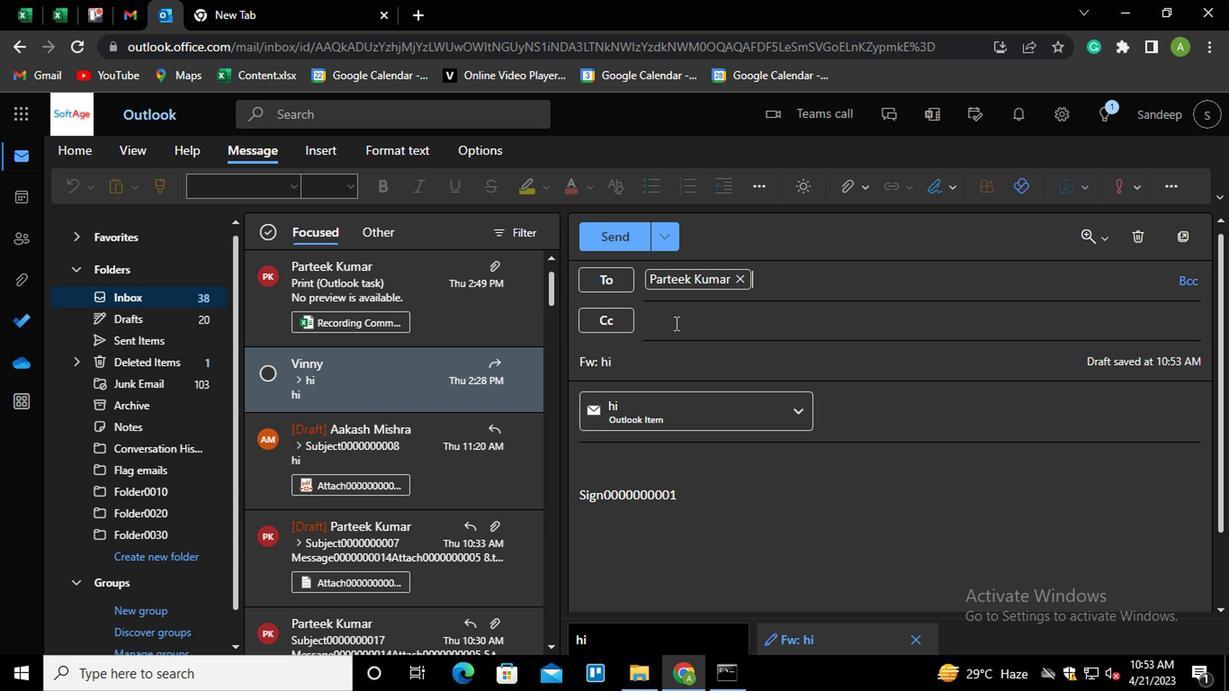 
Action: Key pressed AA<Key.enter>
Screenshot: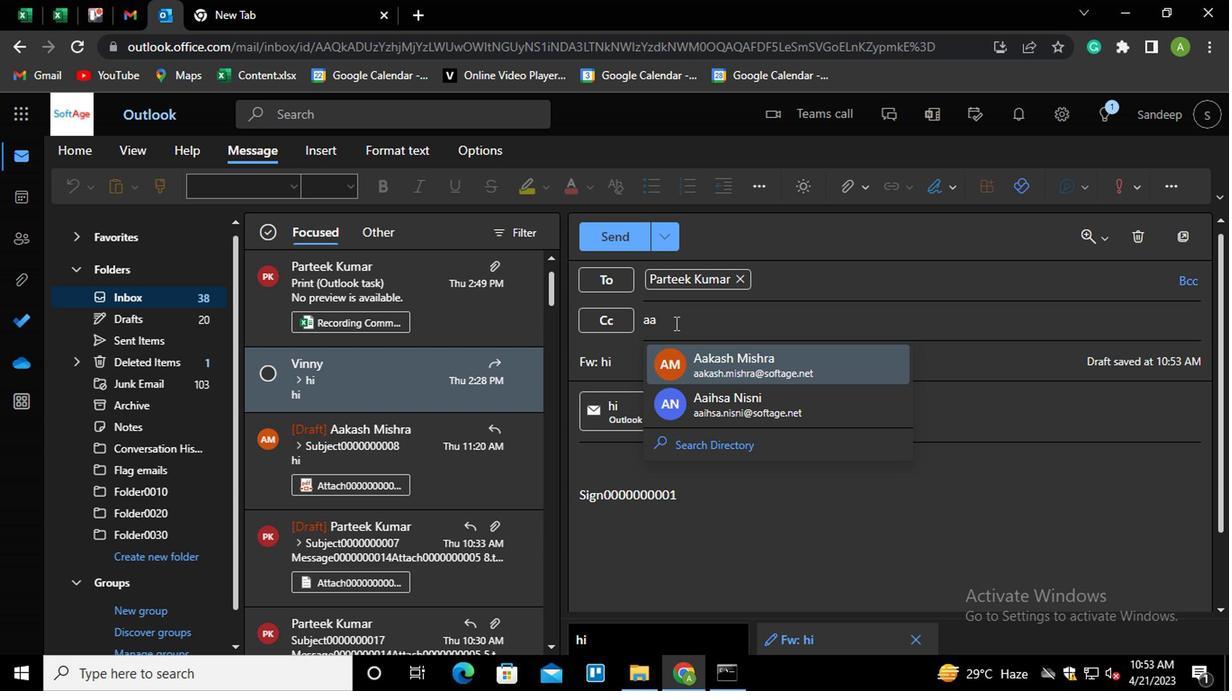 
Action: Mouse moved to (1198, 279)
Screenshot: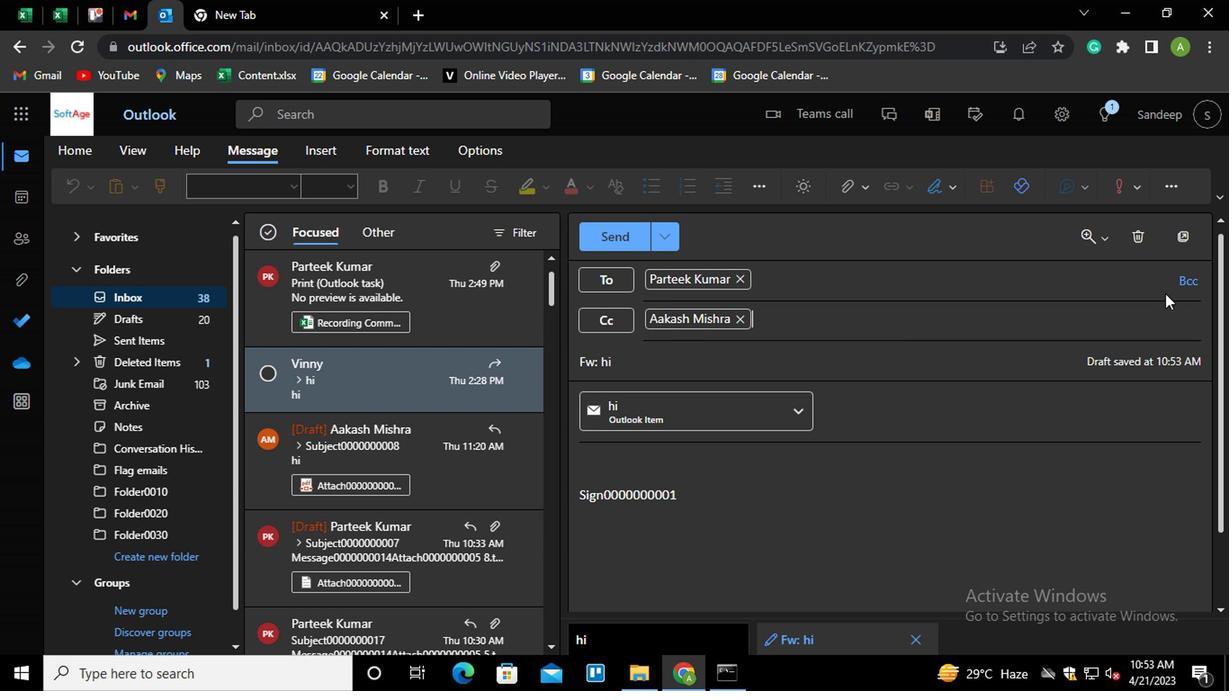 
Action: Mouse pressed left at (1198, 279)
Screenshot: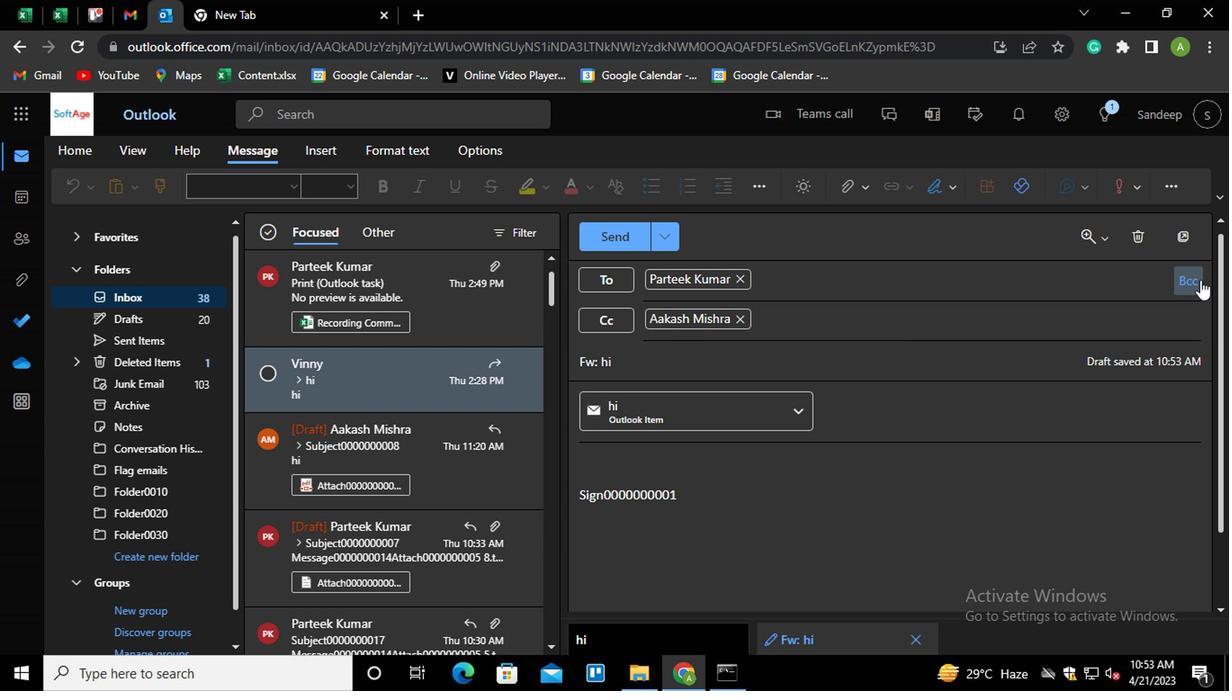 
Action: Mouse moved to (642, 357)
Screenshot: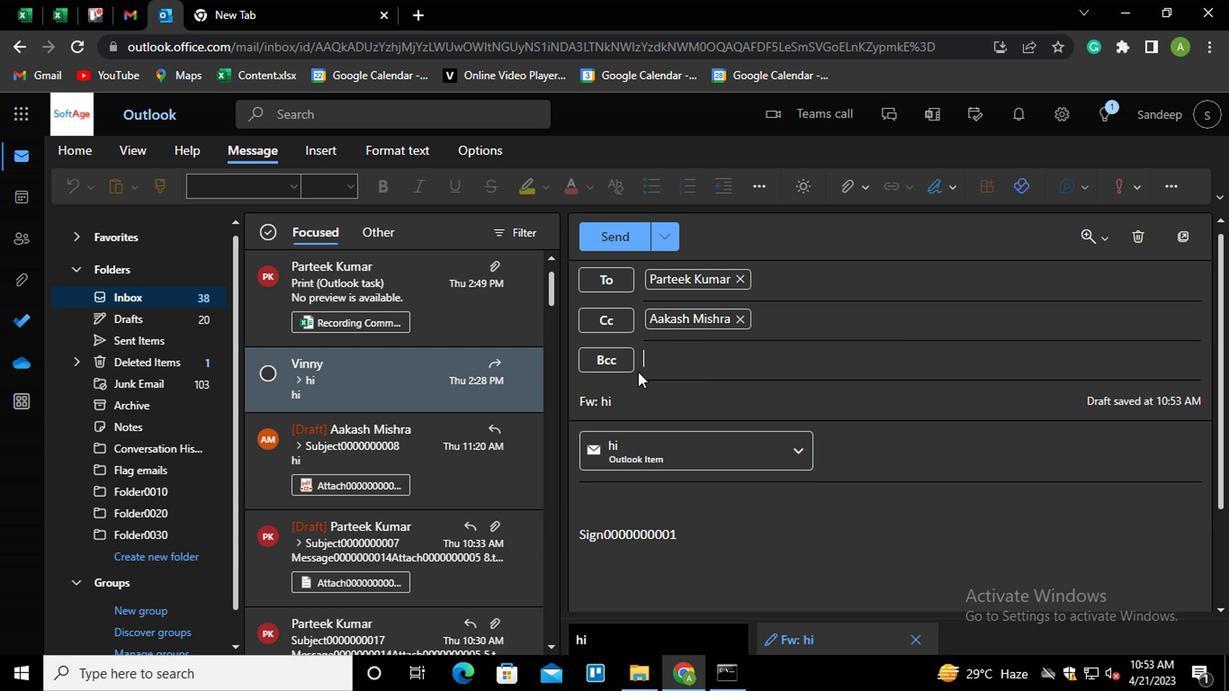 
Action: Key pressed AYU<Key.enter>
Screenshot: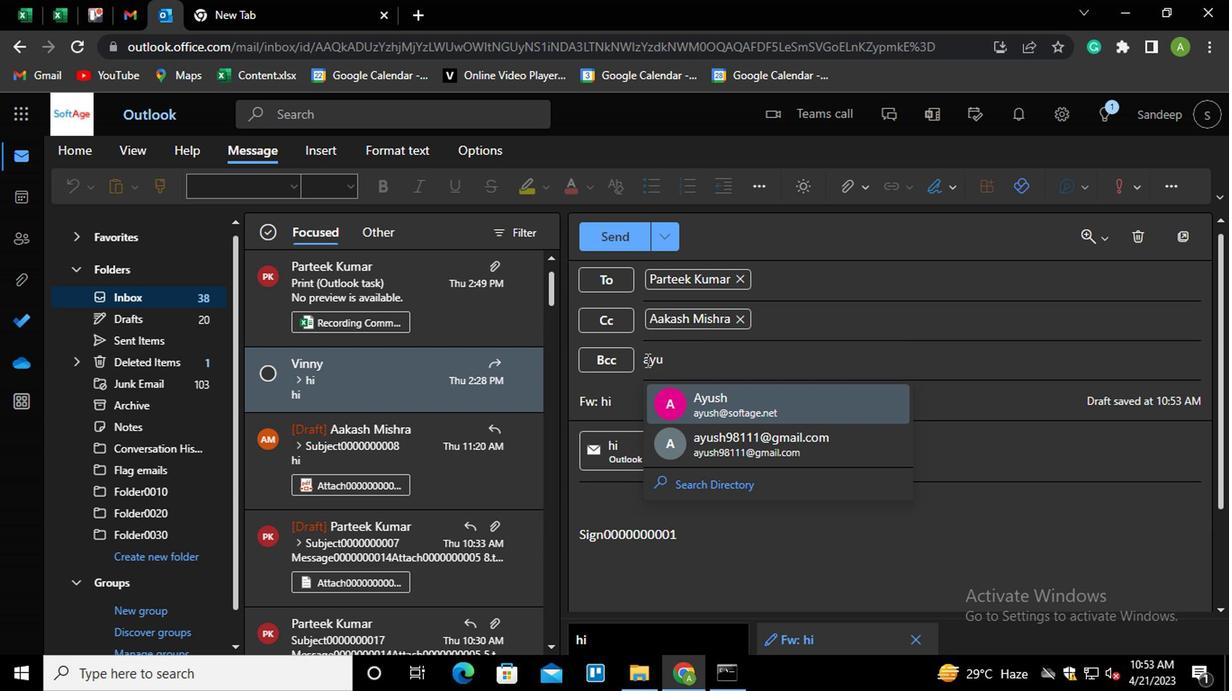 
Action: Mouse moved to (642, 403)
Screenshot: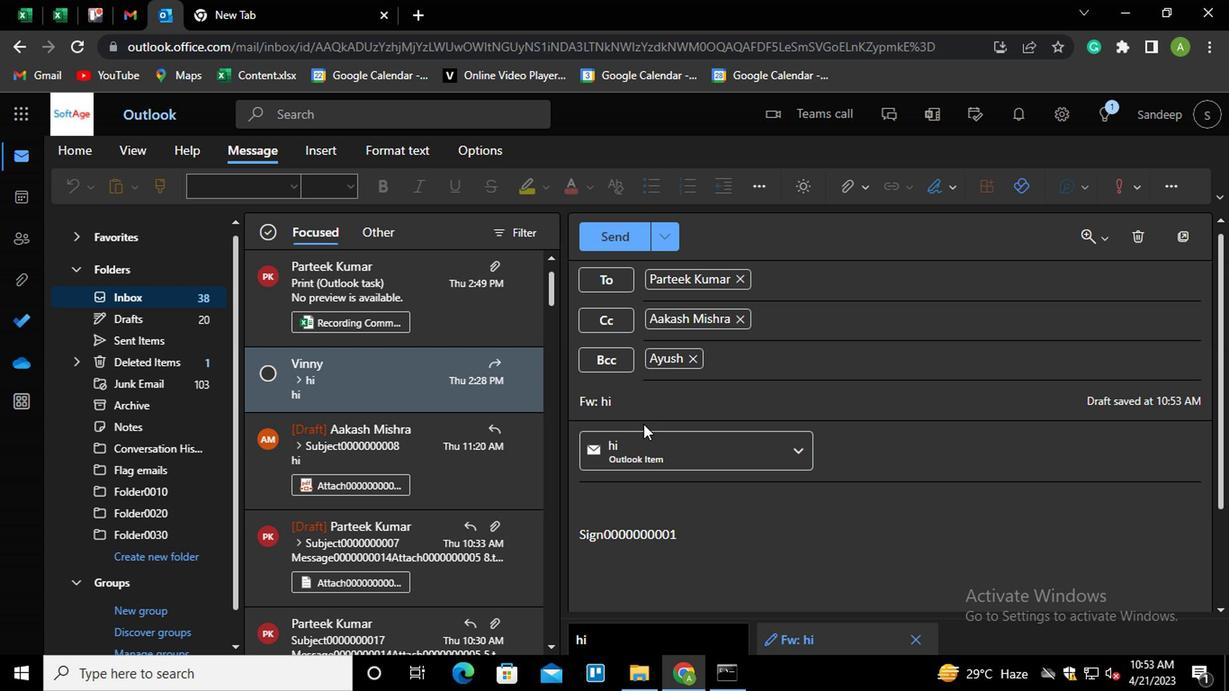 
Action: Mouse pressed left at (642, 403)
Screenshot: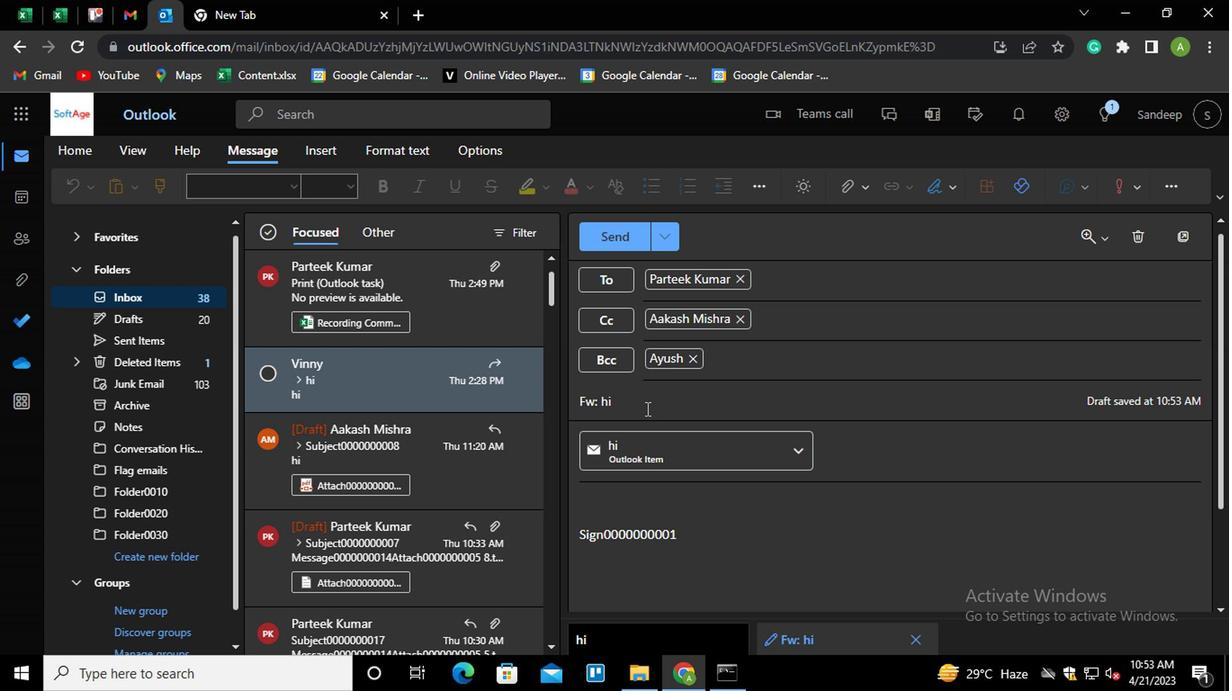 
Action: Key pressed <Key.shift_r><Key.home><Key.shift>SUBJECT0000000001
Screenshot: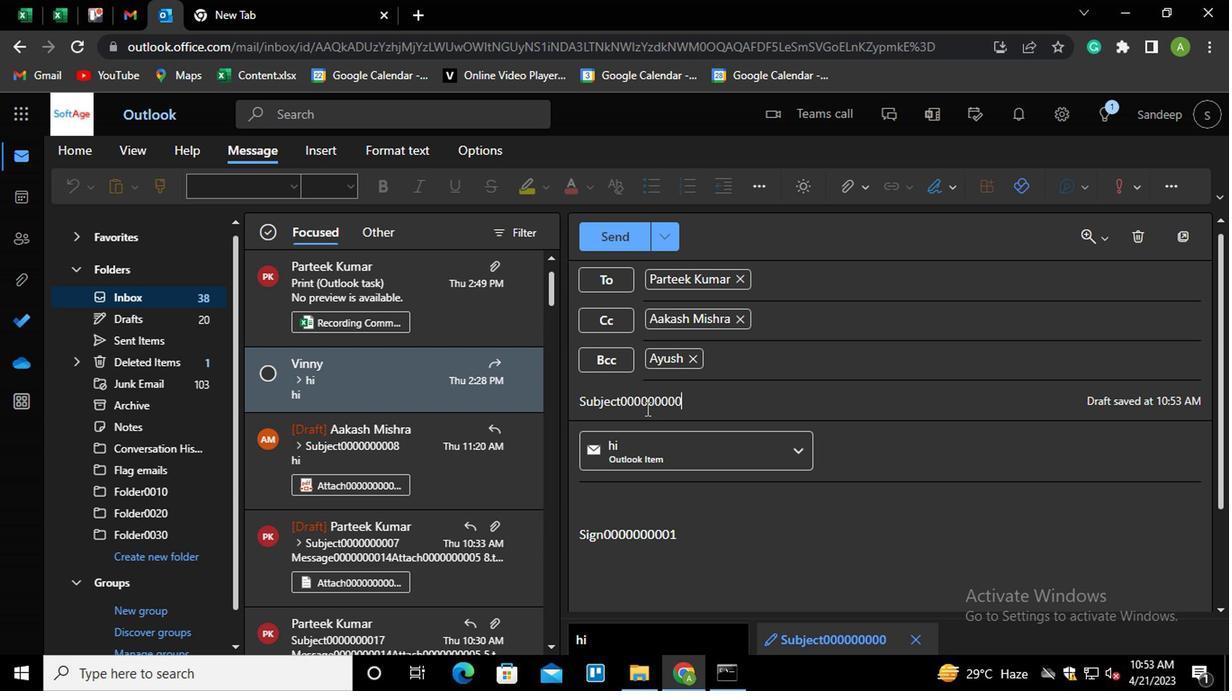
Action: Mouse moved to (691, 529)
Screenshot: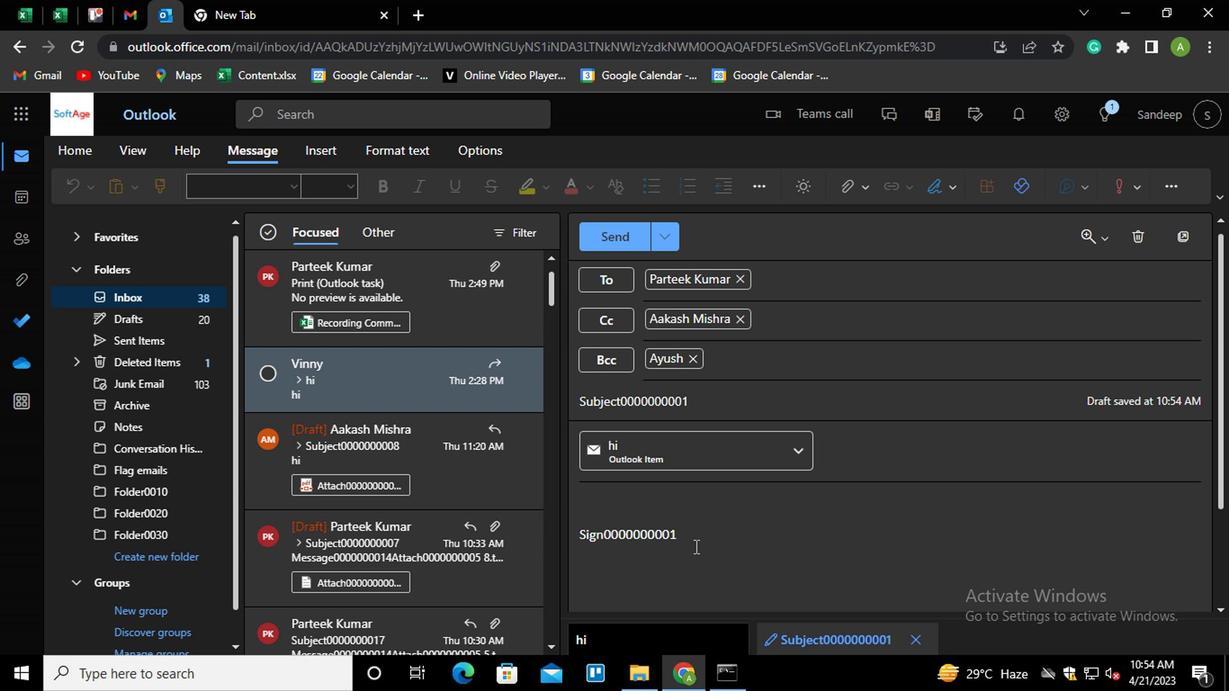 
Action: Mouse pressed left at (691, 529)
Screenshot: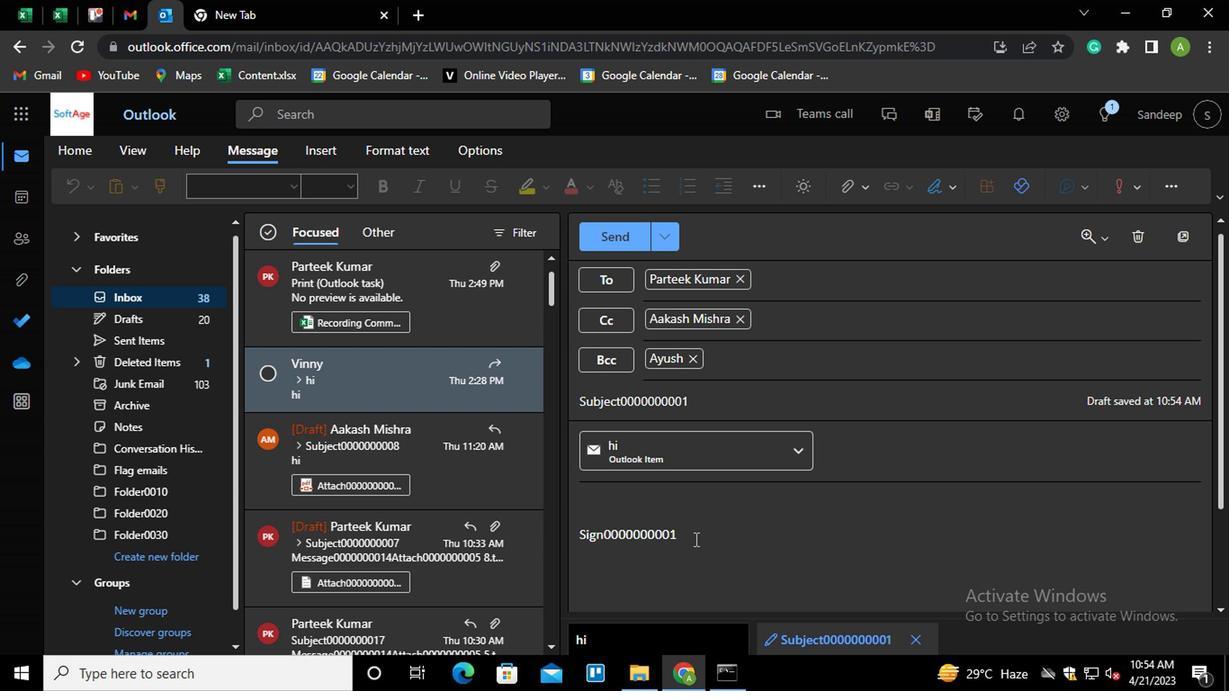 
Action: Key pressed <Key.shift_r><Key.enter><Key.shift_r>MESSAGE0000000003
Screenshot: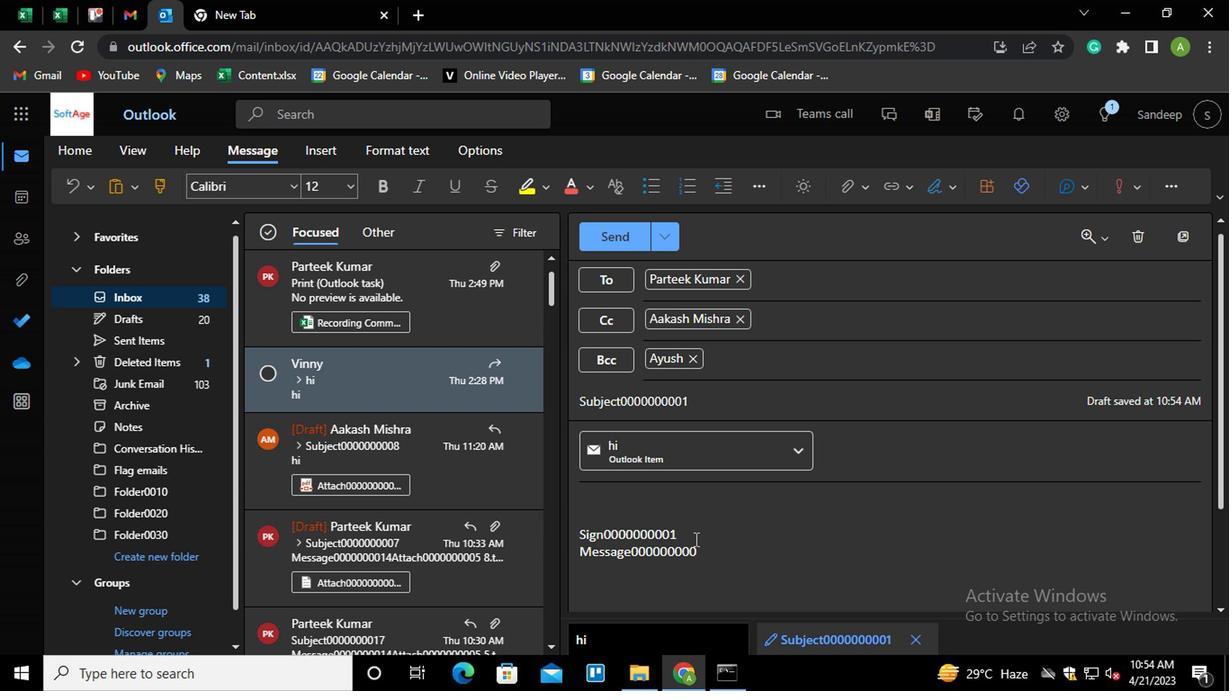 
Action: Mouse moved to (863, 189)
Screenshot: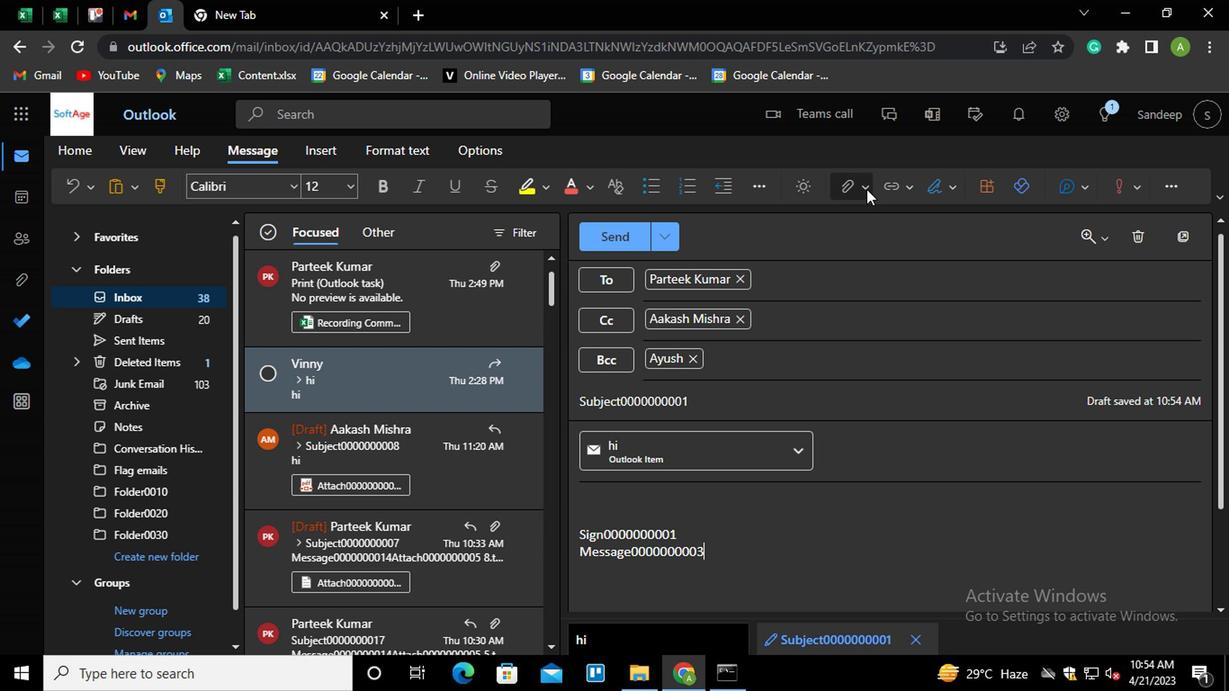 
Action: Mouse pressed left at (863, 189)
Screenshot: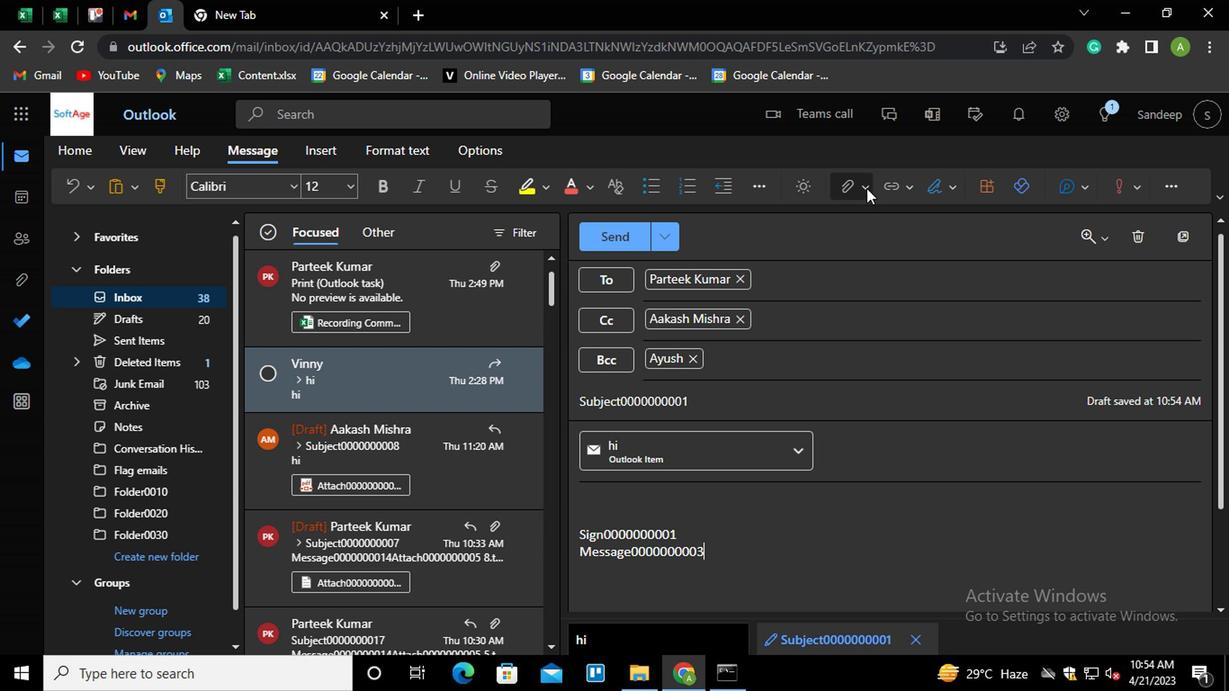 
Action: Mouse moved to (757, 224)
Screenshot: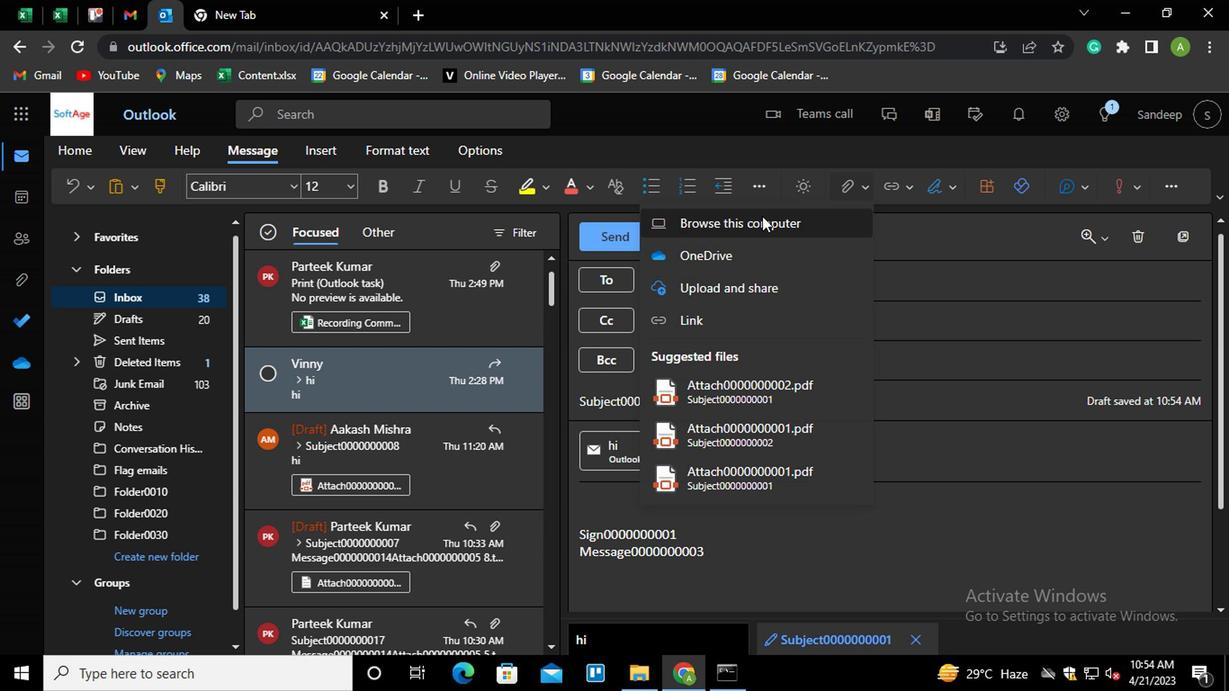 
Action: Mouse pressed left at (757, 224)
Screenshot: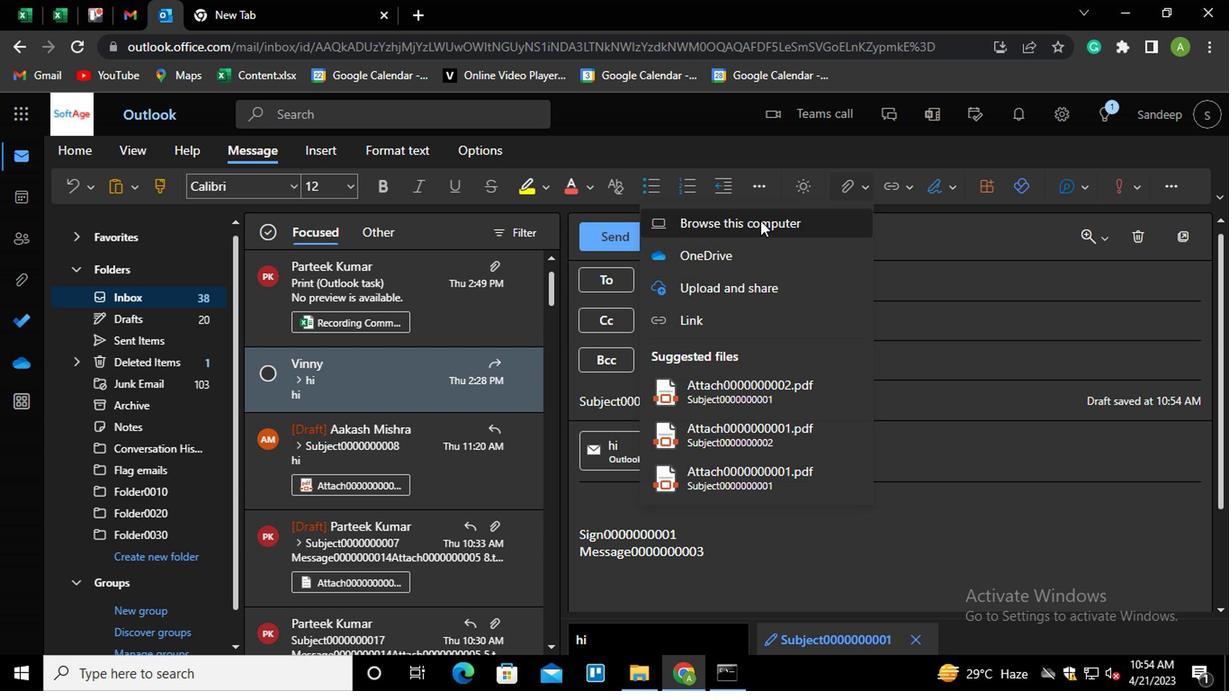 
Action: Mouse moved to (324, 171)
Screenshot: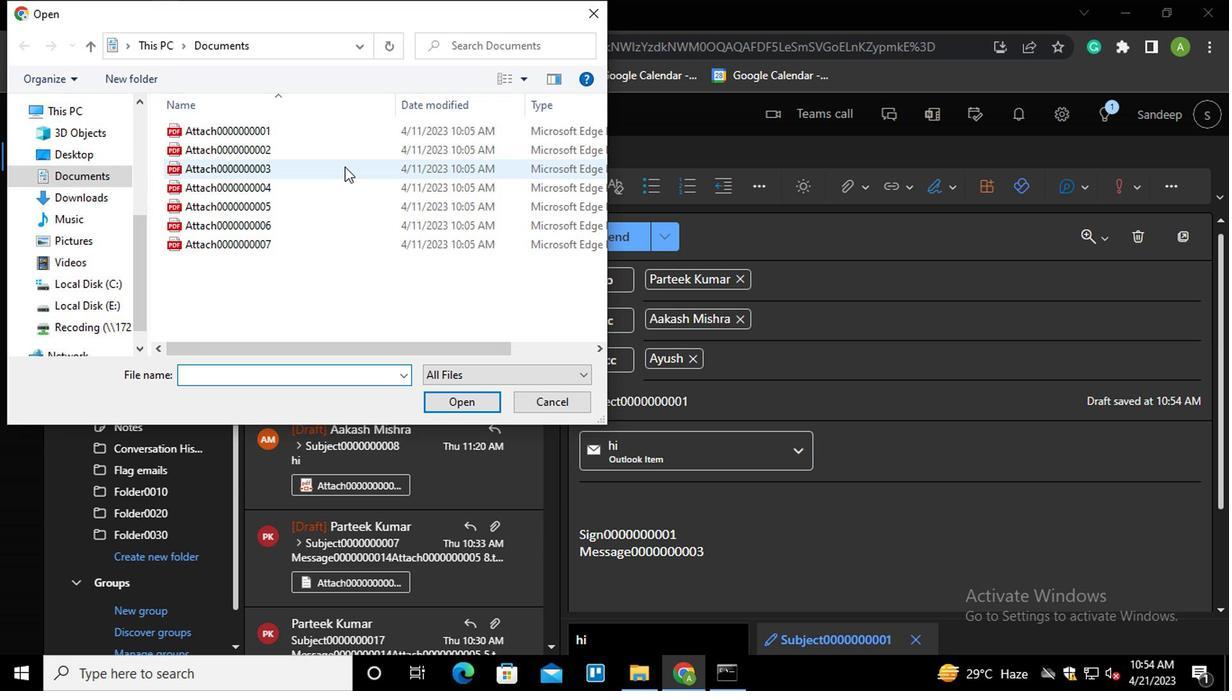 
Action: Mouse pressed left at (324, 171)
Screenshot: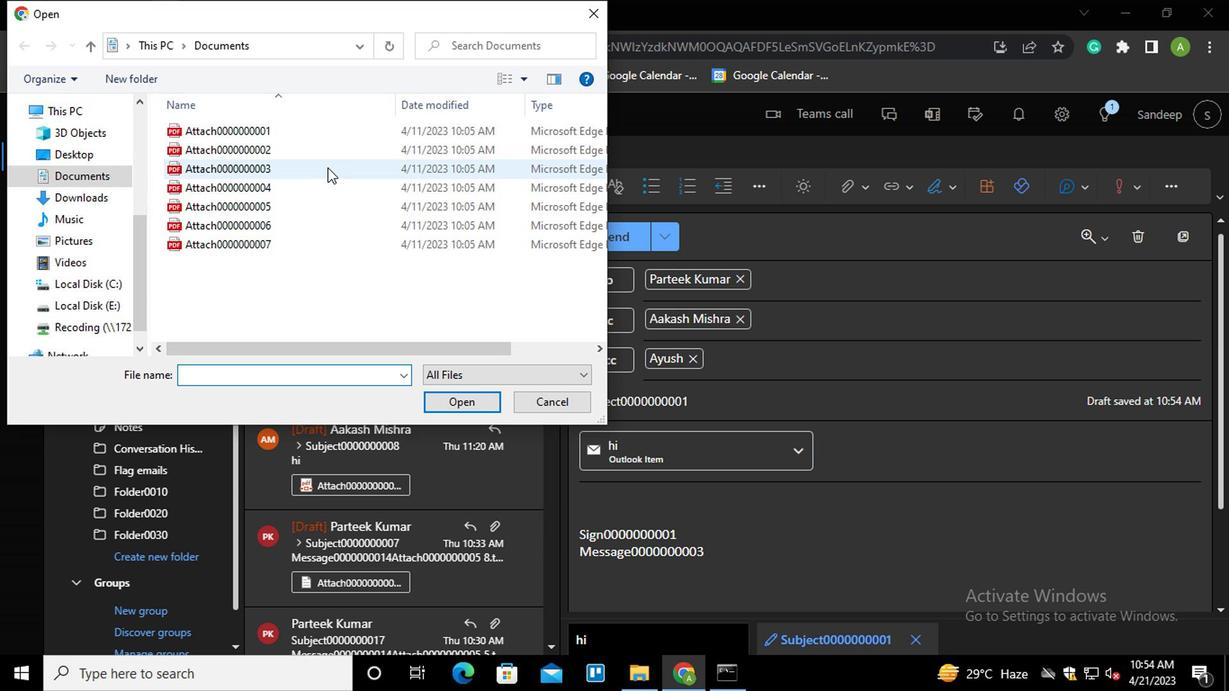 
Action: Mouse moved to (468, 402)
Screenshot: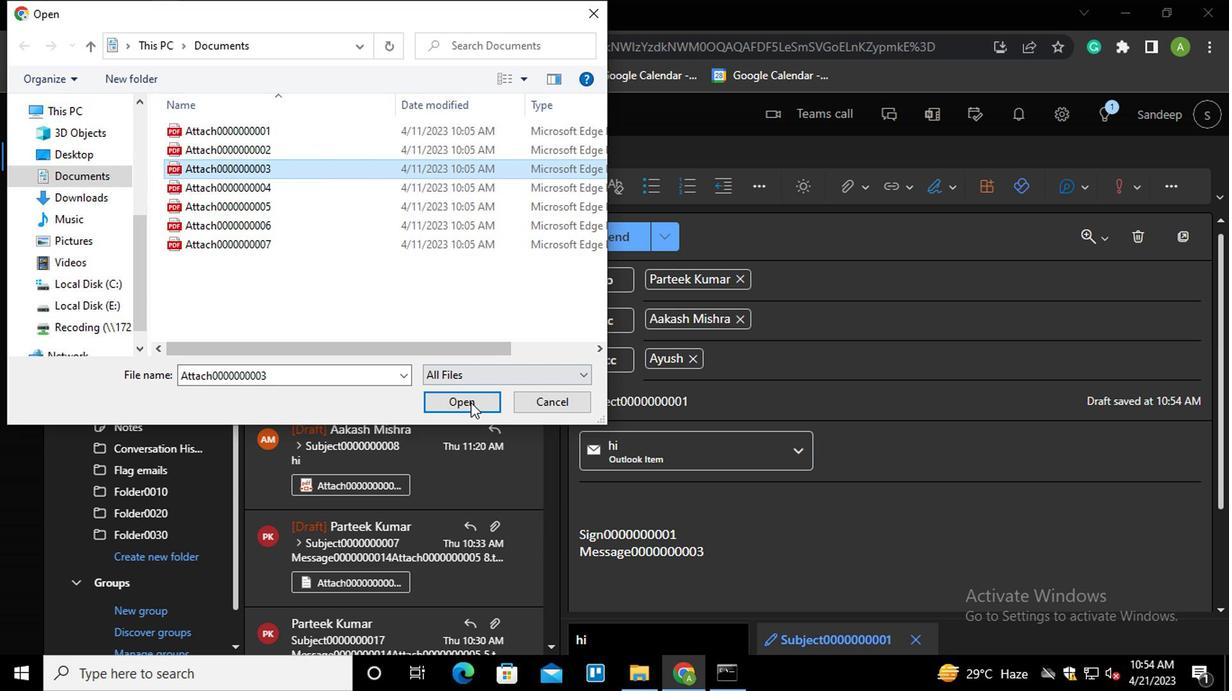 
Action: Mouse pressed left at (468, 402)
Screenshot: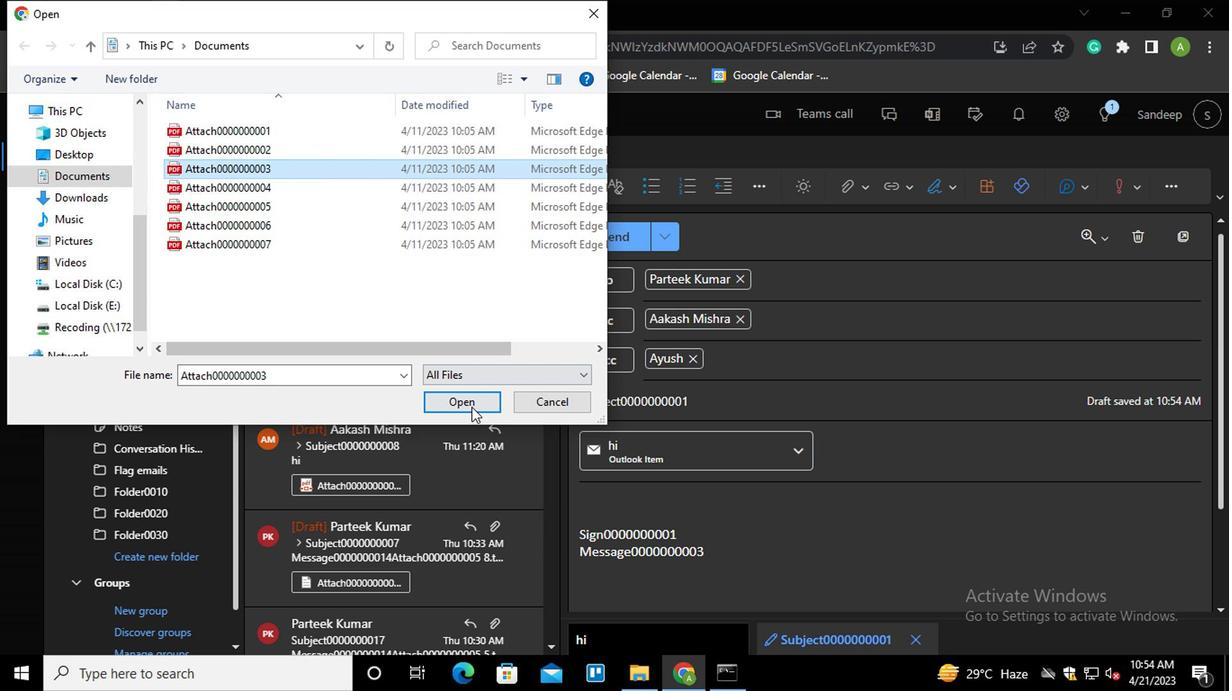 
Action: Mouse moved to (615, 243)
Screenshot: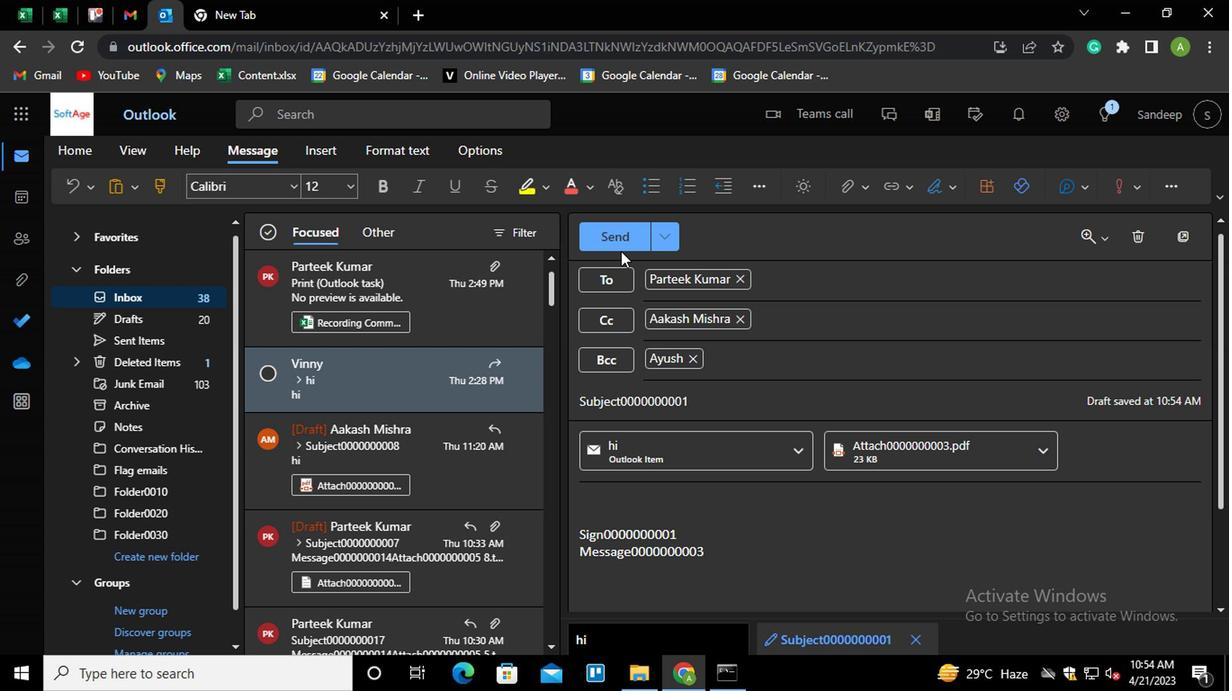
Action: Mouse pressed left at (615, 243)
Screenshot: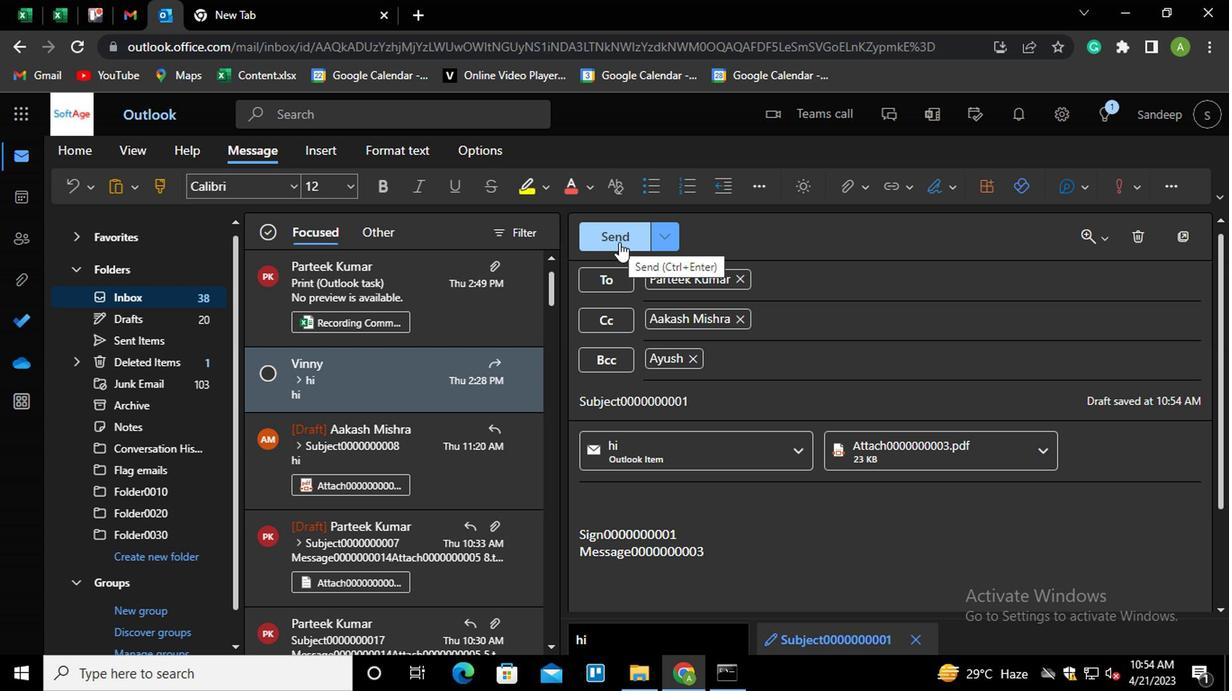 
Action: Mouse moved to (1184, 323)
Screenshot: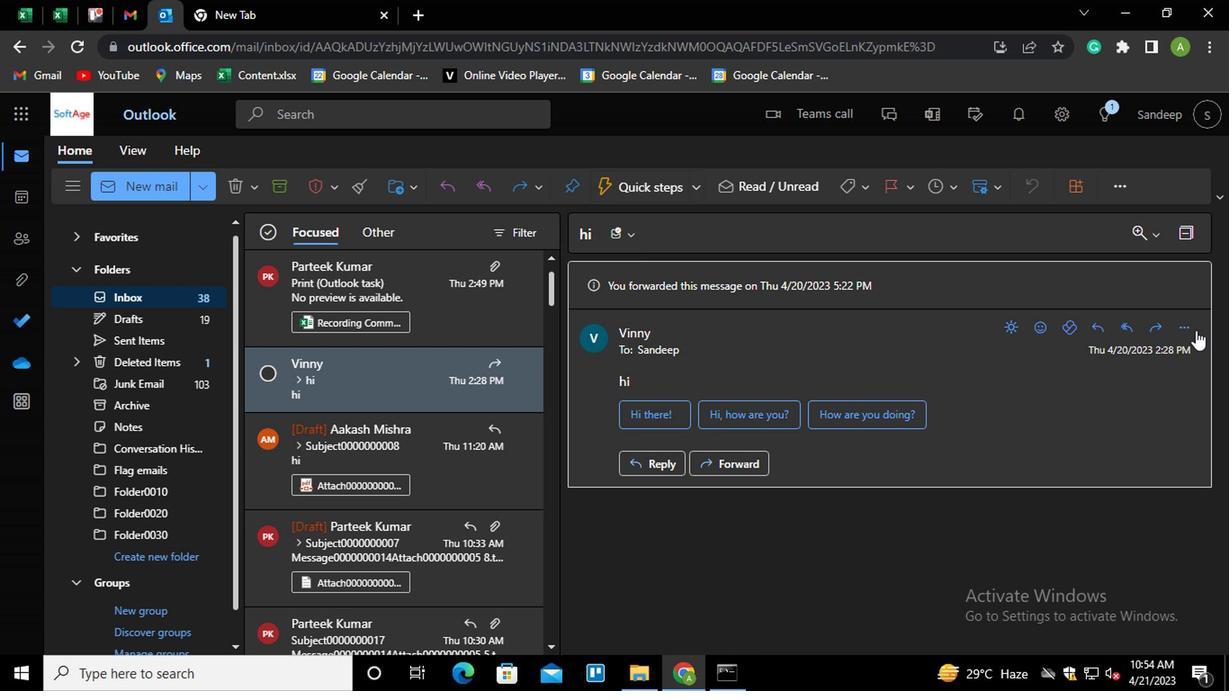 
Action: Mouse pressed left at (1184, 323)
Screenshot: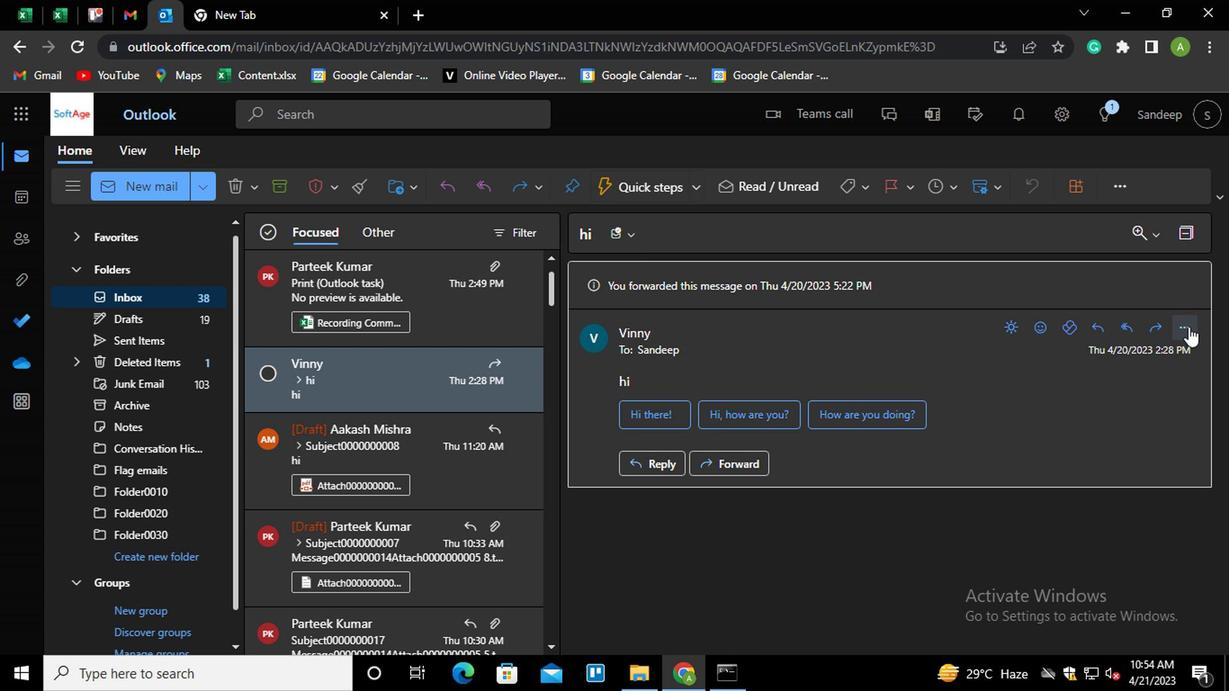 
Action: Mouse moved to (935, 242)
Screenshot: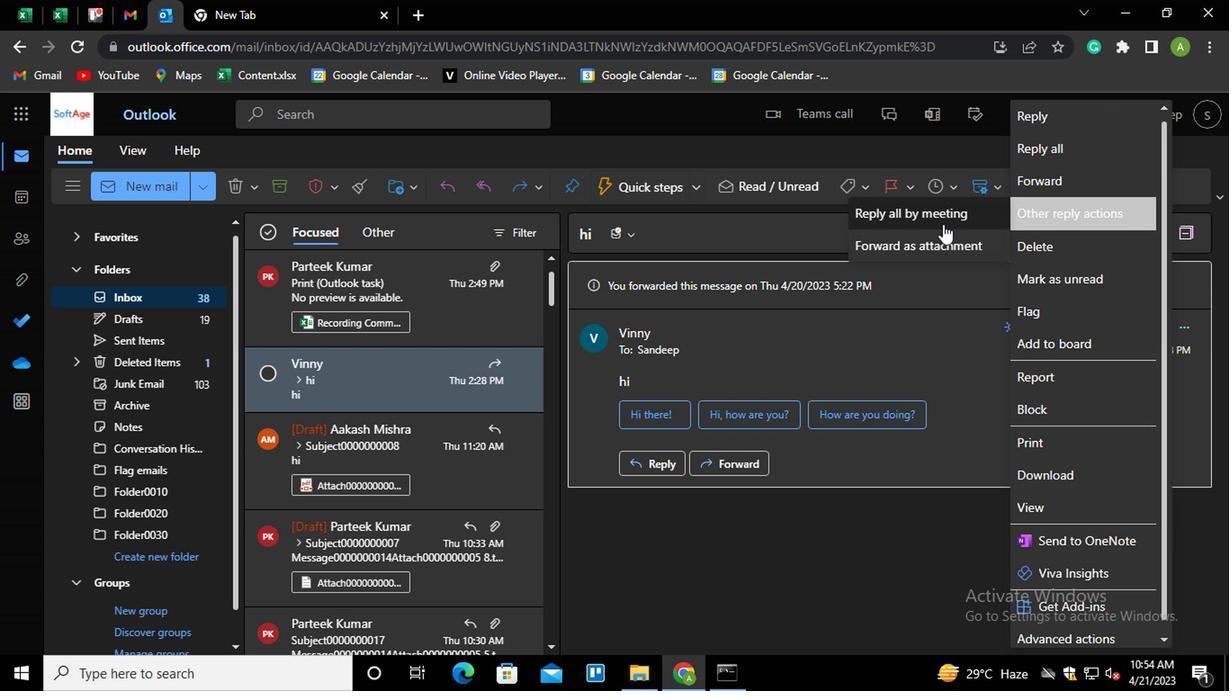 
Action: Mouse pressed left at (935, 242)
Screenshot: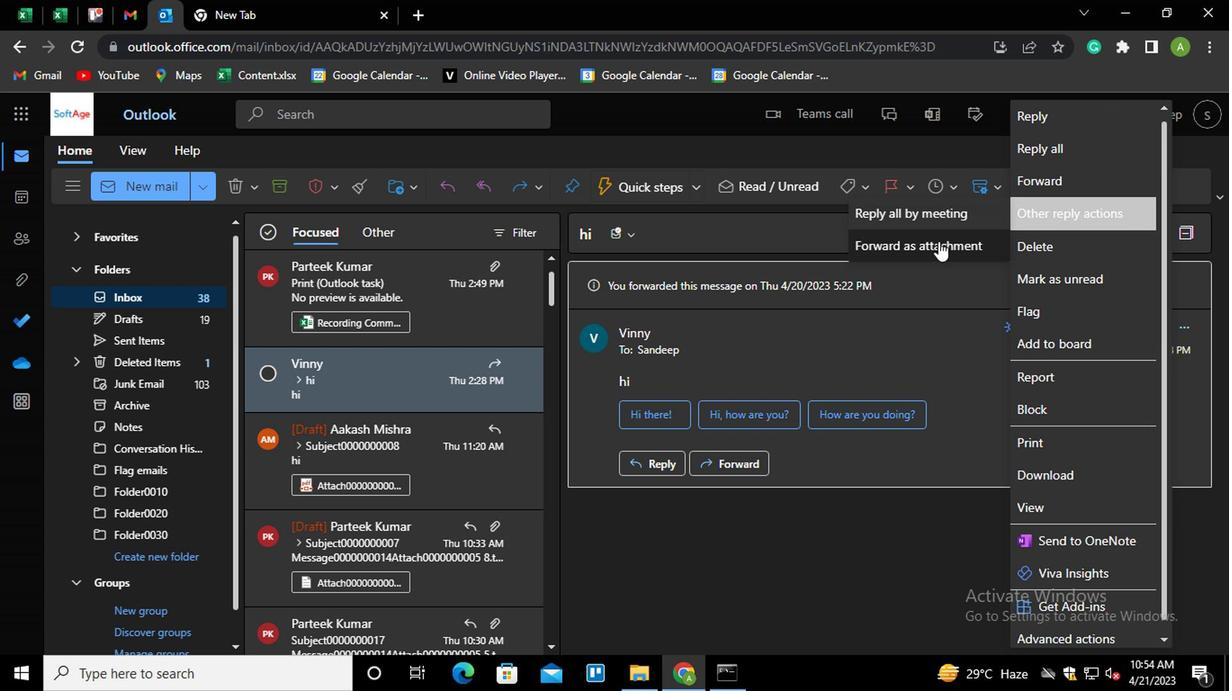
Action: Mouse moved to (670, 282)
Screenshot: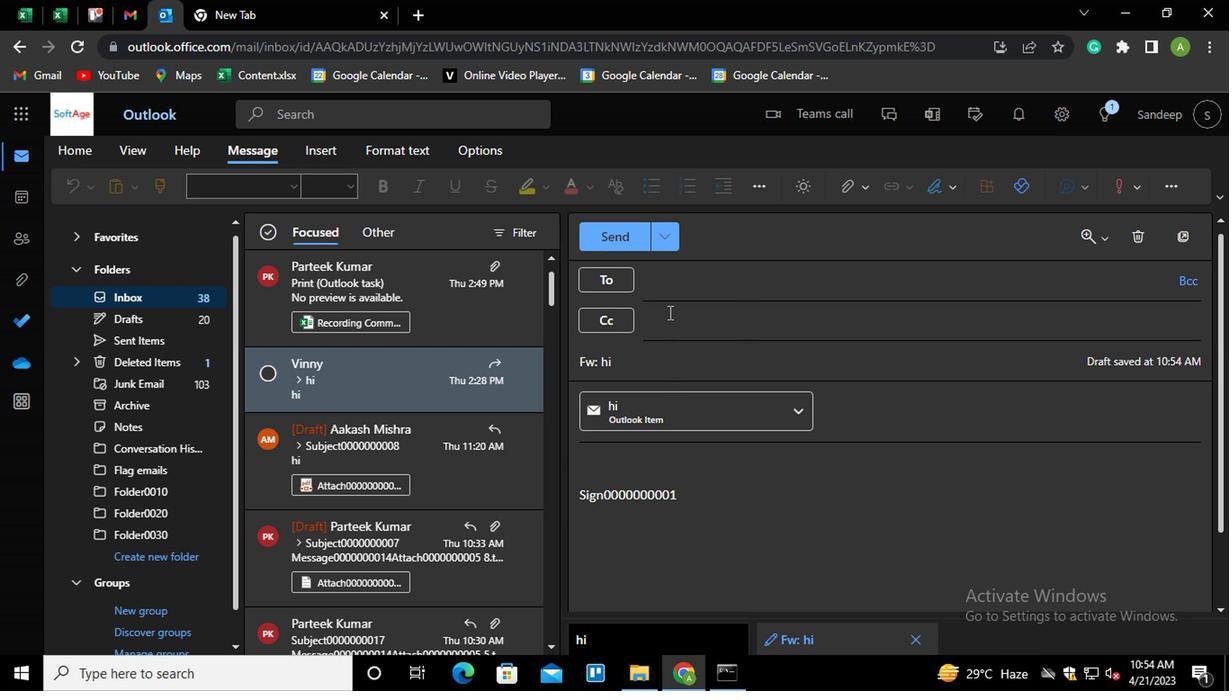 
Action: Mouse pressed left at (670, 282)
Screenshot: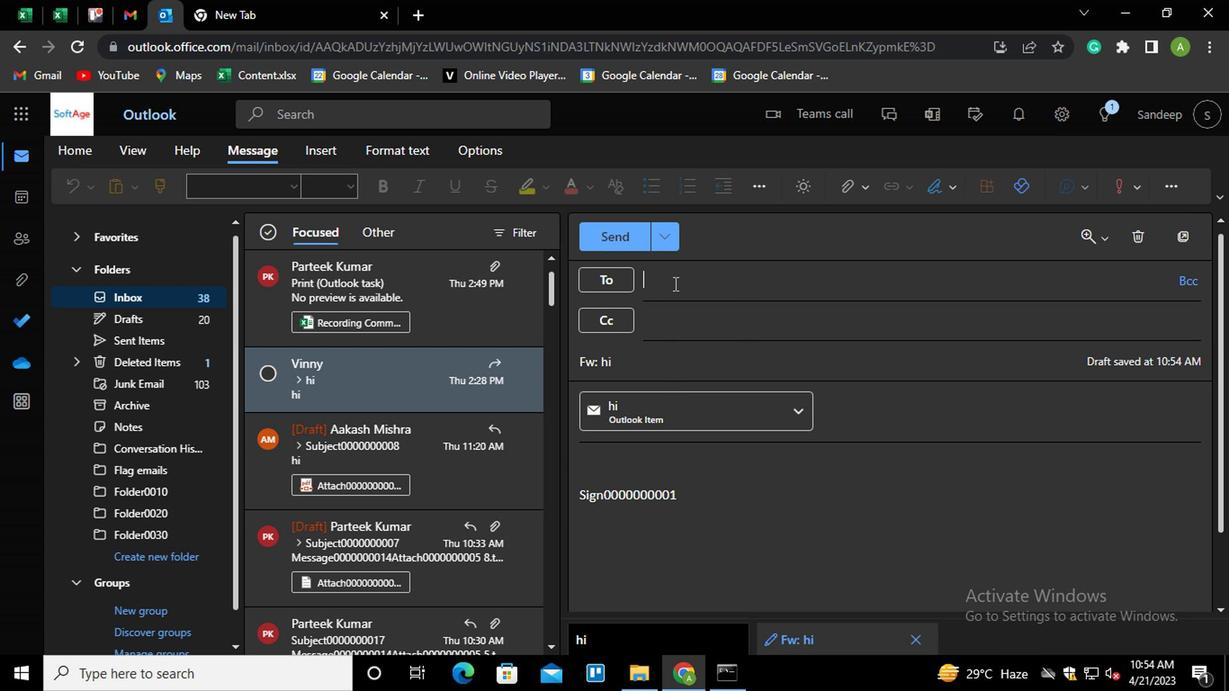 
Action: Key pressed PART<Key.enter>AA<Key.enter>
Screenshot: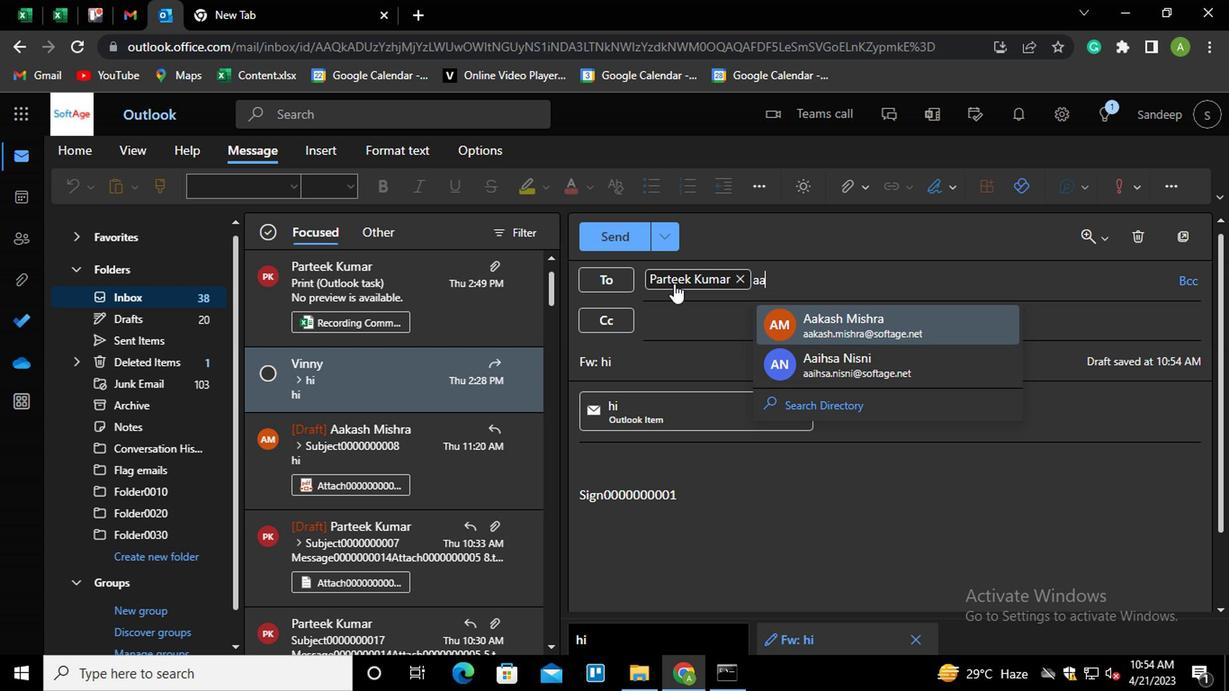 
Action: Mouse moved to (675, 313)
Screenshot: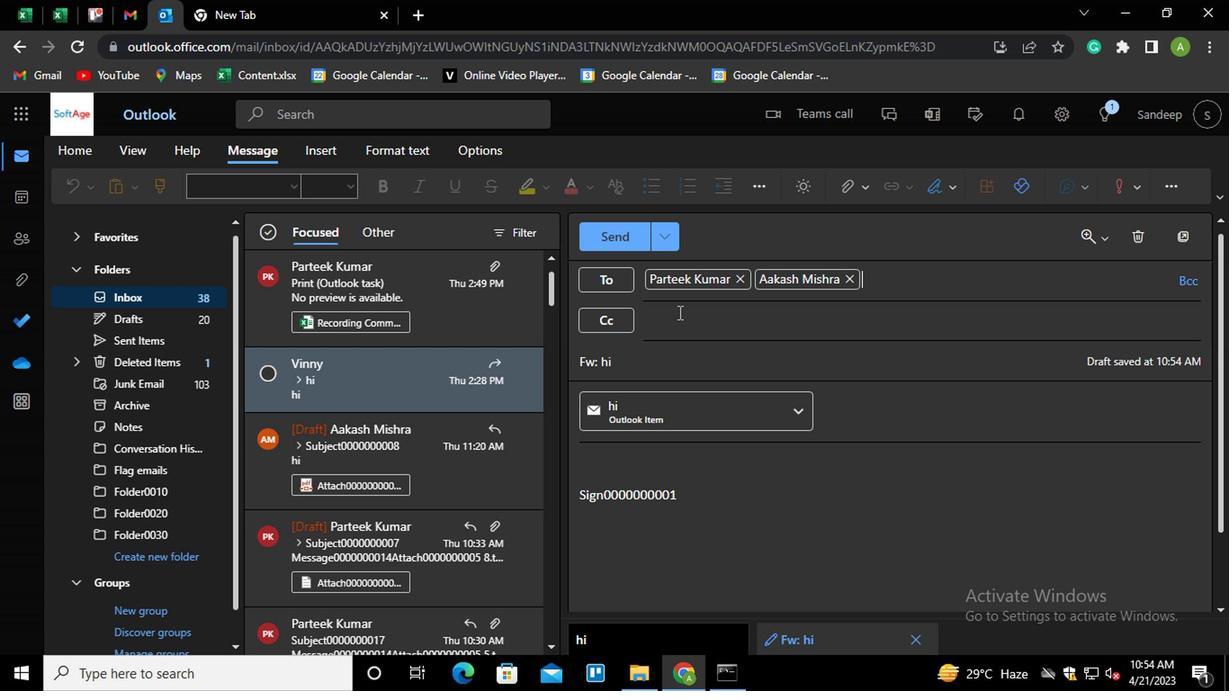 
Action: Mouse pressed left at (675, 313)
Screenshot: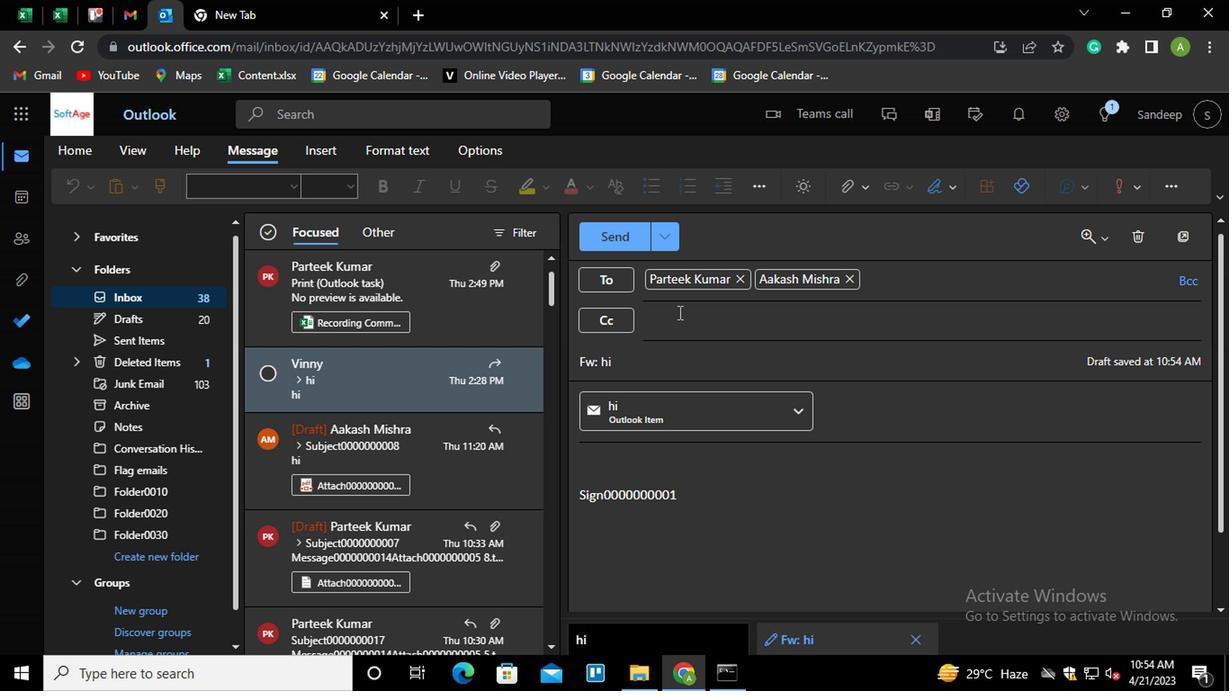 
Action: Key pressed AYU<Key.enter>POO<Key.enter>
Screenshot: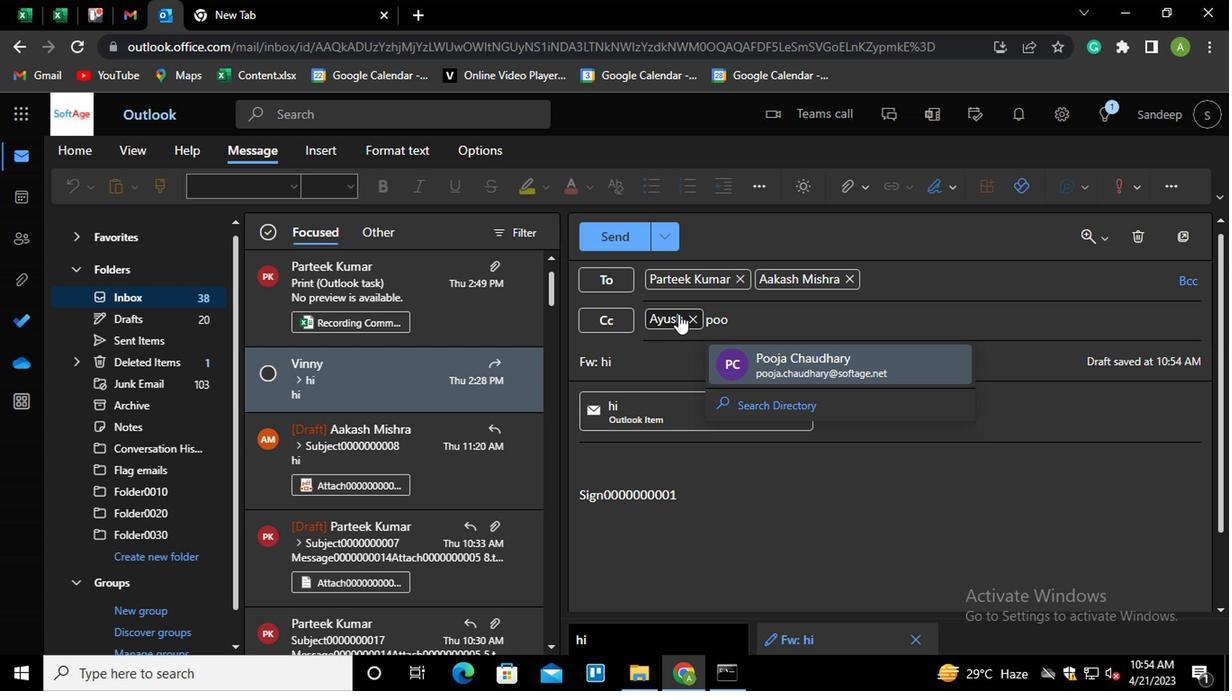 
Action: Mouse moved to (1175, 277)
Screenshot: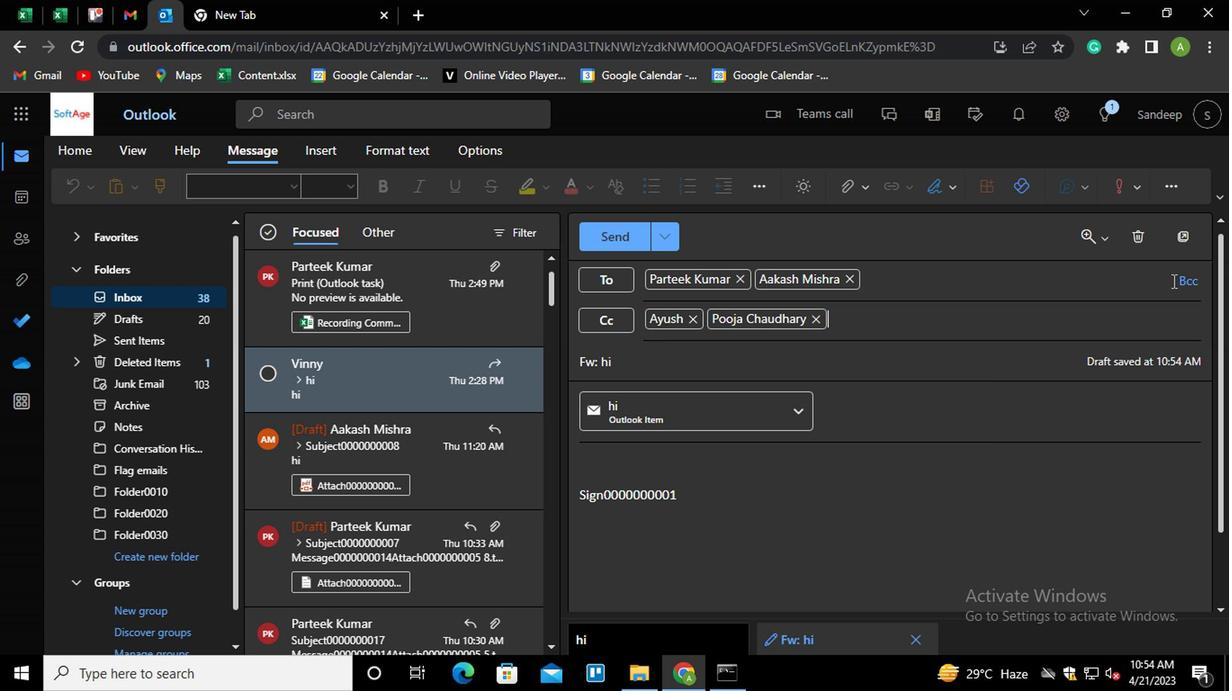 
Action: Mouse pressed left at (1175, 277)
Screenshot: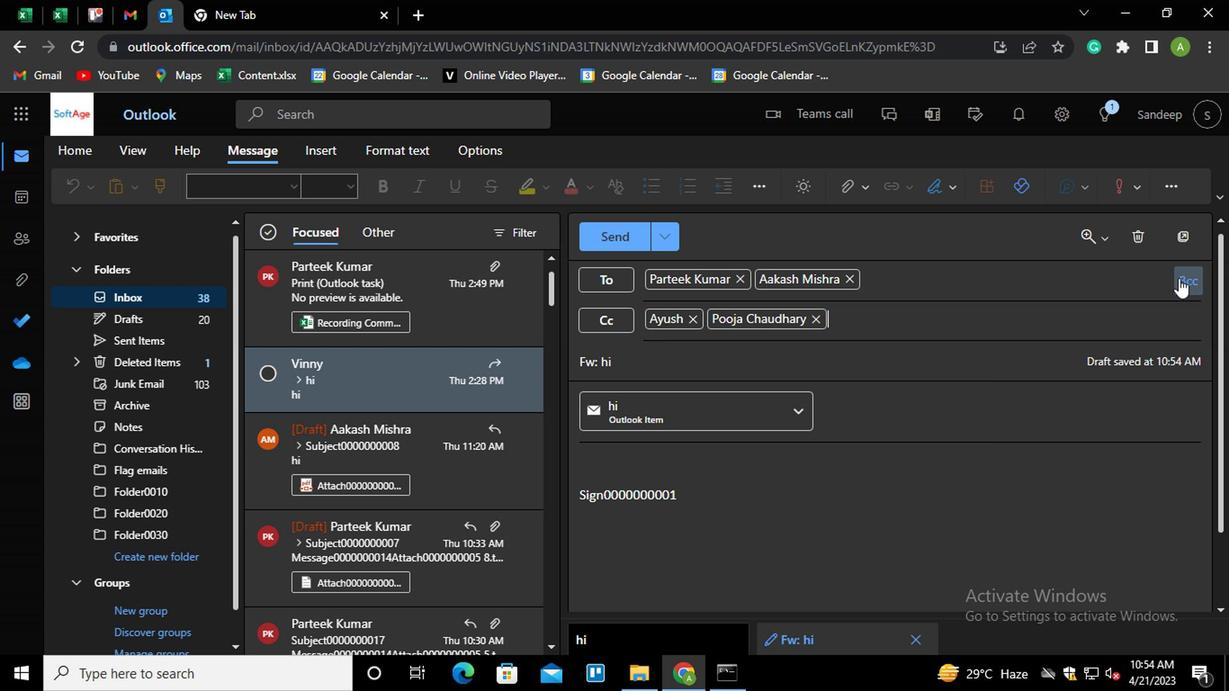 
Action: Mouse moved to (734, 355)
Screenshot: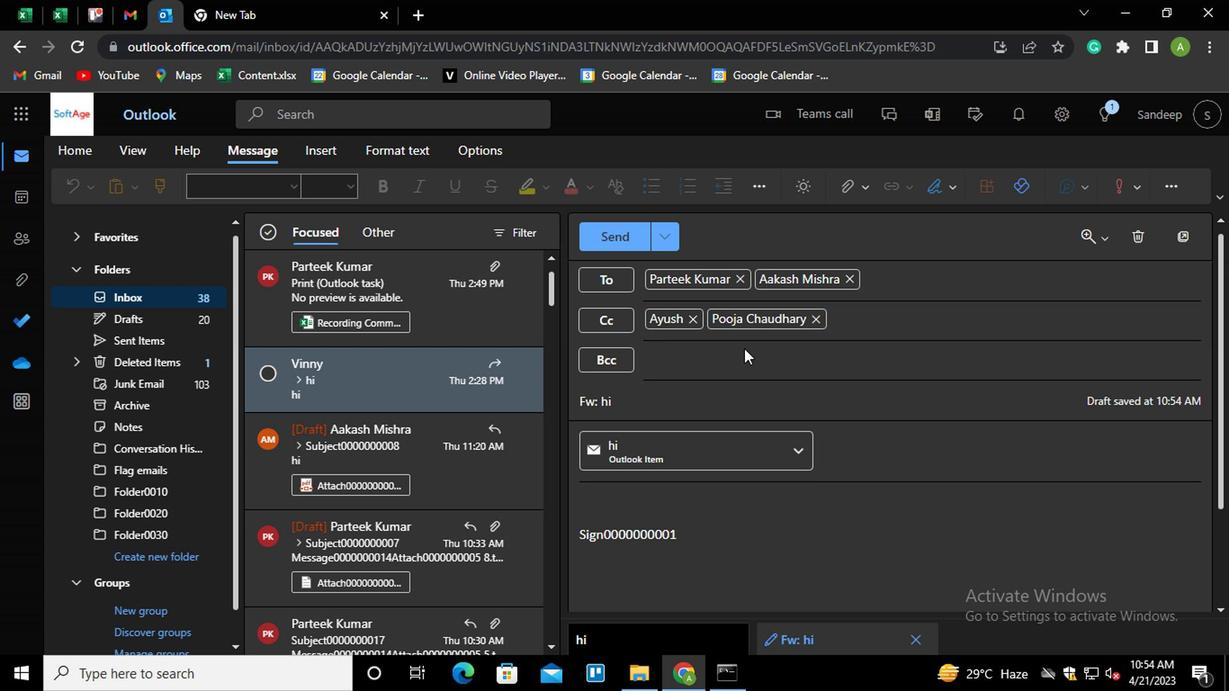 
Action: Mouse pressed left at (734, 355)
Screenshot: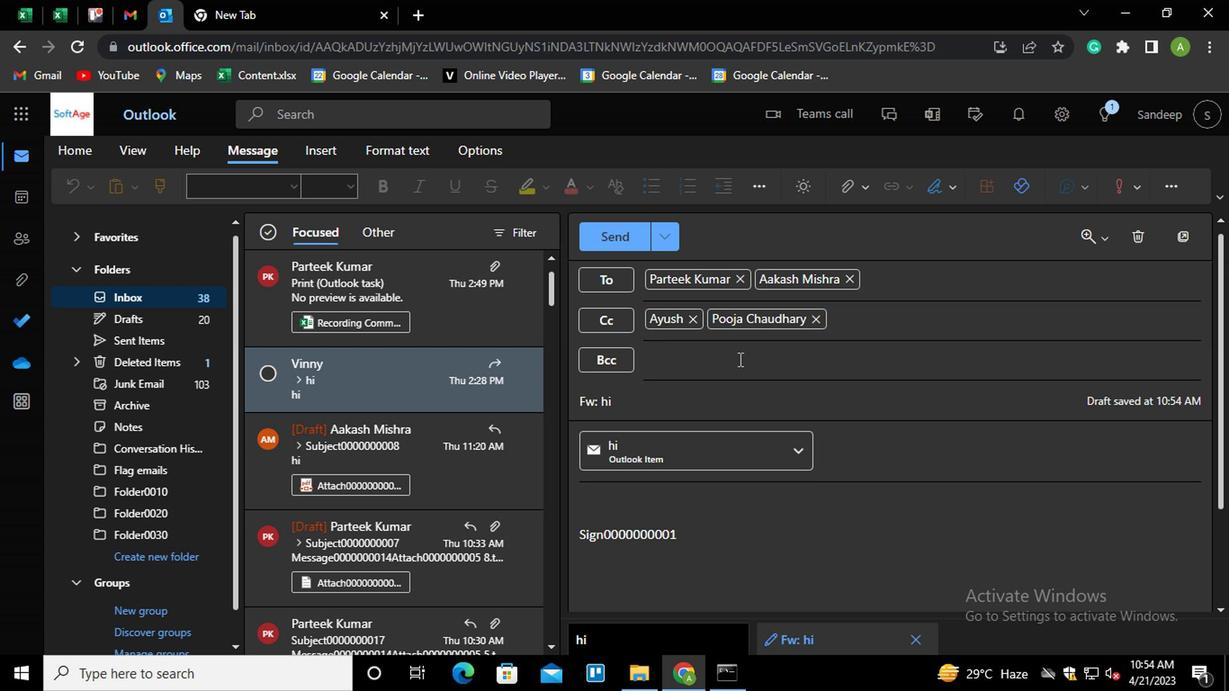 
Action: Key pressed VAN<Key.enter>
Screenshot: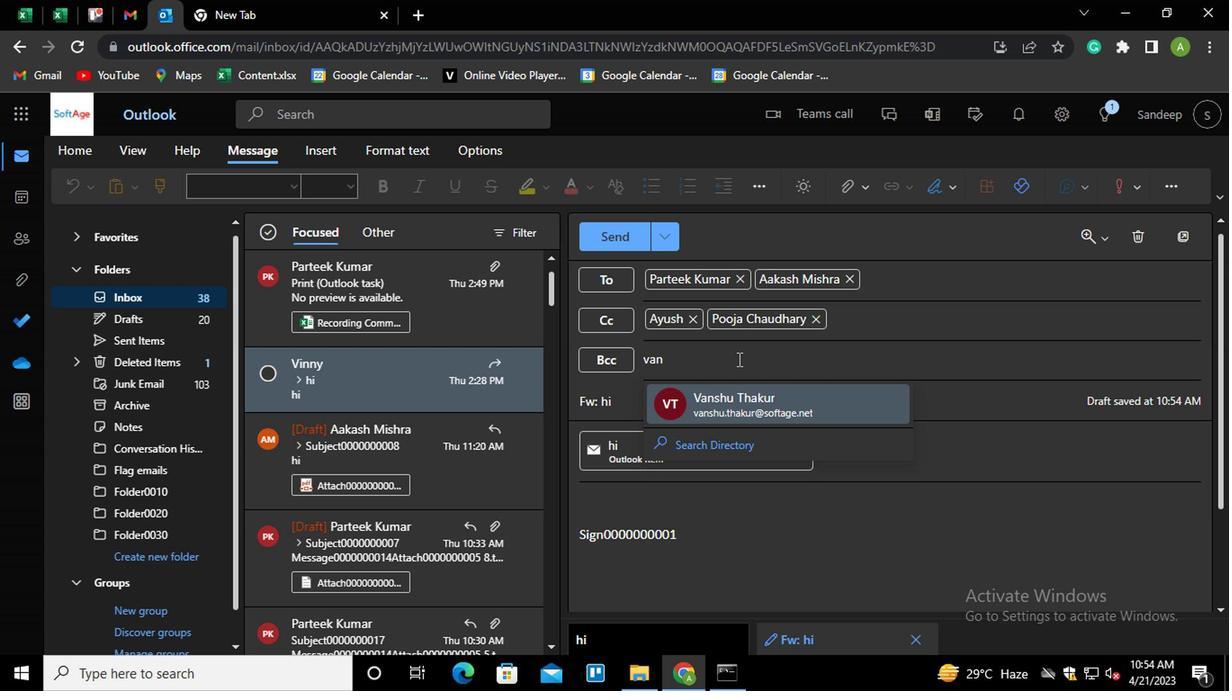 
Action: Mouse moved to (690, 402)
Screenshot: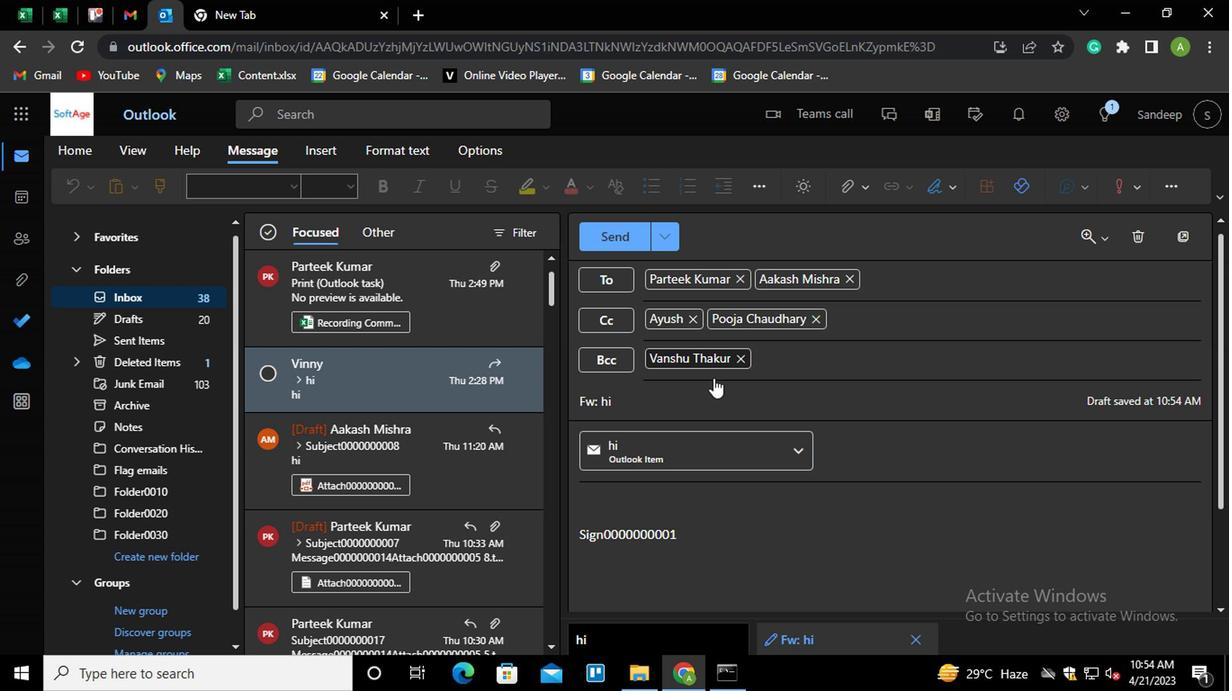 
Action: Mouse pressed left at (690, 402)
Screenshot: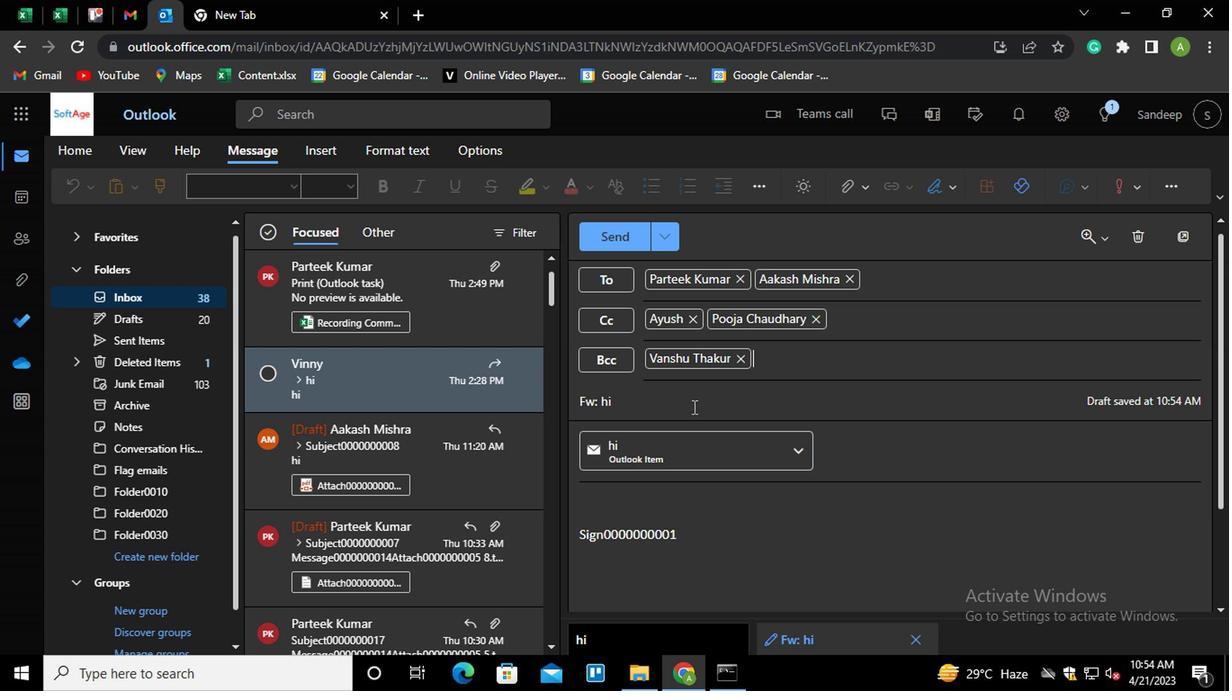 
Action: Key pressed <Key.shift_r><Key.home><Key.shift>SUBJECT0000000001
Screenshot: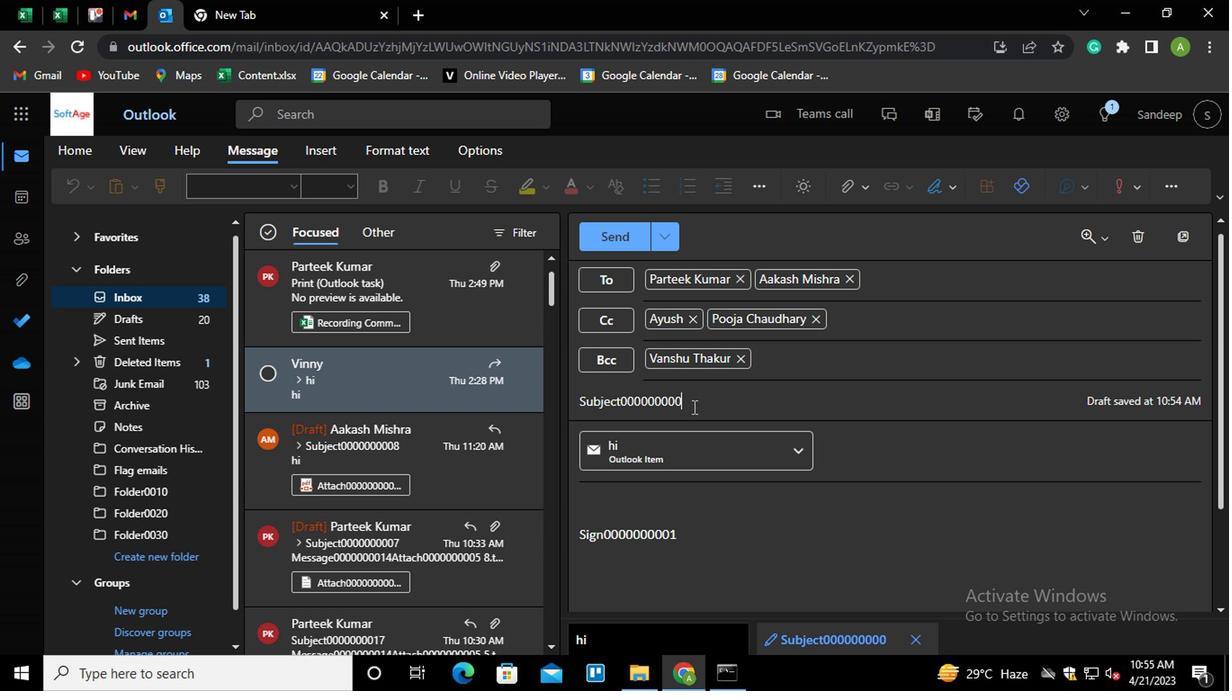 
Action: Mouse moved to (688, 528)
Screenshot: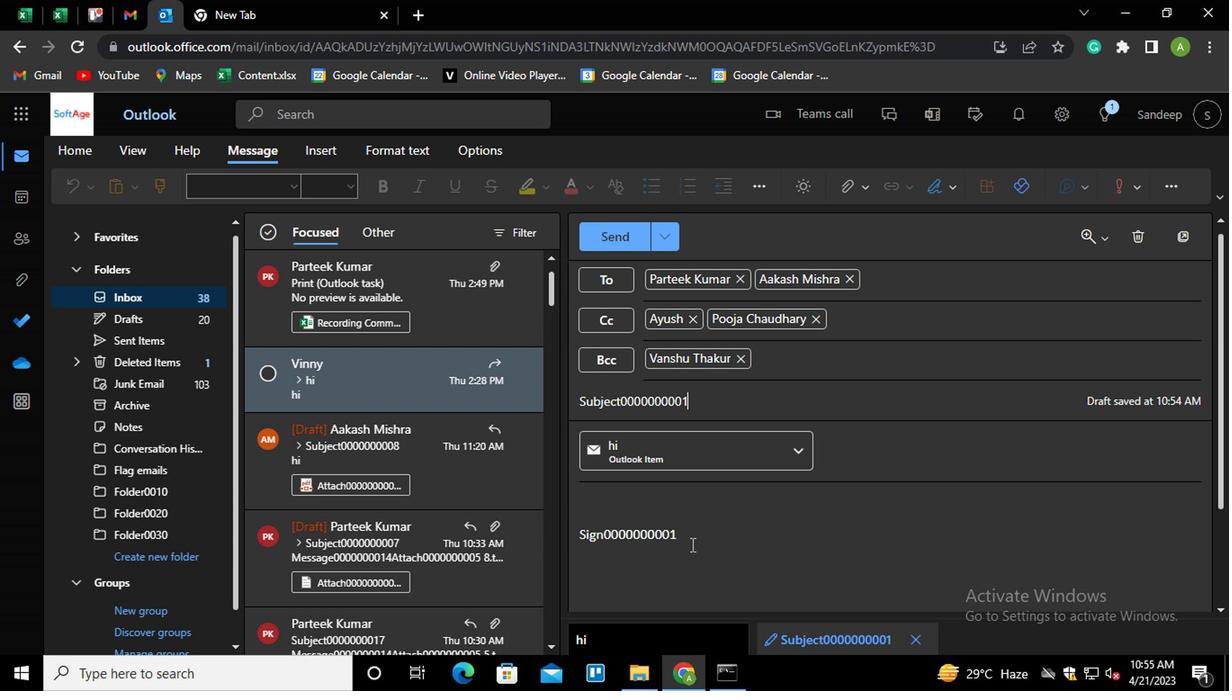 
Action: Mouse pressed left at (688, 528)
Screenshot: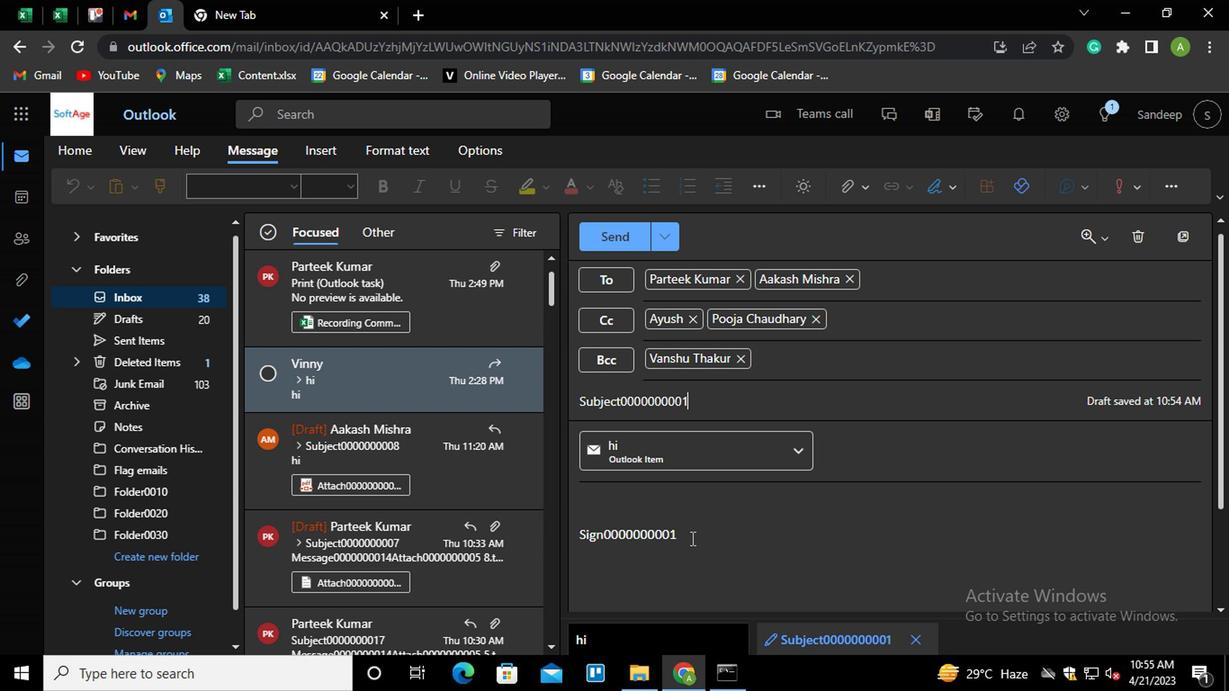 
Action: Key pressed <Key.shift_r><Key.enter><Key.shift_r>MESSAGE0000000003
Screenshot: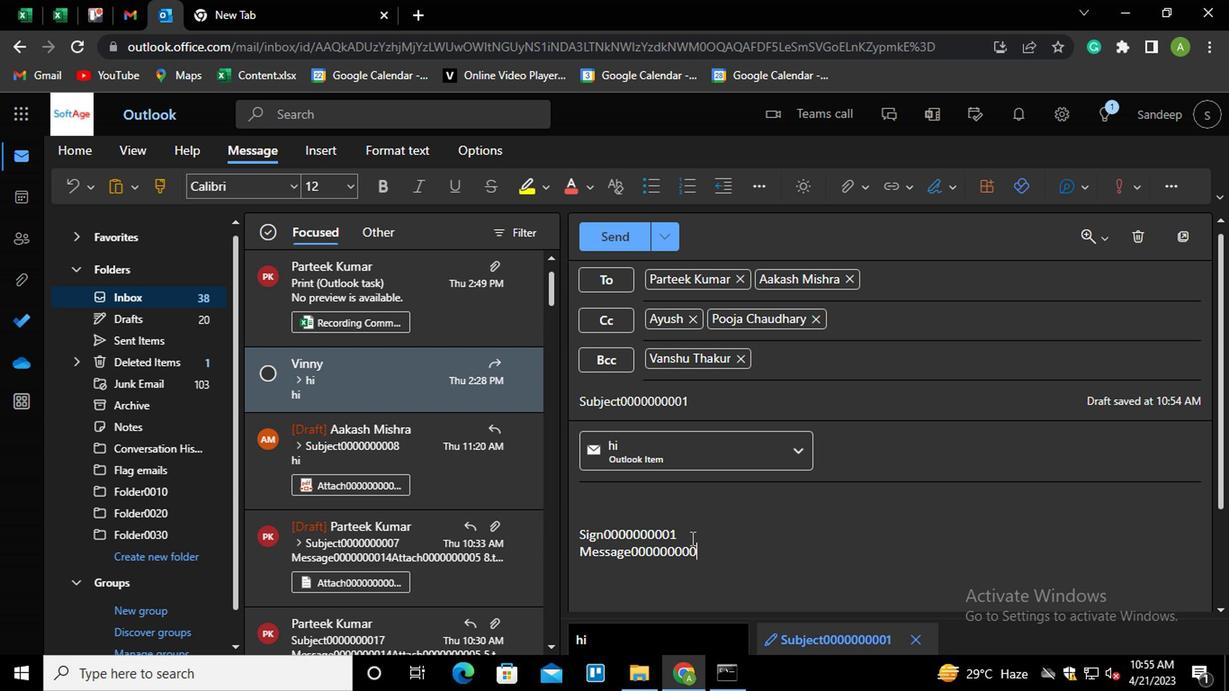 
Action: Mouse moved to (855, 188)
Screenshot: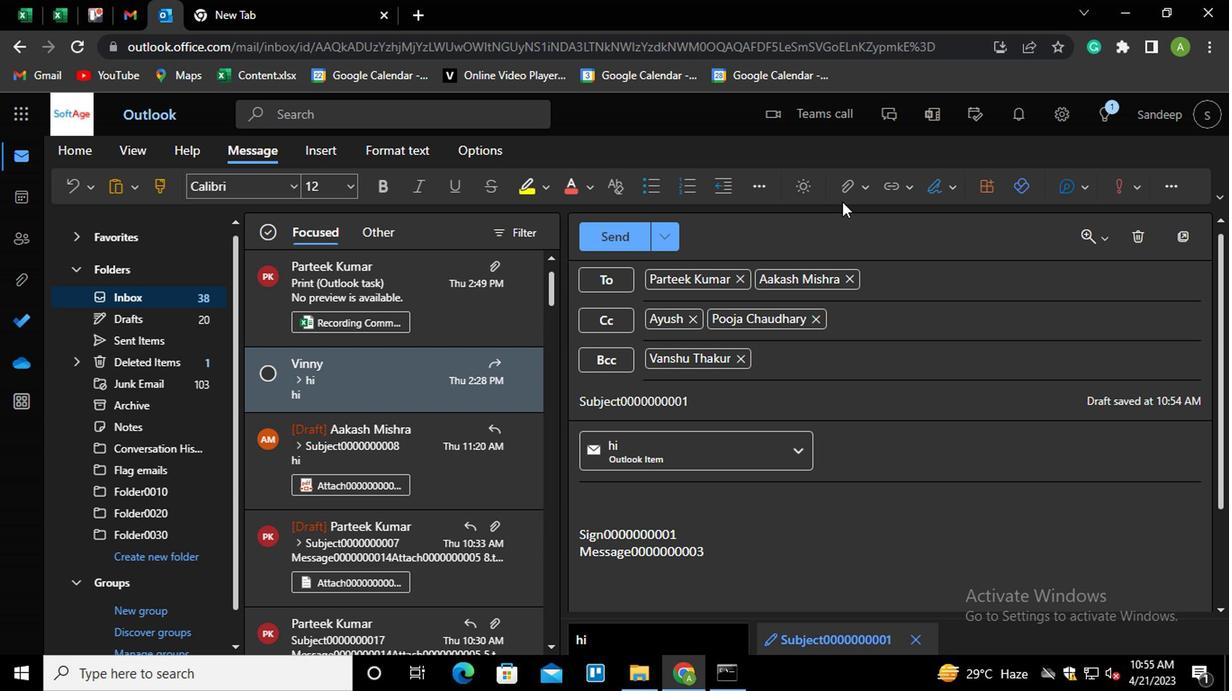 
Action: Mouse pressed left at (855, 188)
Screenshot: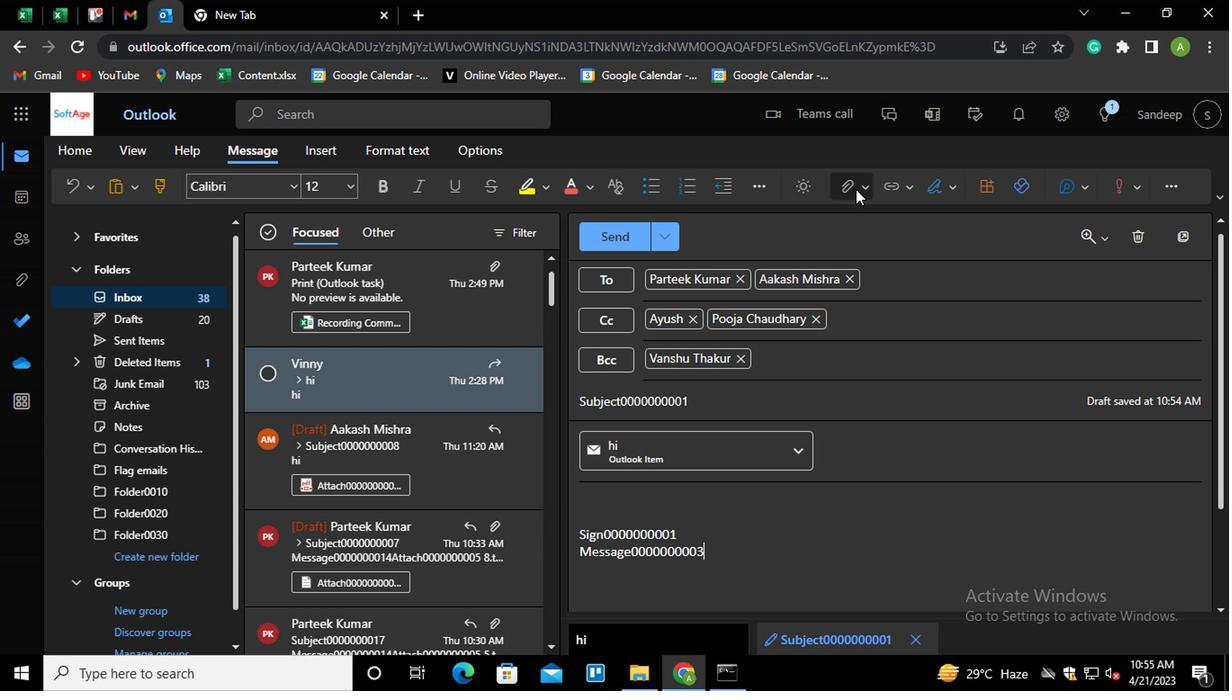 
Action: Mouse moved to (795, 216)
Screenshot: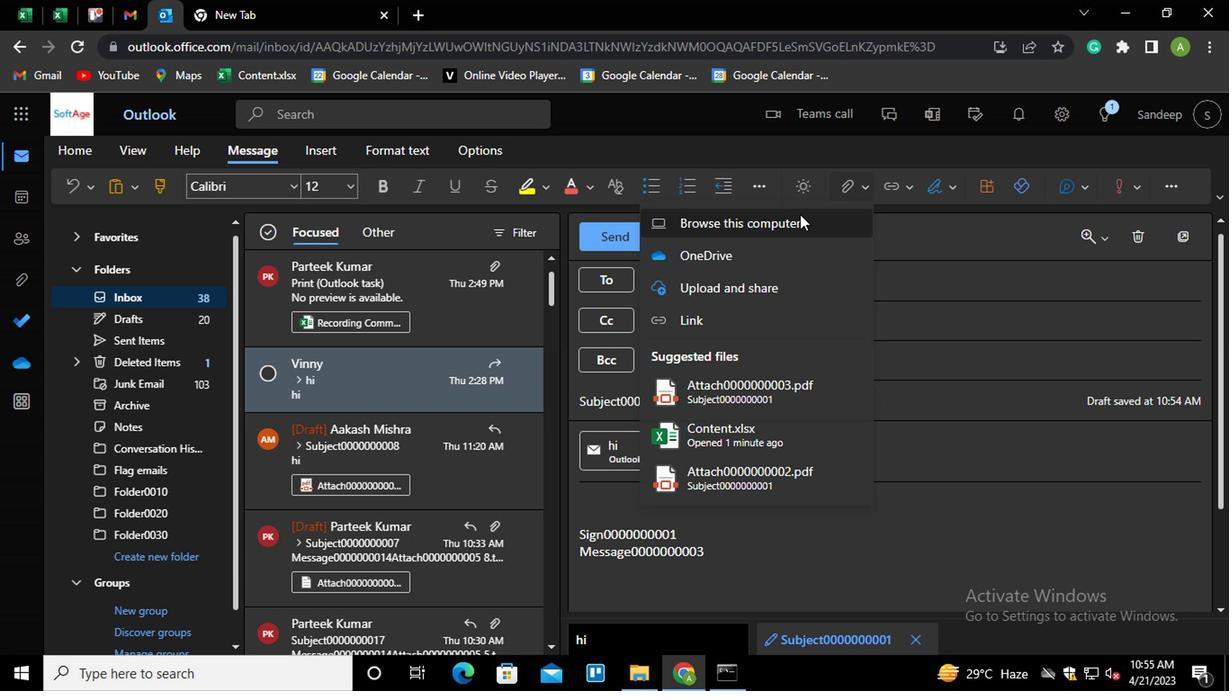 
Action: Mouse pressed left at (795, 216)
Screenshot: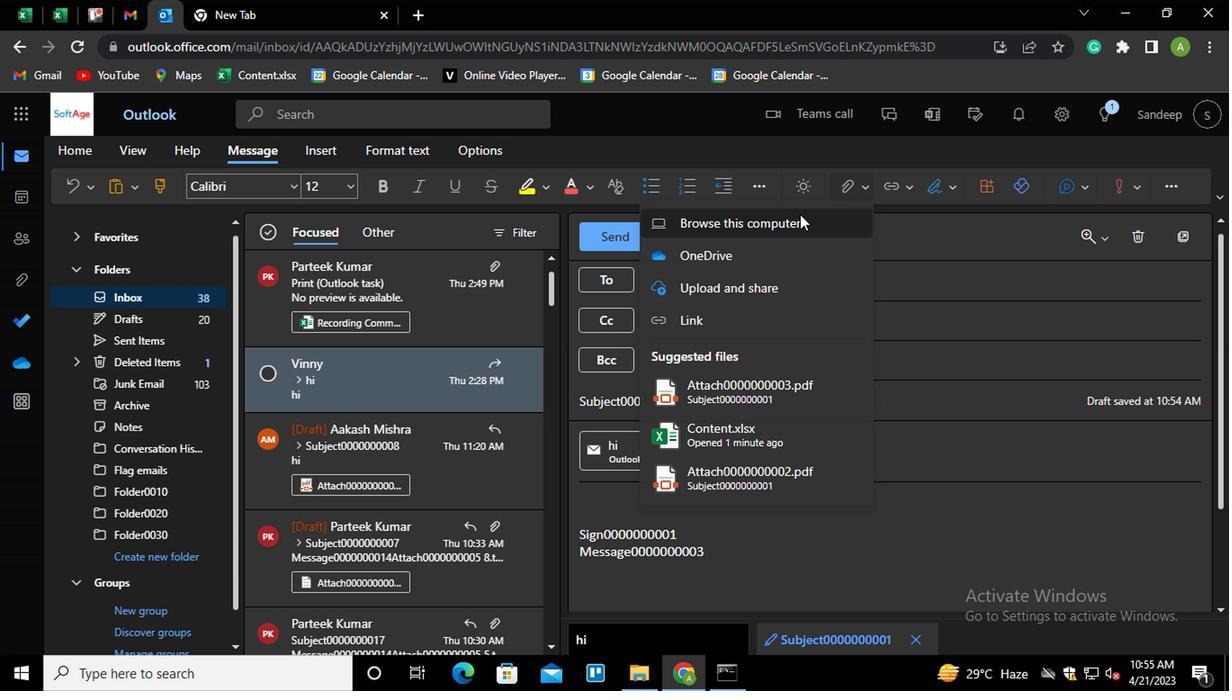 
Action: Mouse moved to (238, 186)
Screenshot: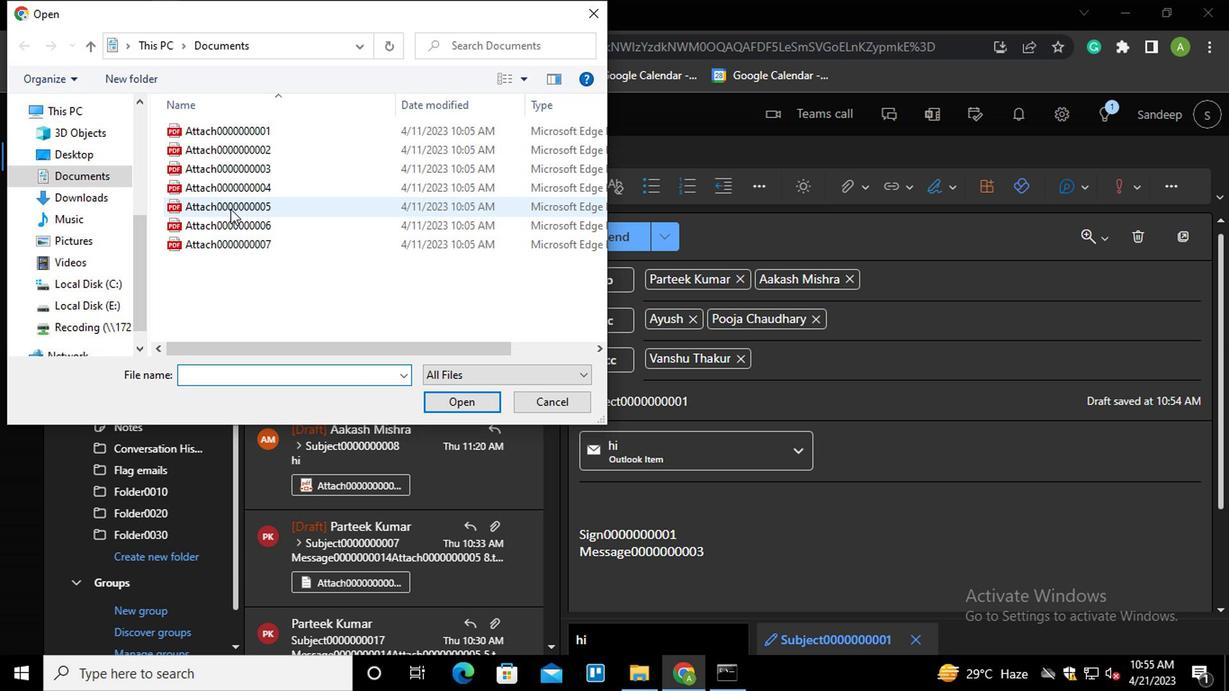 
Action: Mouse pressed left at (238, 186)
Screenshot: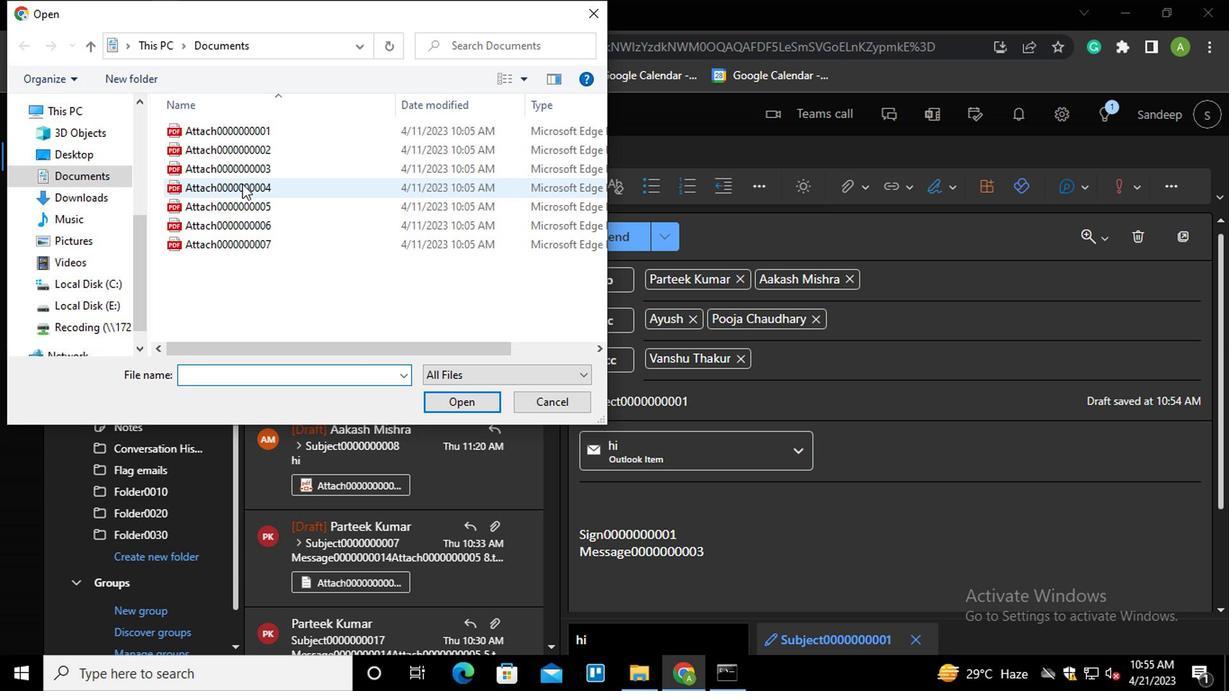 
Action: Mouse moved to (458, 393)
Screenshot: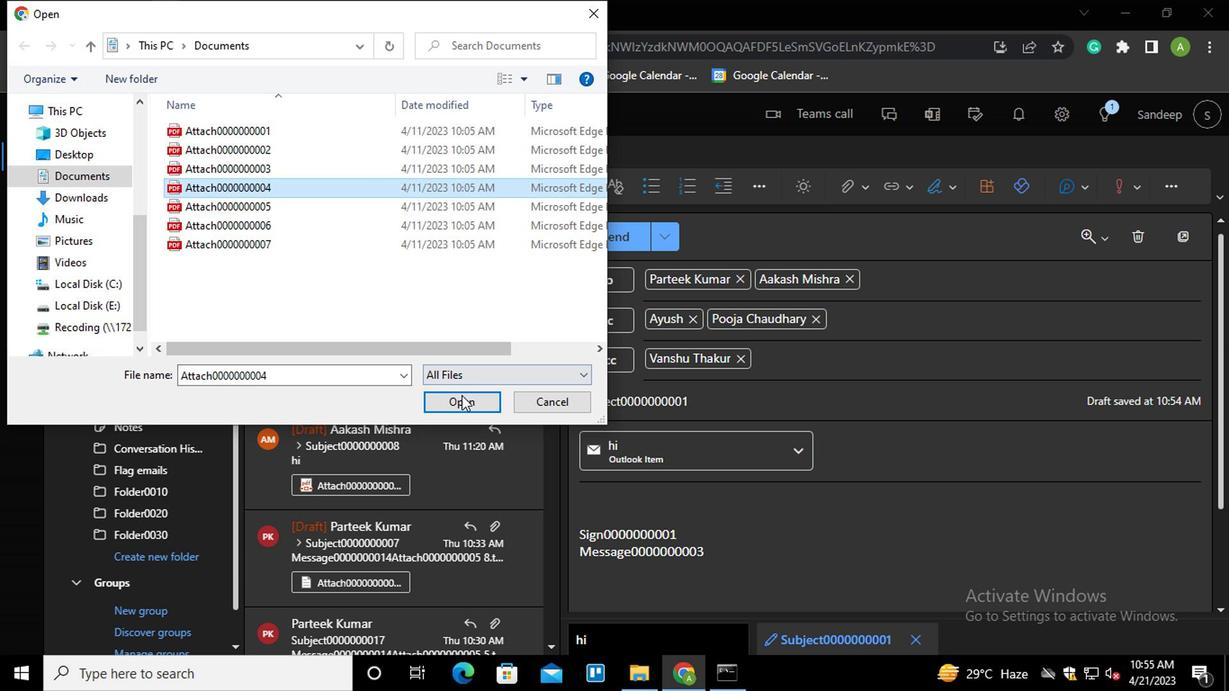 
Action: Mouse pressed left at (458, 393)
Screenshot: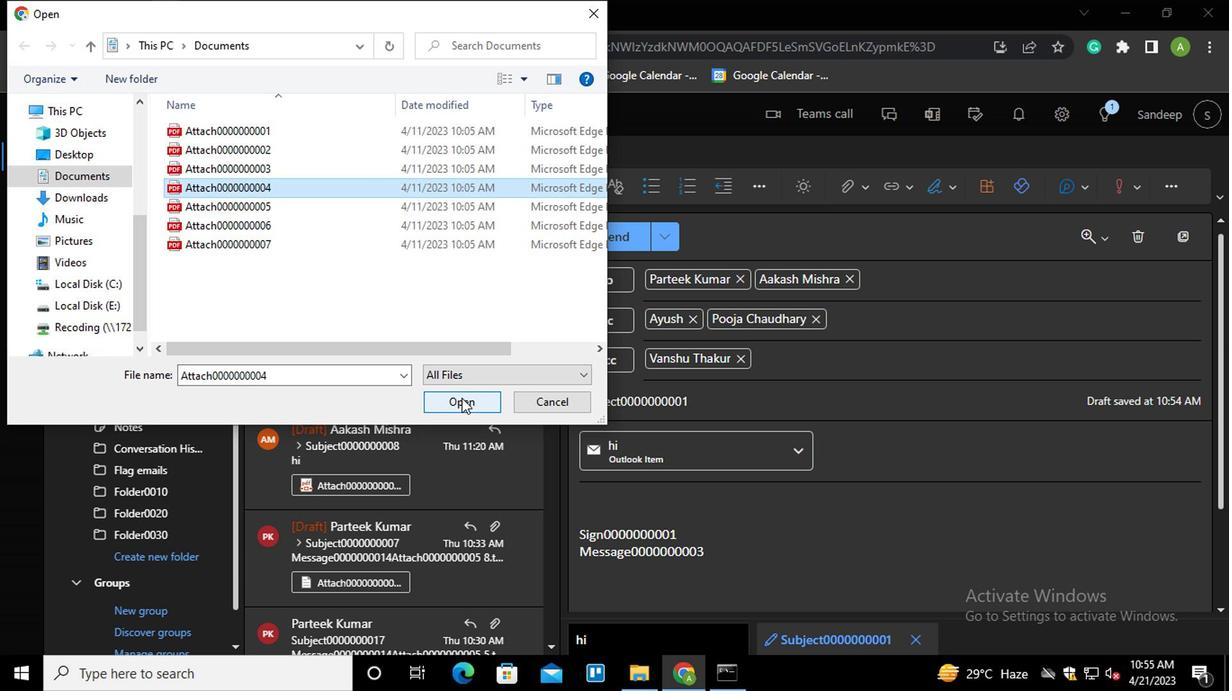 
Action: Mouse moved to (618, 231)
Screenshot: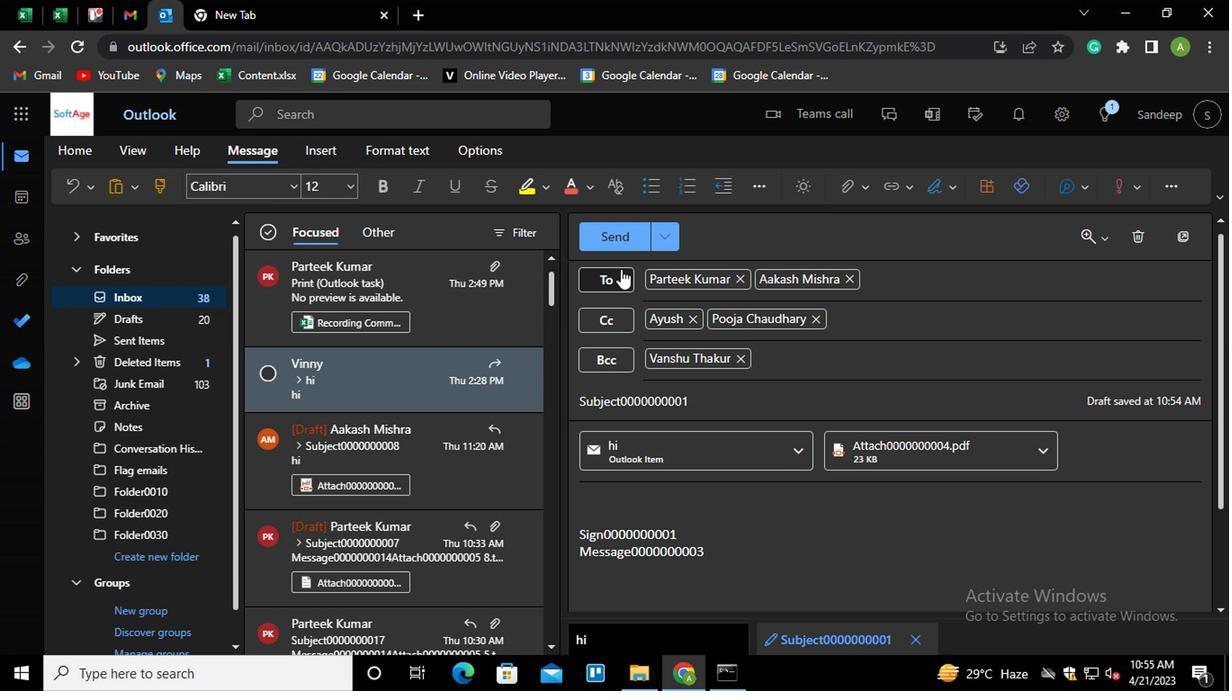 
Action: Mouse pressed left at (618, 231)
Screenshot: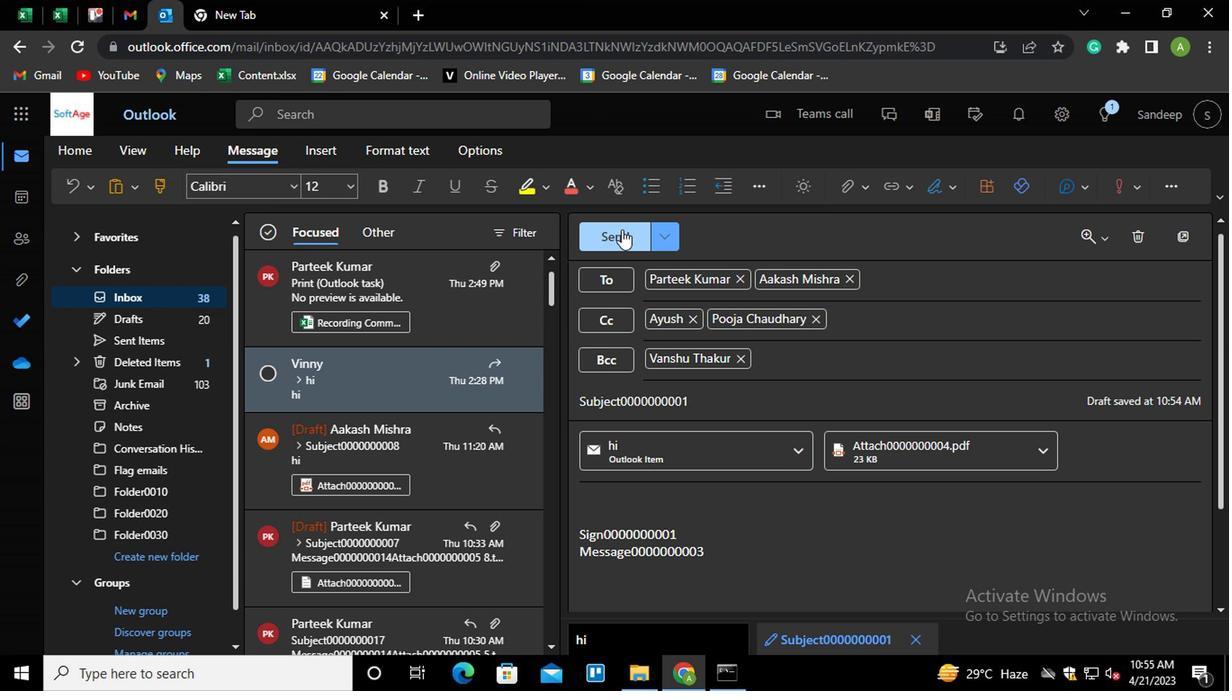 
Action: Mouse moved to (774, 534)
Screenshot: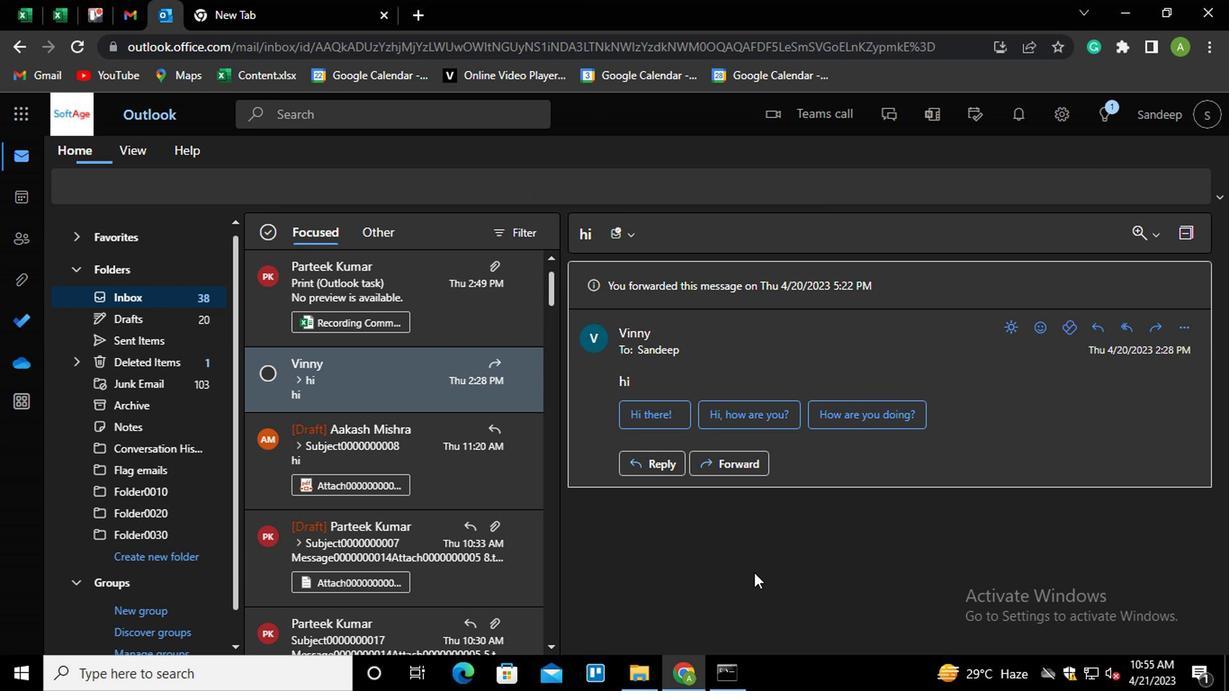 
